 Task: Add a signature Ella Clark containing Best wishes for a prosperous new year, Ella Clark to email address softage.4@softage.net and add a label Teams
Action: Mouse moved to (1189, 111)
Screenshot: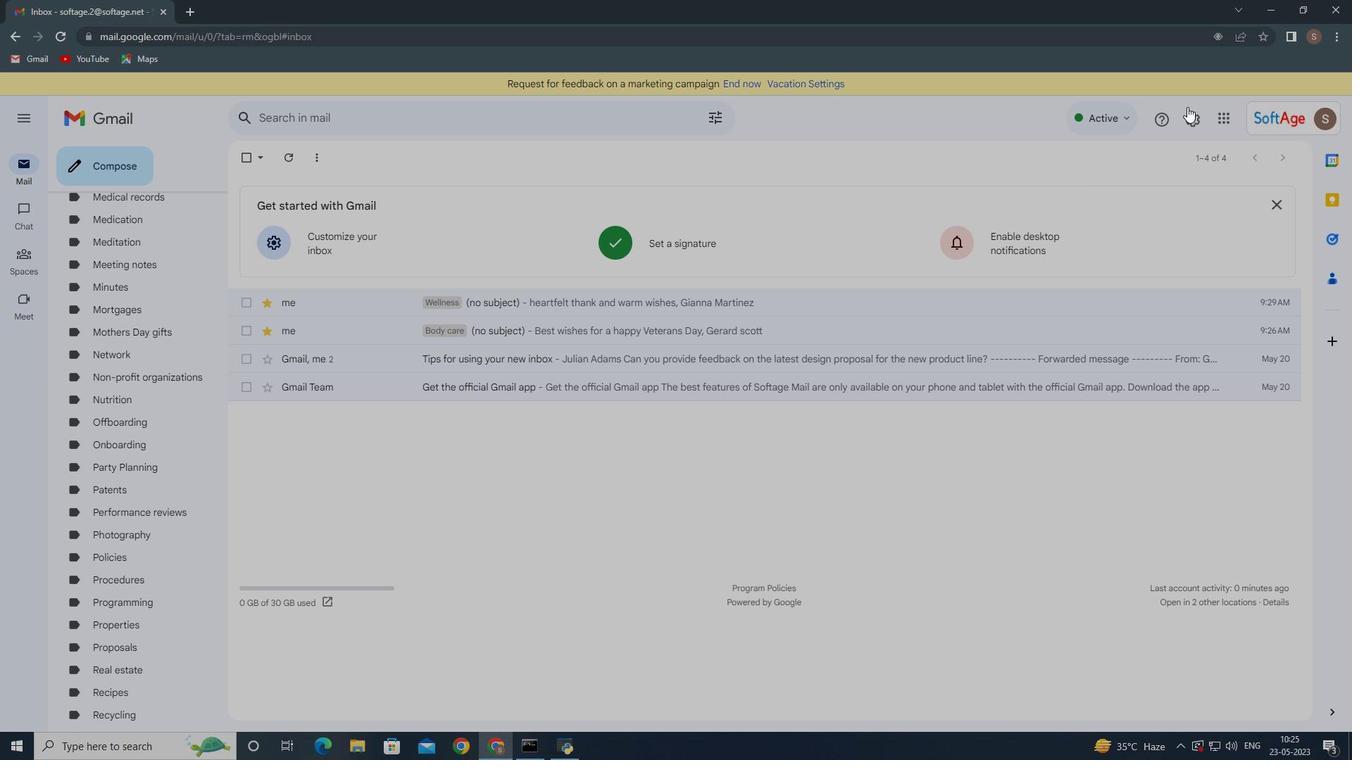 
Action: Mouse pressed left at (1189, 111)
Screenshot: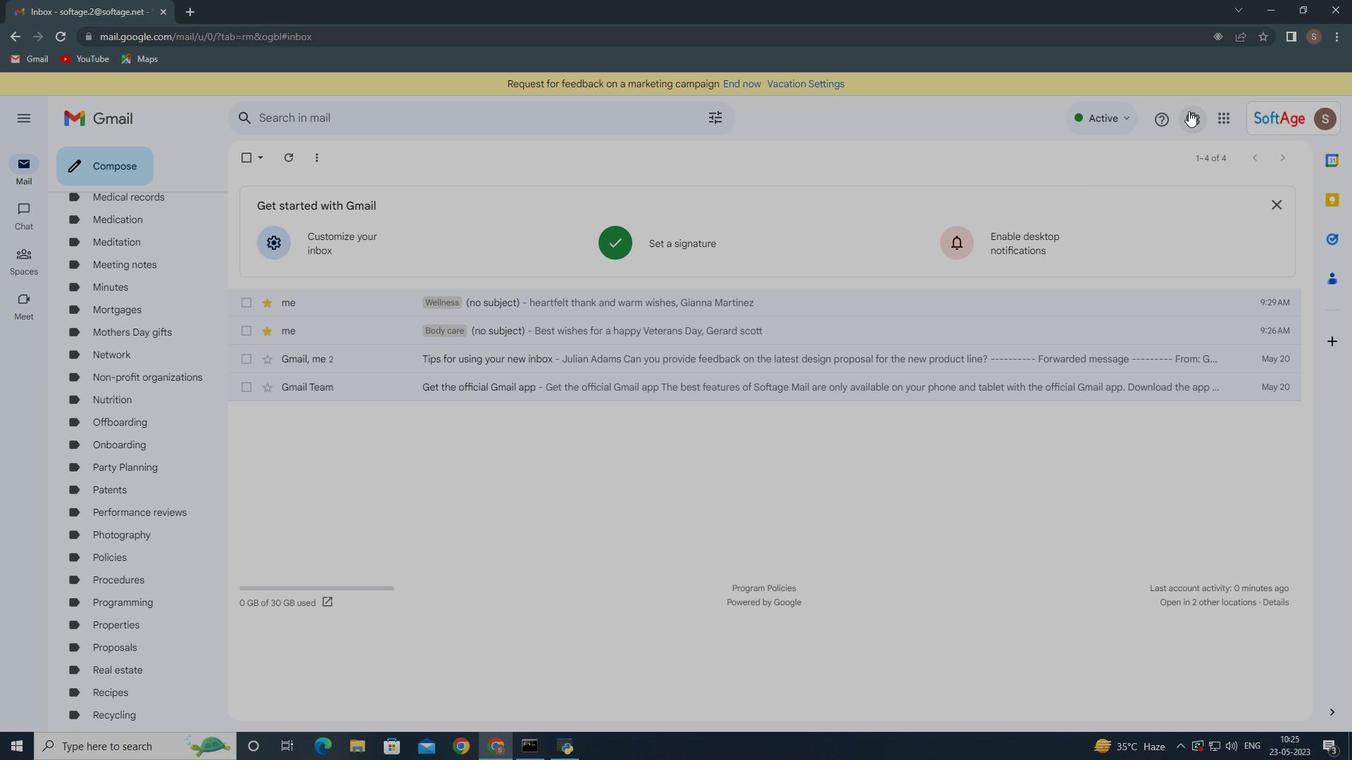 
Action: Mouse moved to (1145, 196)
Screenshot: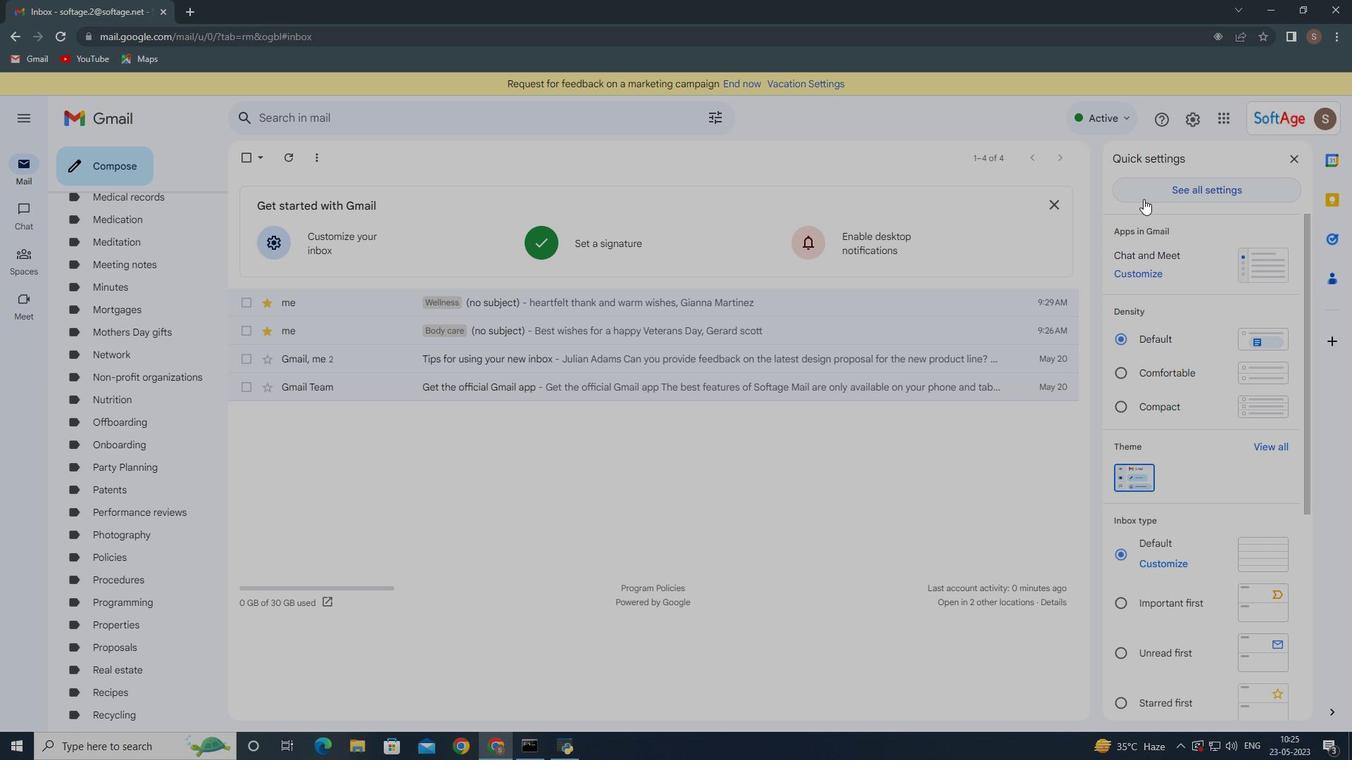 
Action: Mouse pressed left at (1145, 196)
Screenshot: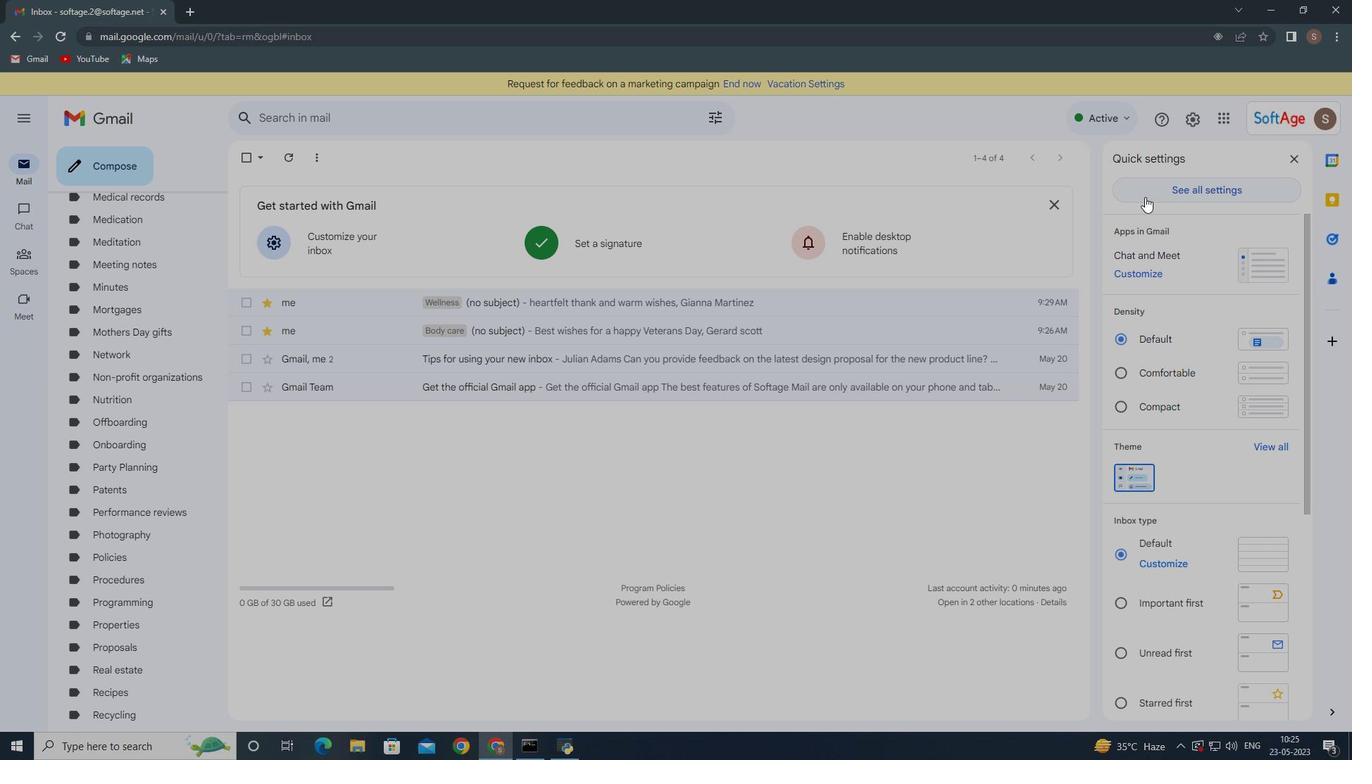 
Action: Mouse moved to (218, 398)
Screenshot: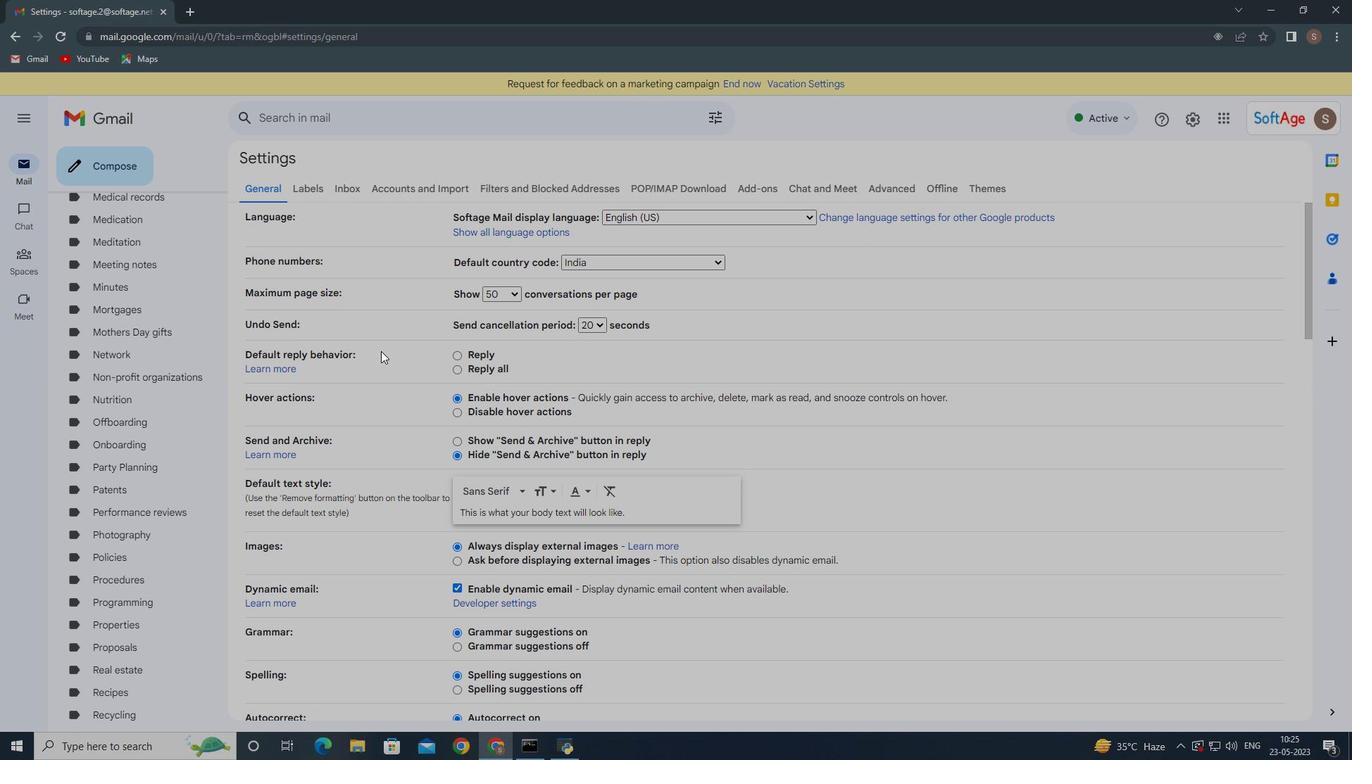 
Action: Mouse scrolled (218, 397) with delta (0, 0)
Screenshot: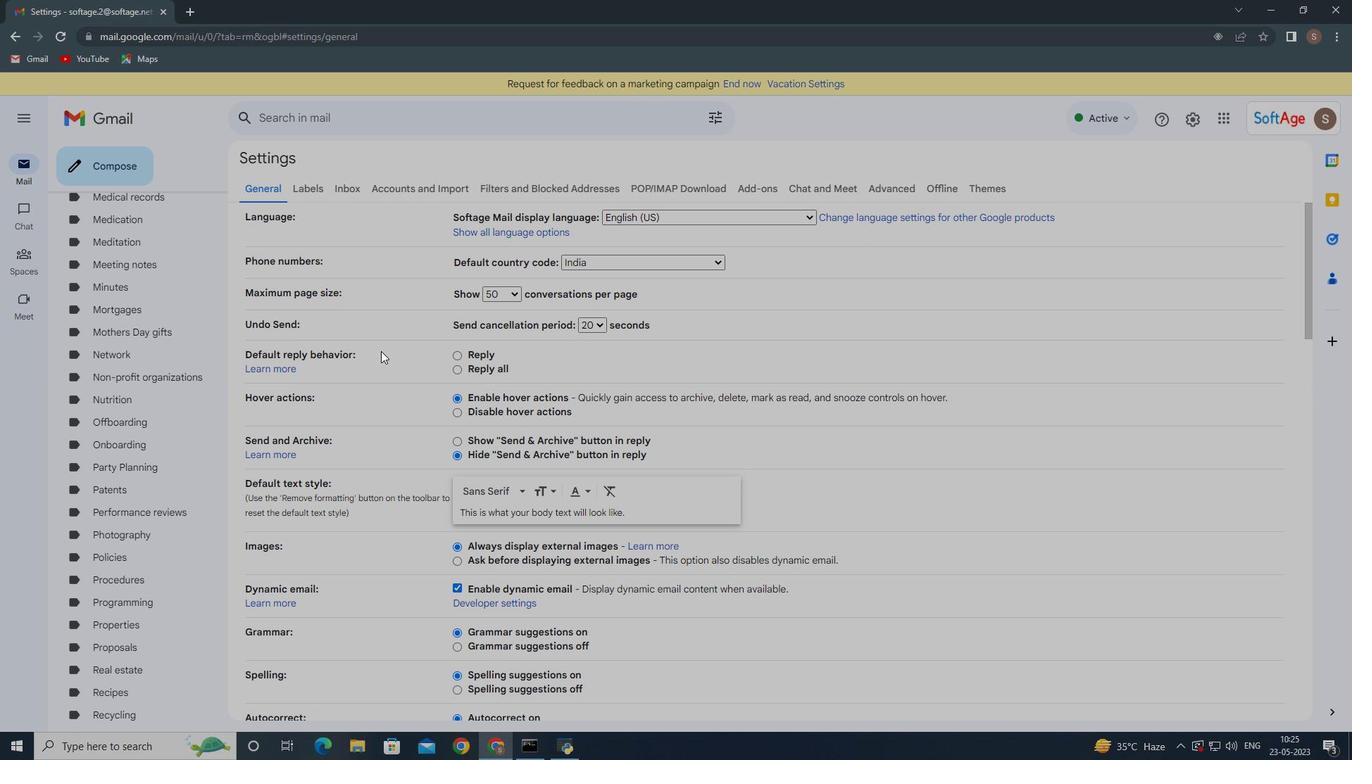 
Action: Mouse moved to (219, 402)
Screenshot: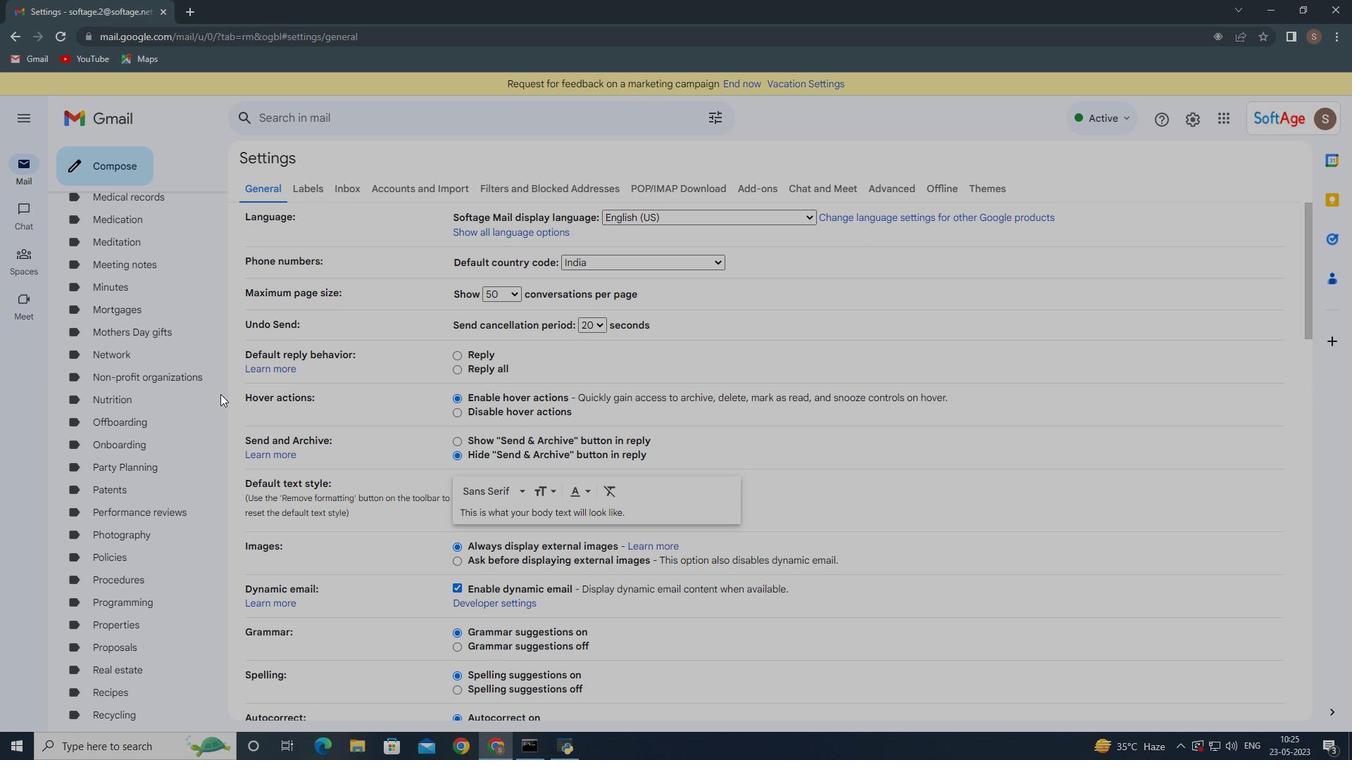 
Action: Mouse scrolled (219, 401) with delta (0, 0)
Screenshot: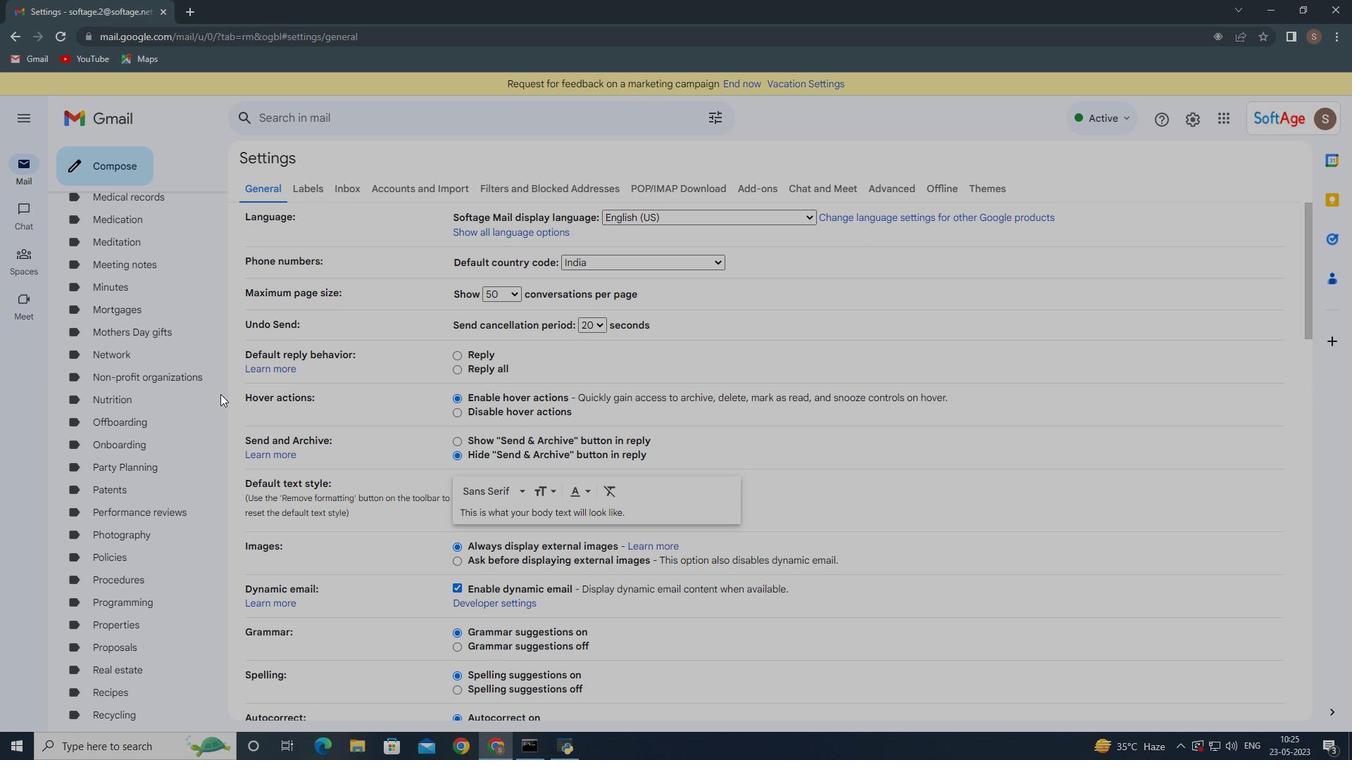 
Action: Mouse moved to (220, 404)
Screenshot: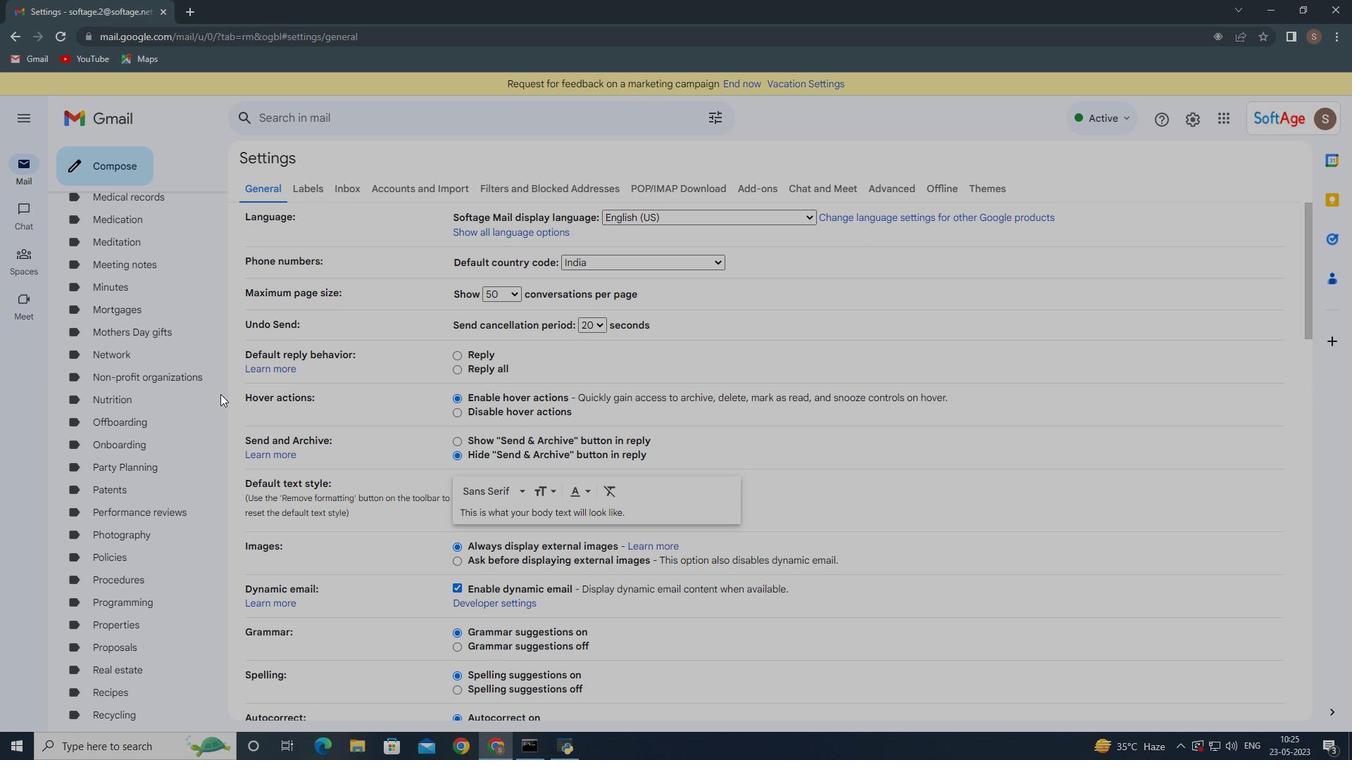 
Action: Mouse scrolled (219, 403) with delta (0, 0)
Screenshot: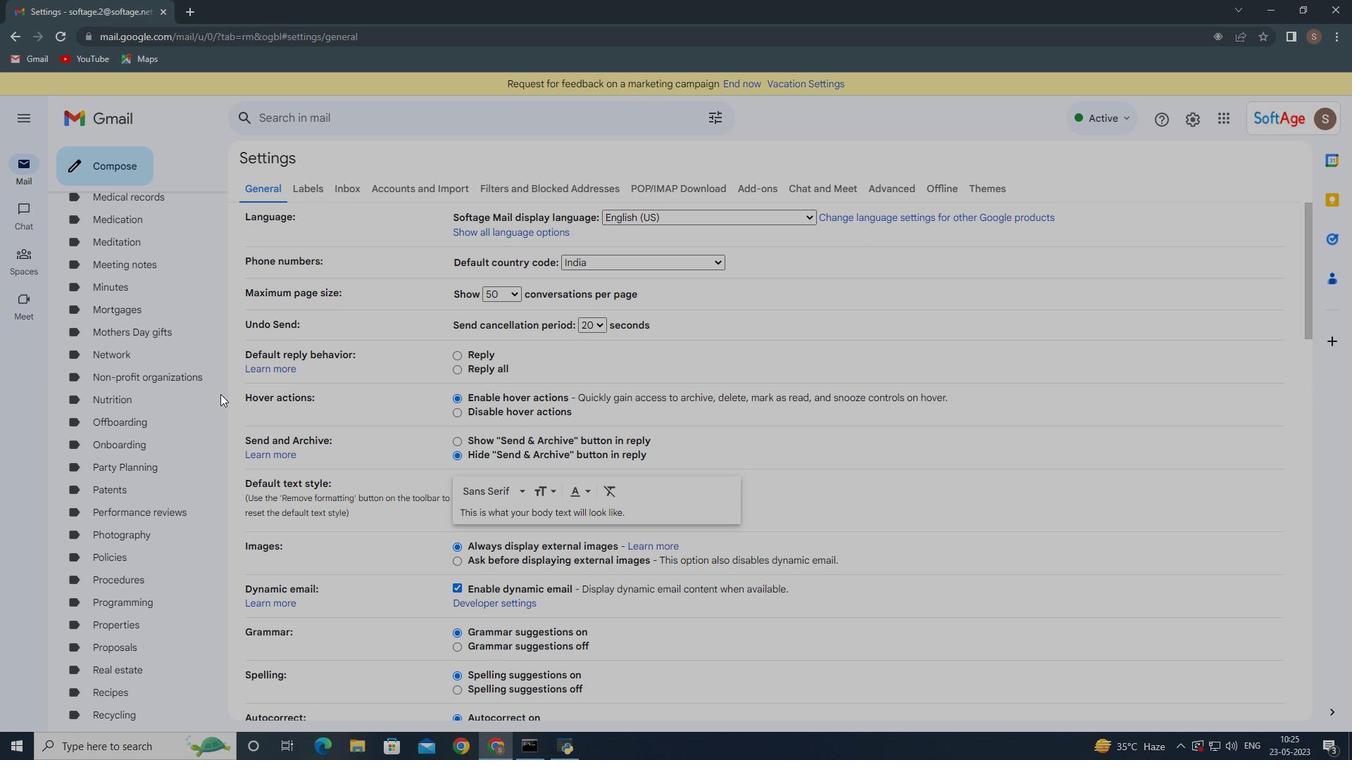 
Action: Mouse moved to (220, 405)
Screenshot: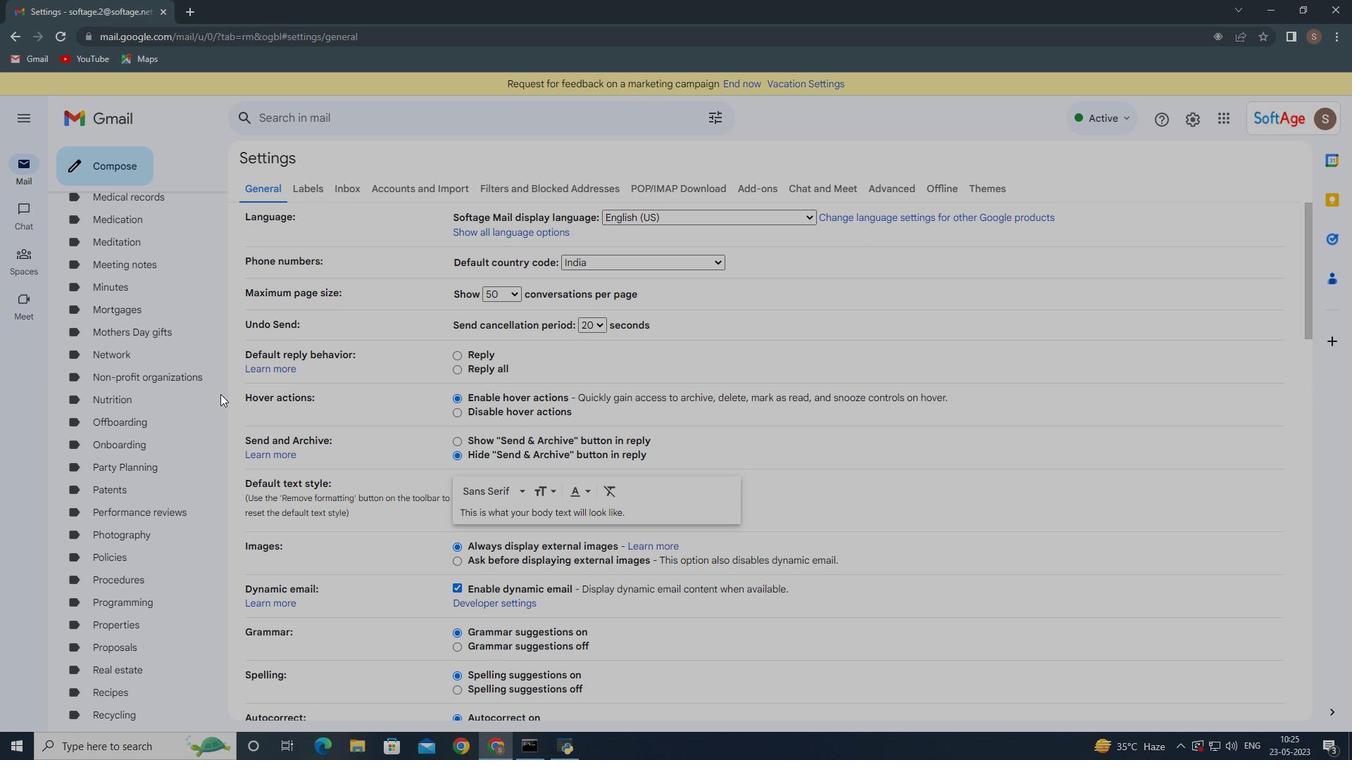 
Action: Mouse scrolled (220, 404) with delta (0, 0)
Screenshot: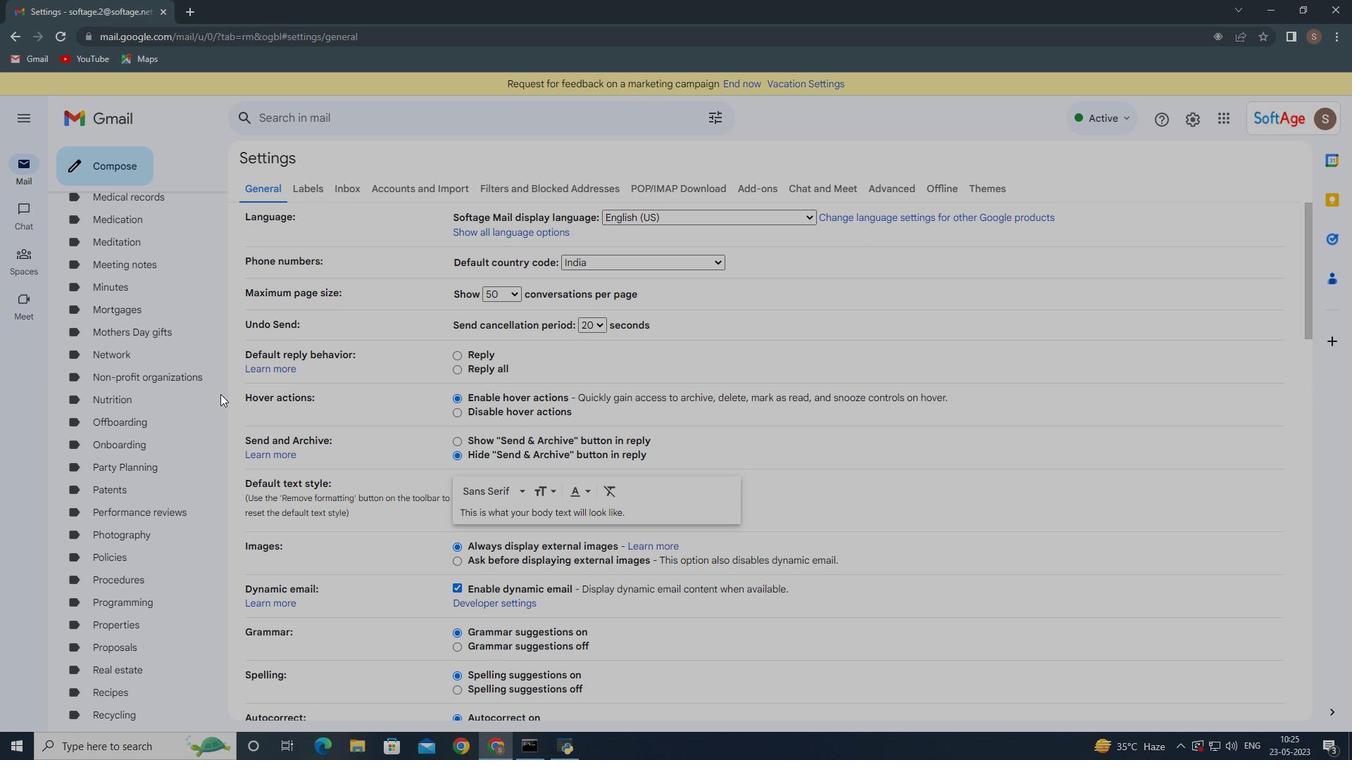 
Action: Mouse moved to (220, 405)
Screenshot: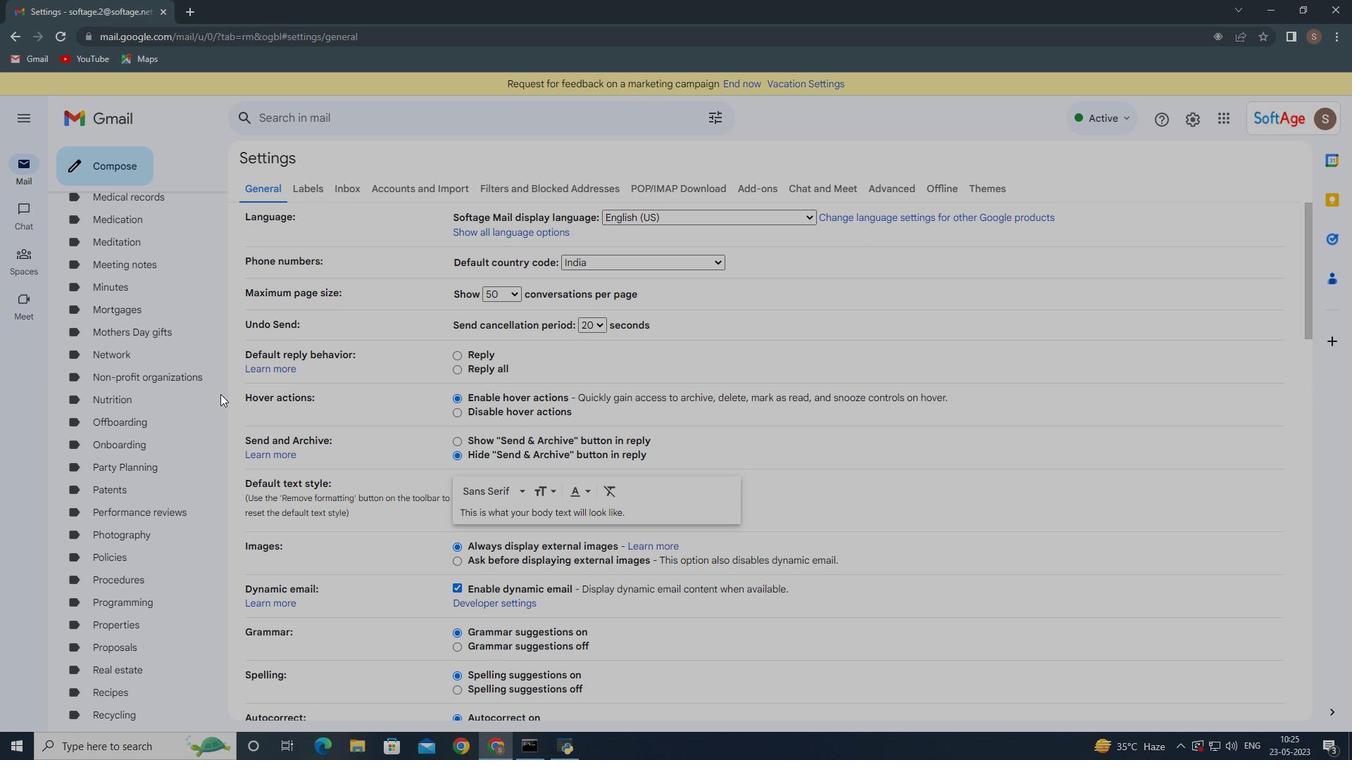 
Action: Mouse scrolled (220, 404) with delta (0, 0)
Screenshot: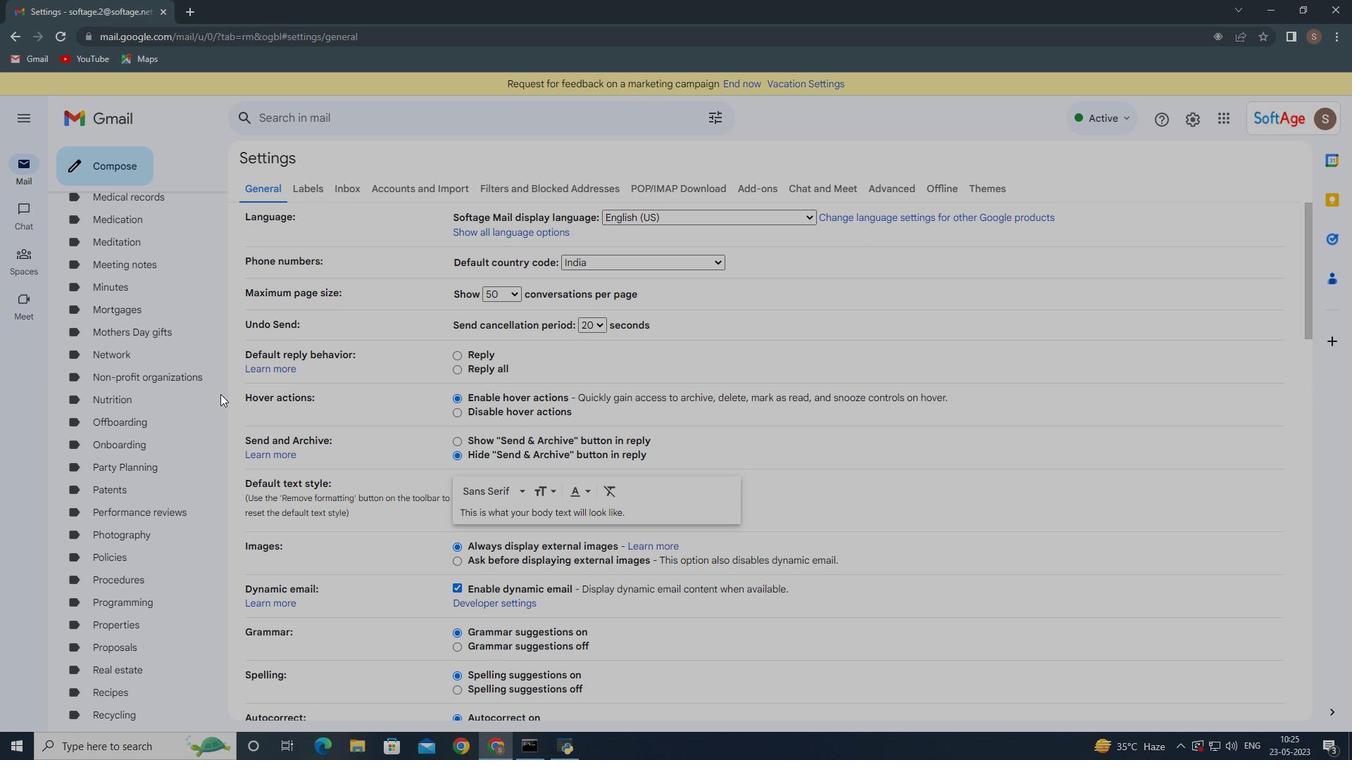 
Action: Mouse moved to (221, 406)
Screenshot: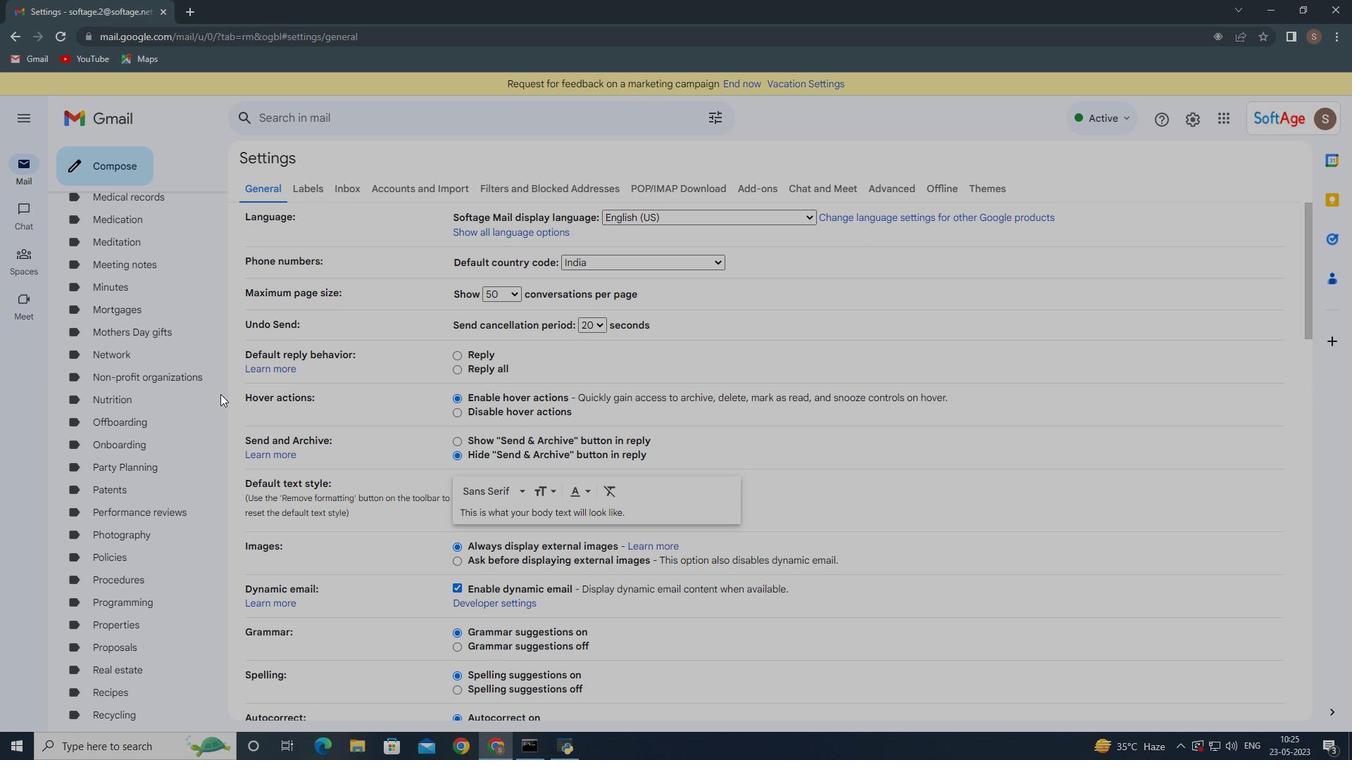 
Action: Mouse scrolled (221, 405) with delta (0, 0)
Screenshot: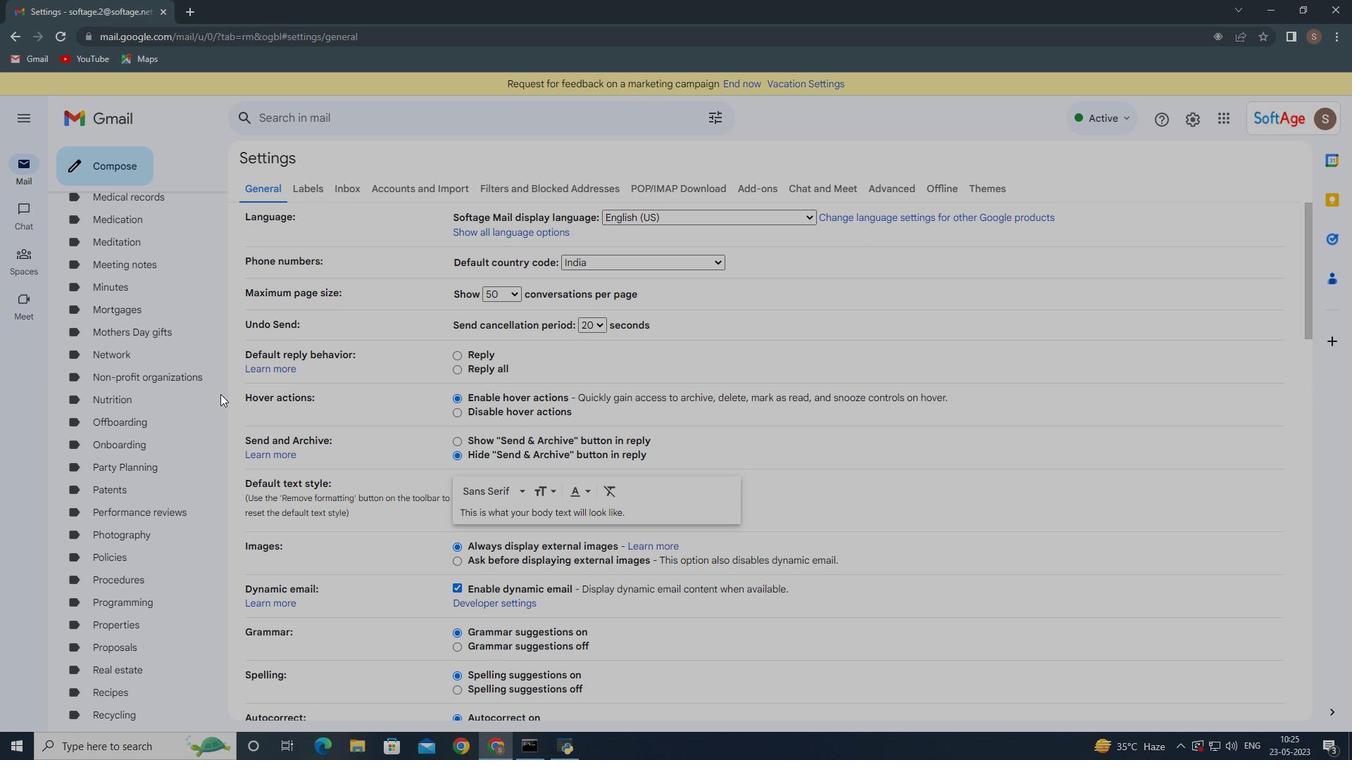 
Action: Mouse moved to (709, 419)
Screenshot: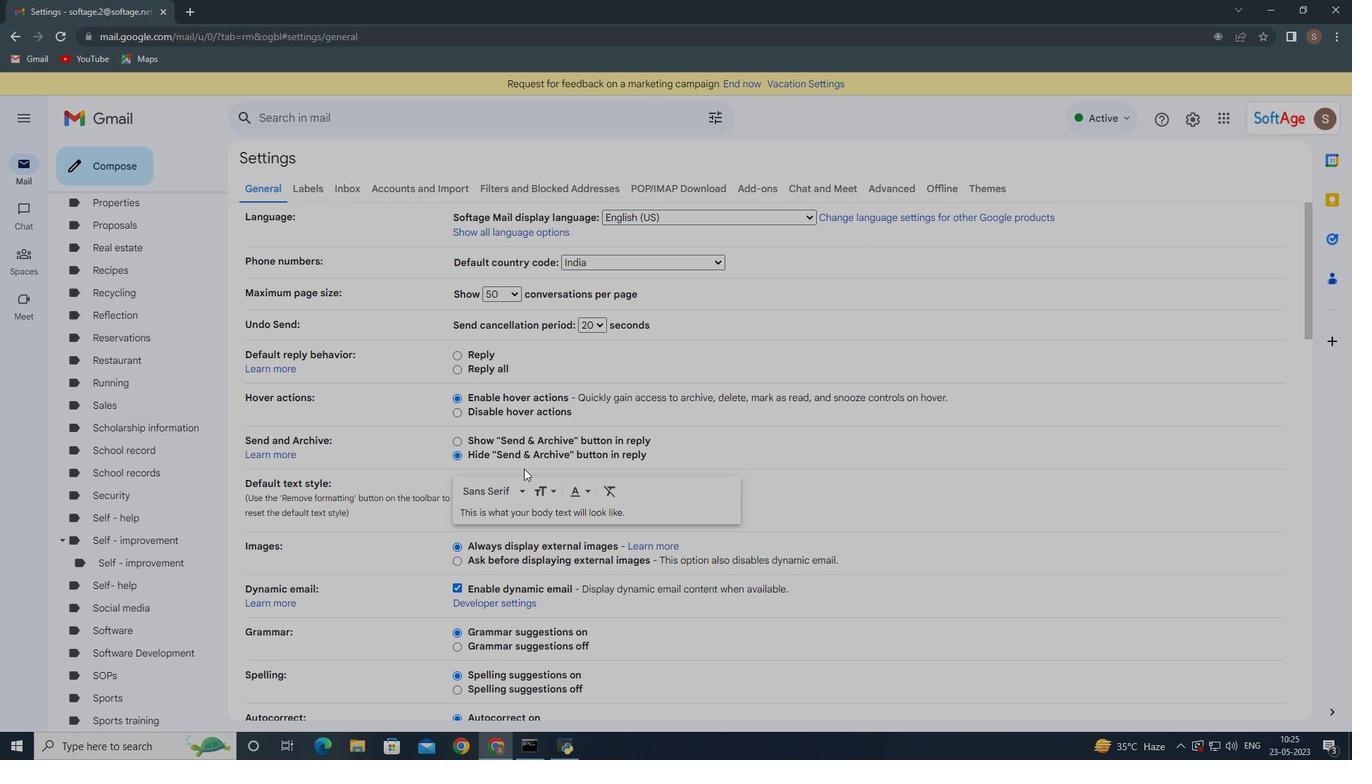 
Action: Mouse scrolled (709, 419) with delta (0, 0)
Screenshot: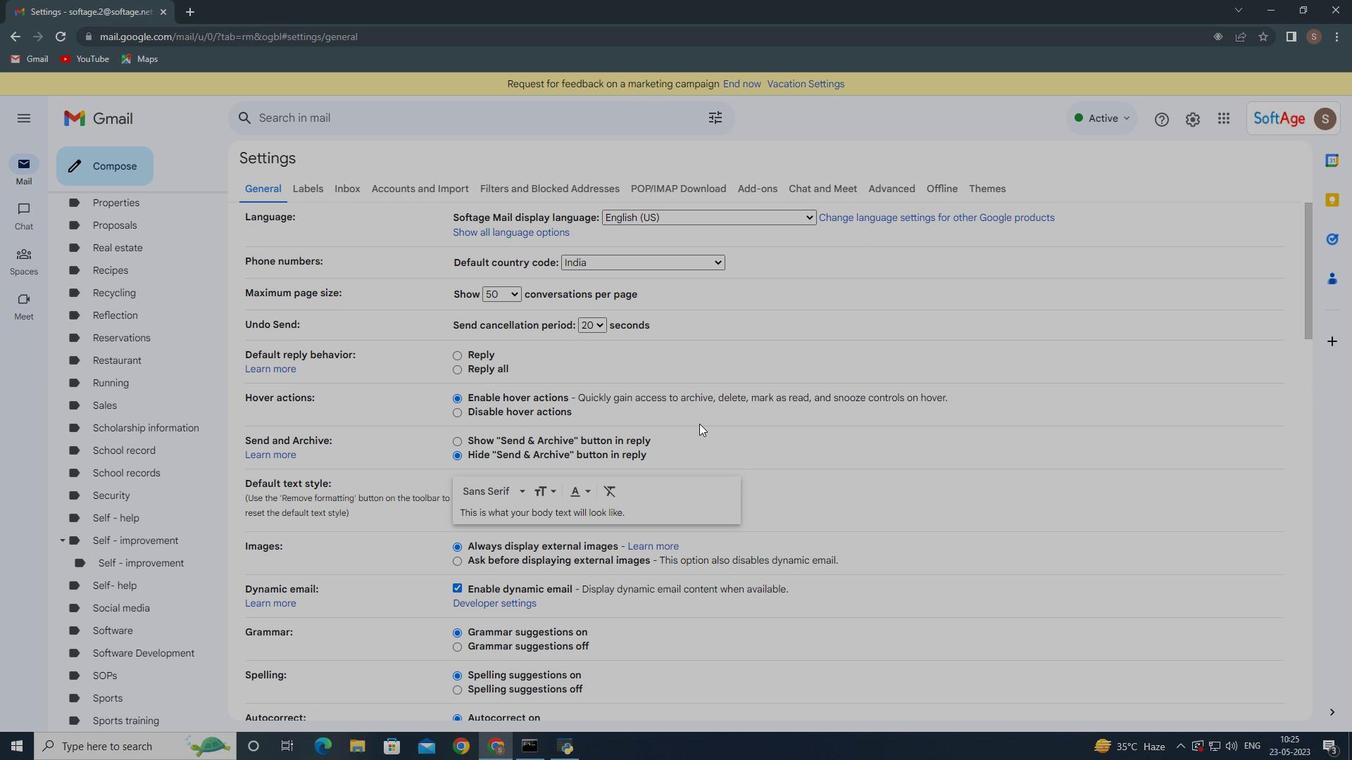 
Action: Mouse scrolled (709, 419) with delta (0, 0)
Screenshot: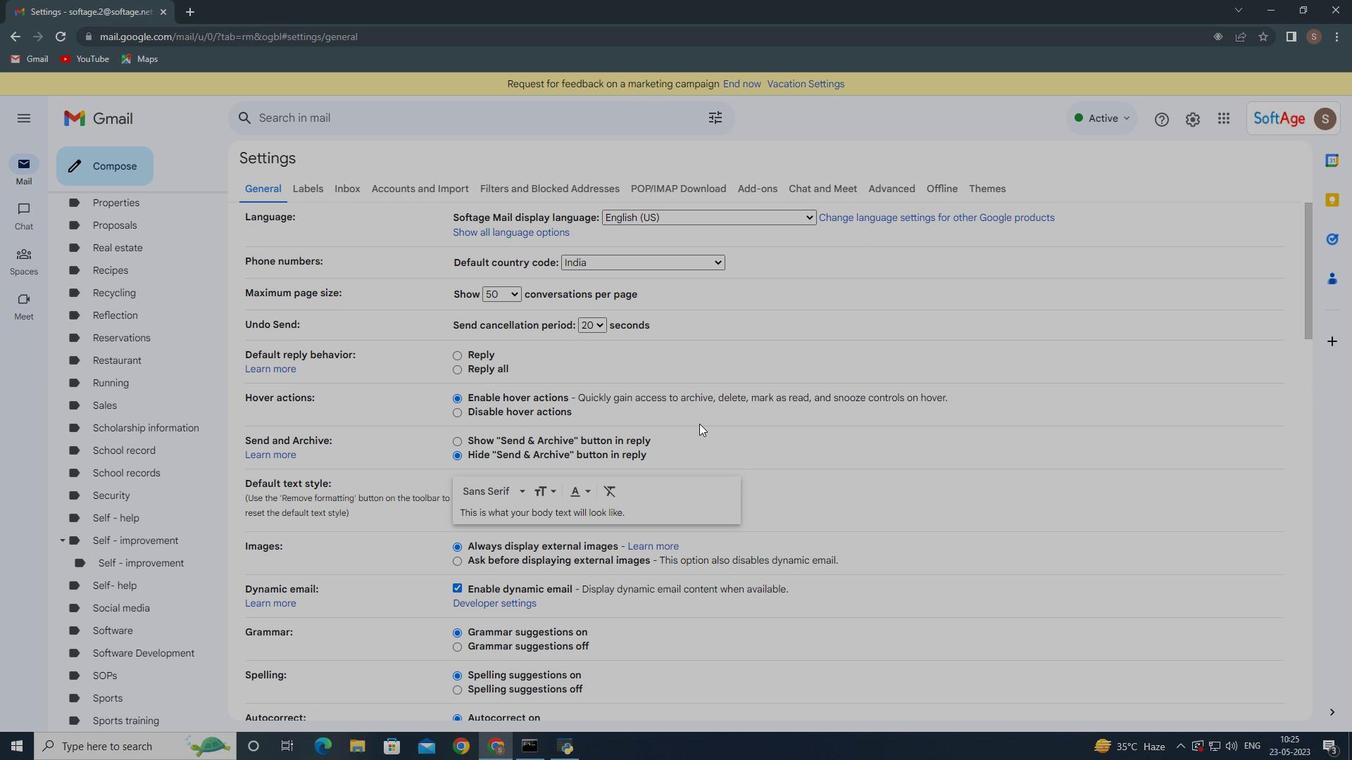
Action: Mouse moved to (709, 419)
Screenshot: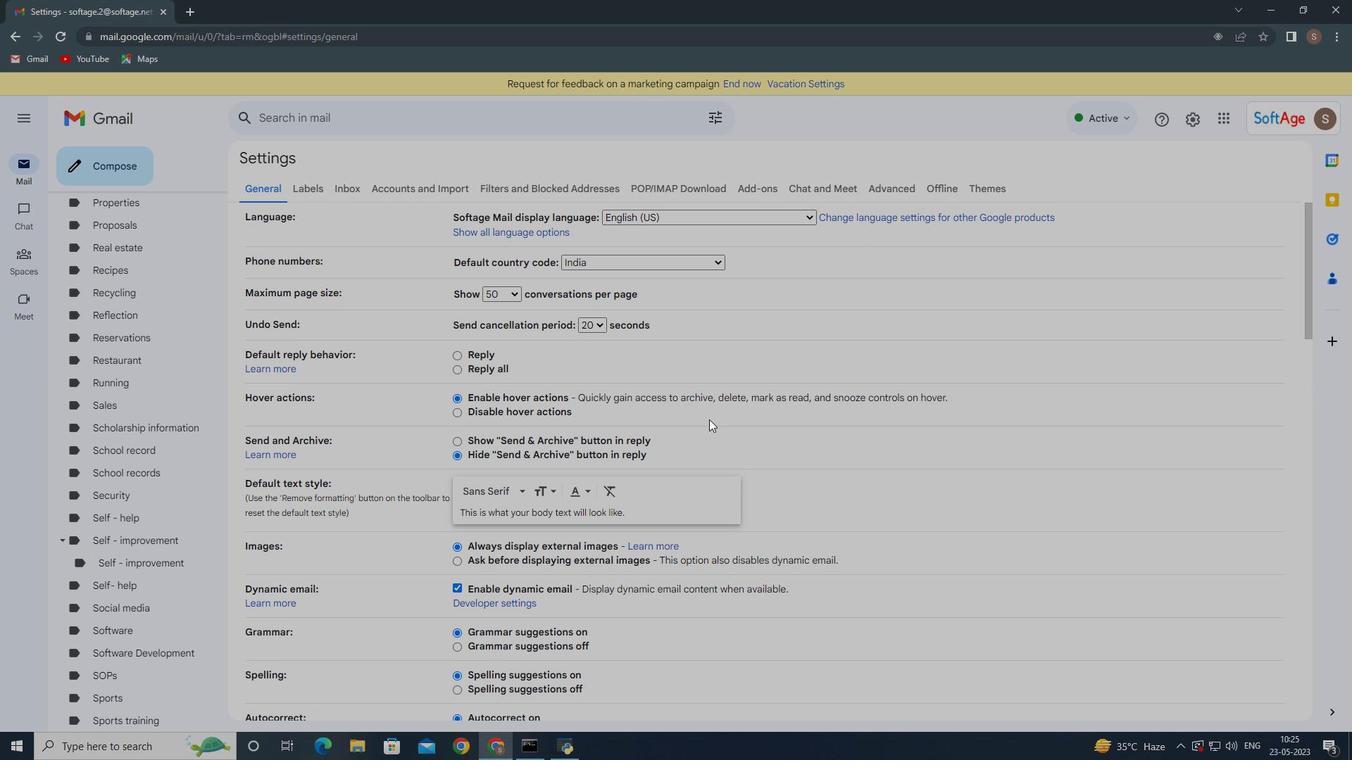 
Action: Mouse scrolled (709, 419) with delta (0, 0)
Screenshot: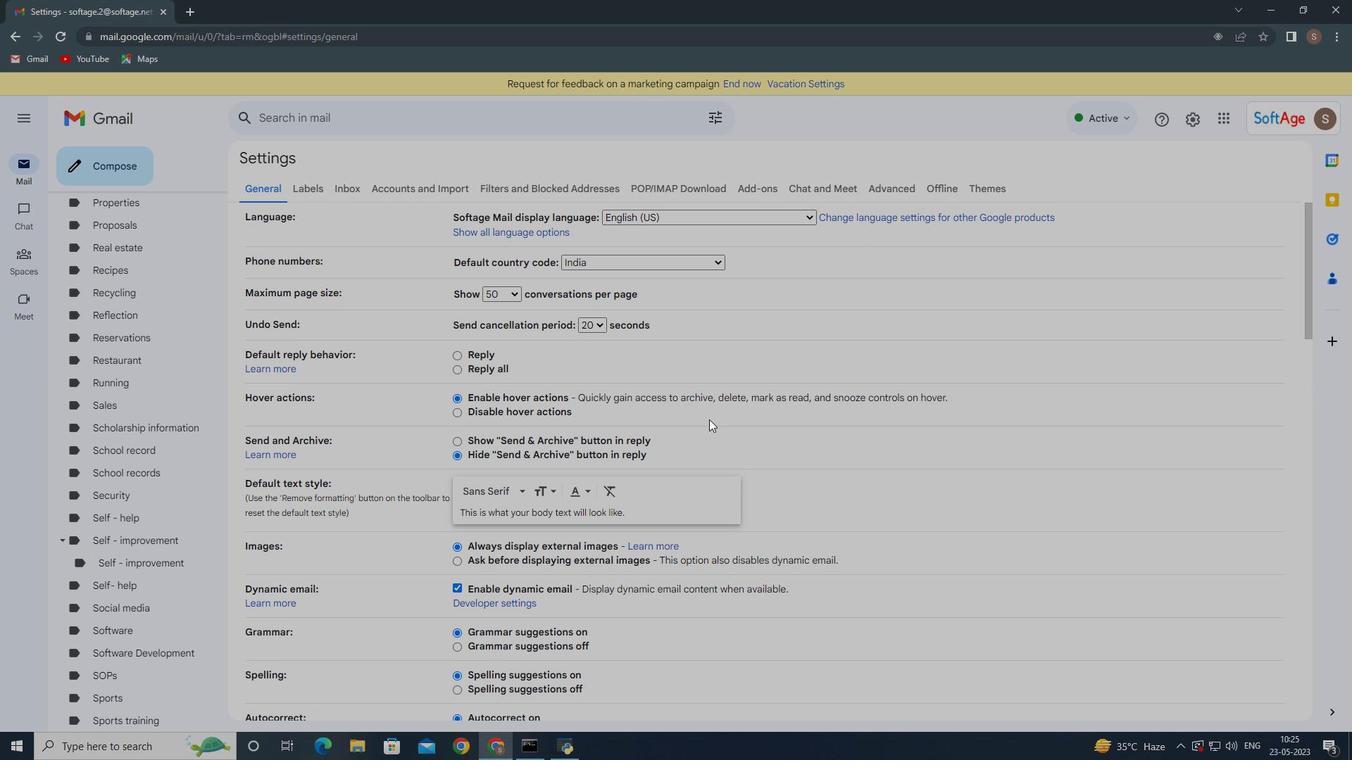 
Action: Mouse moved to (709, 420)
Screenshot: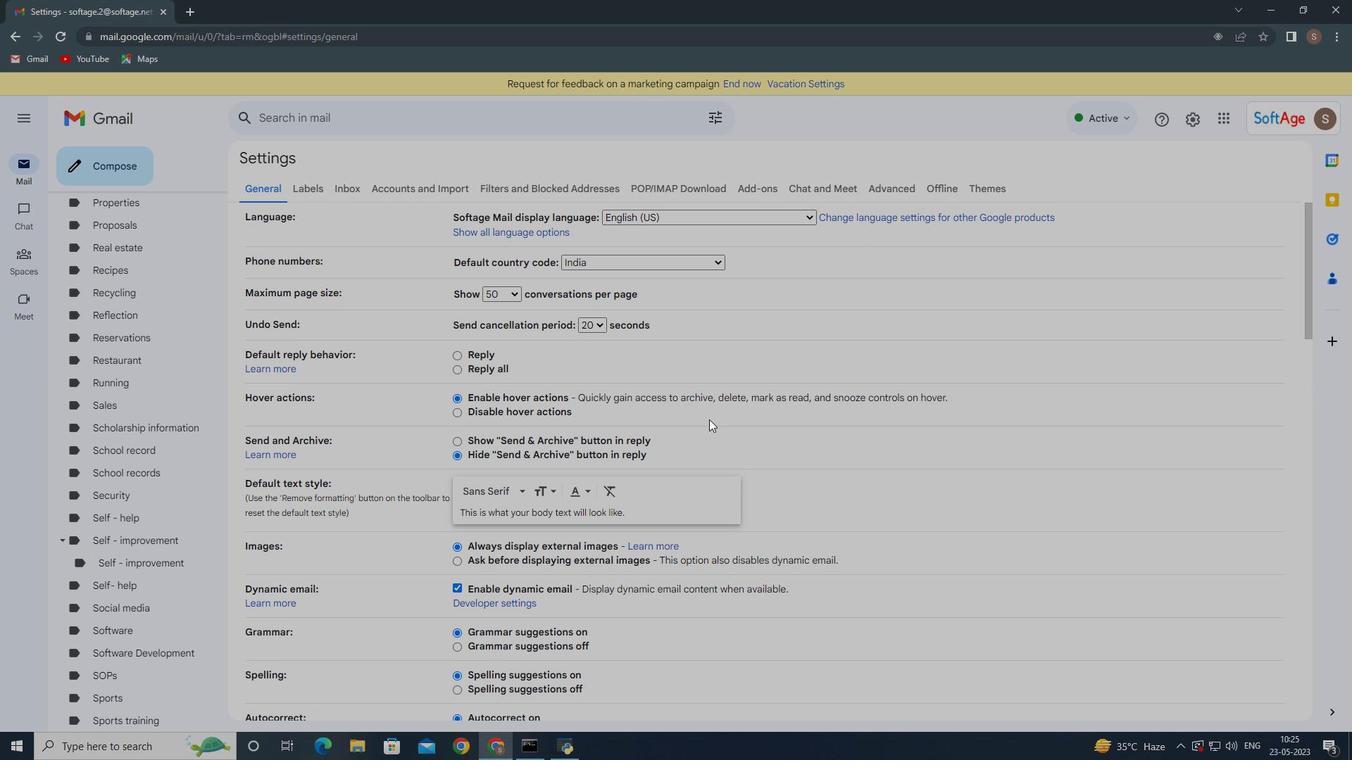 
Action: Mouse scrolled (709, 419) with delta (0, 0)
Screenshot: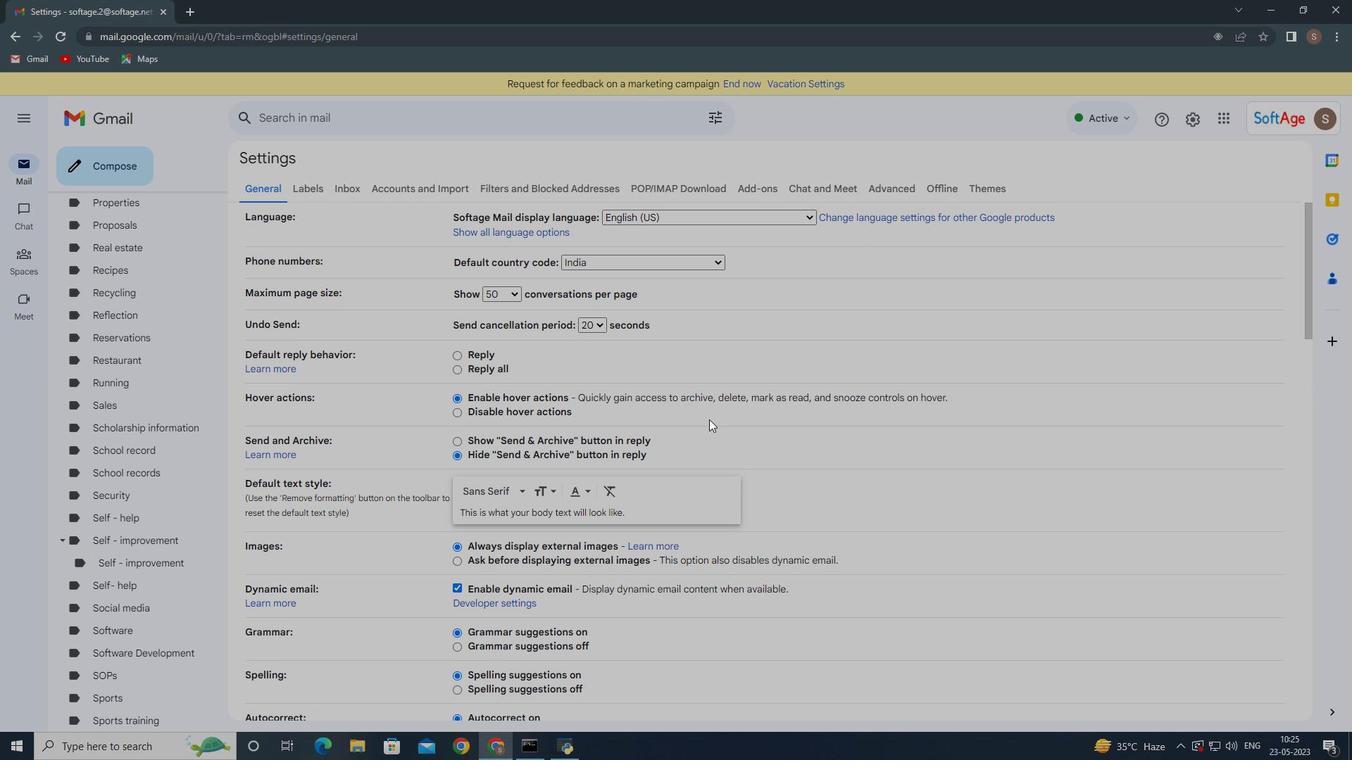 
Action: Mouse moved to (702, 422)
Screenshot: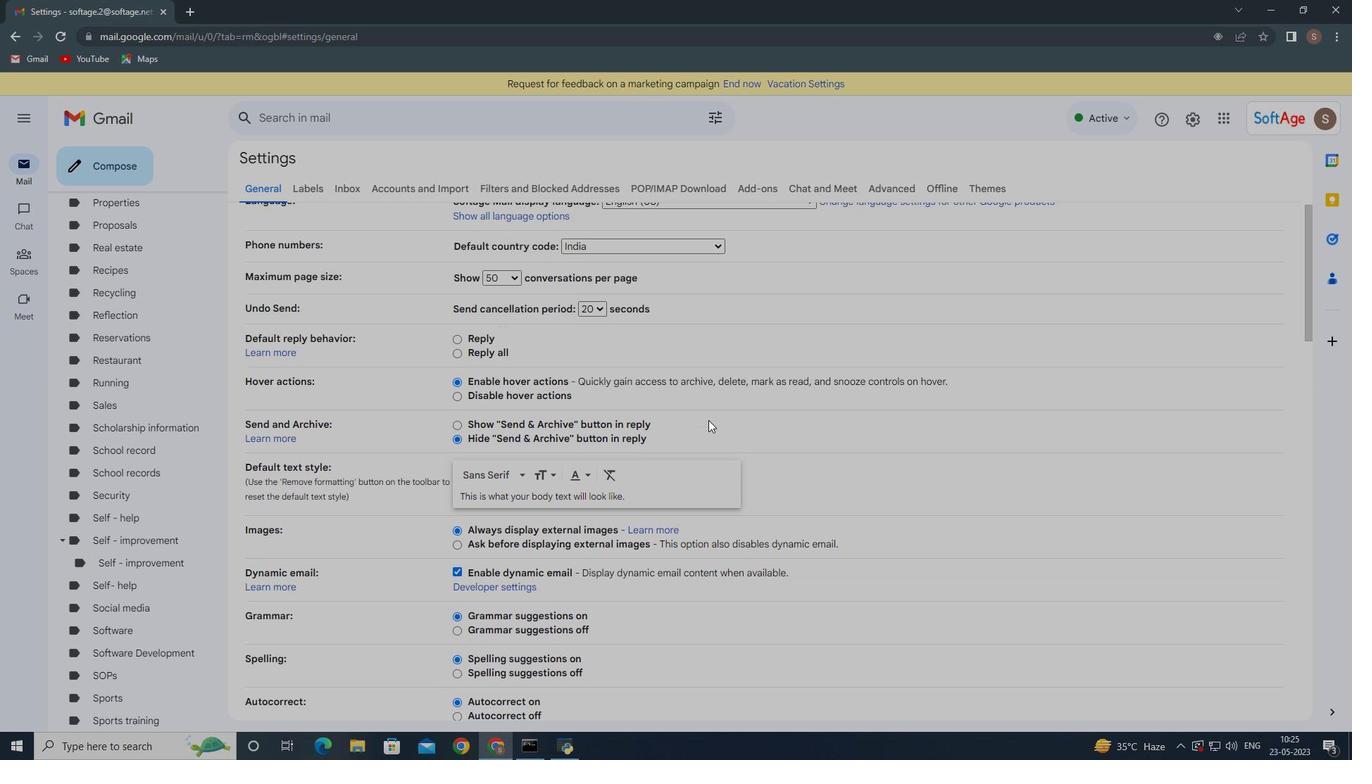 
Action: Mouse scrolled (703, 422) with delta (0, 0)
Screenshot: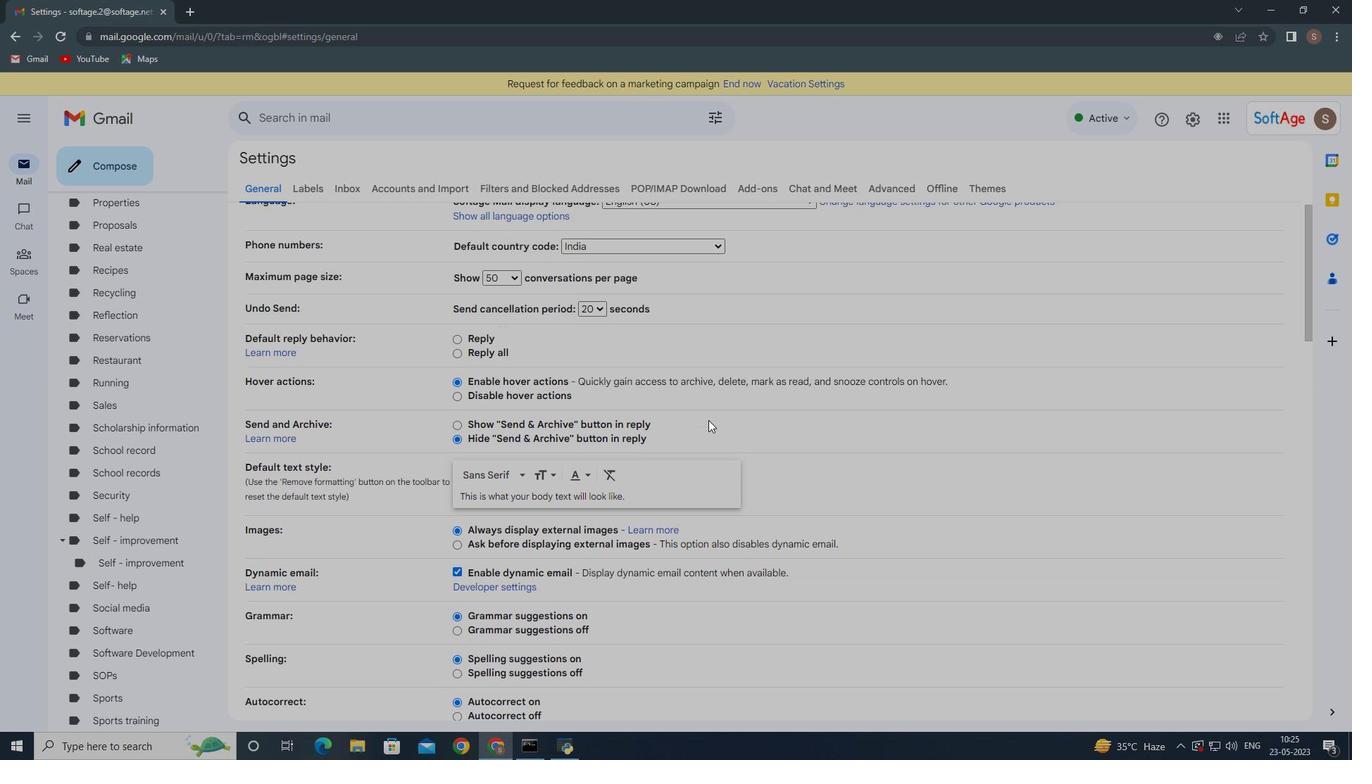 
Action: Mouse moved to (560, 515)
Screenshot: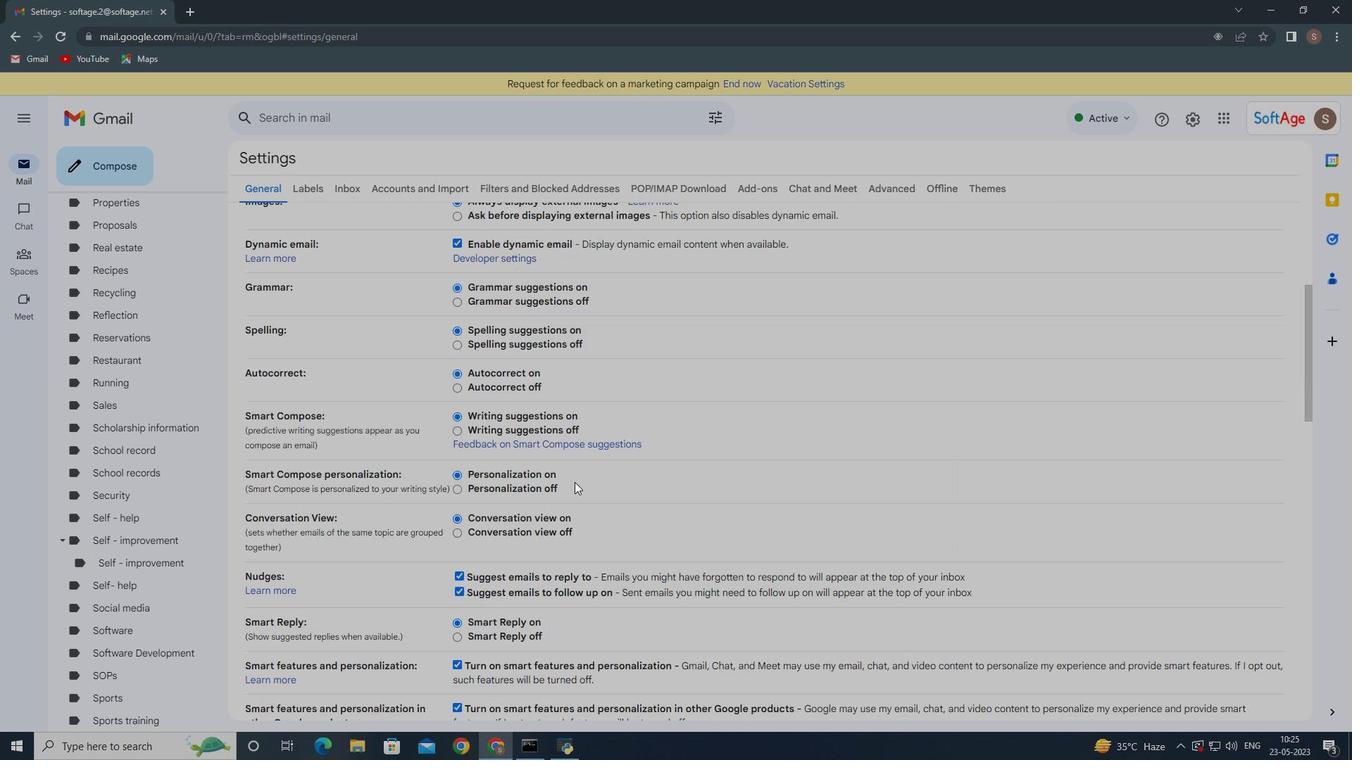 
Action: Mouse scrolled (560, 515) with delta (0, 0)
Screenshot: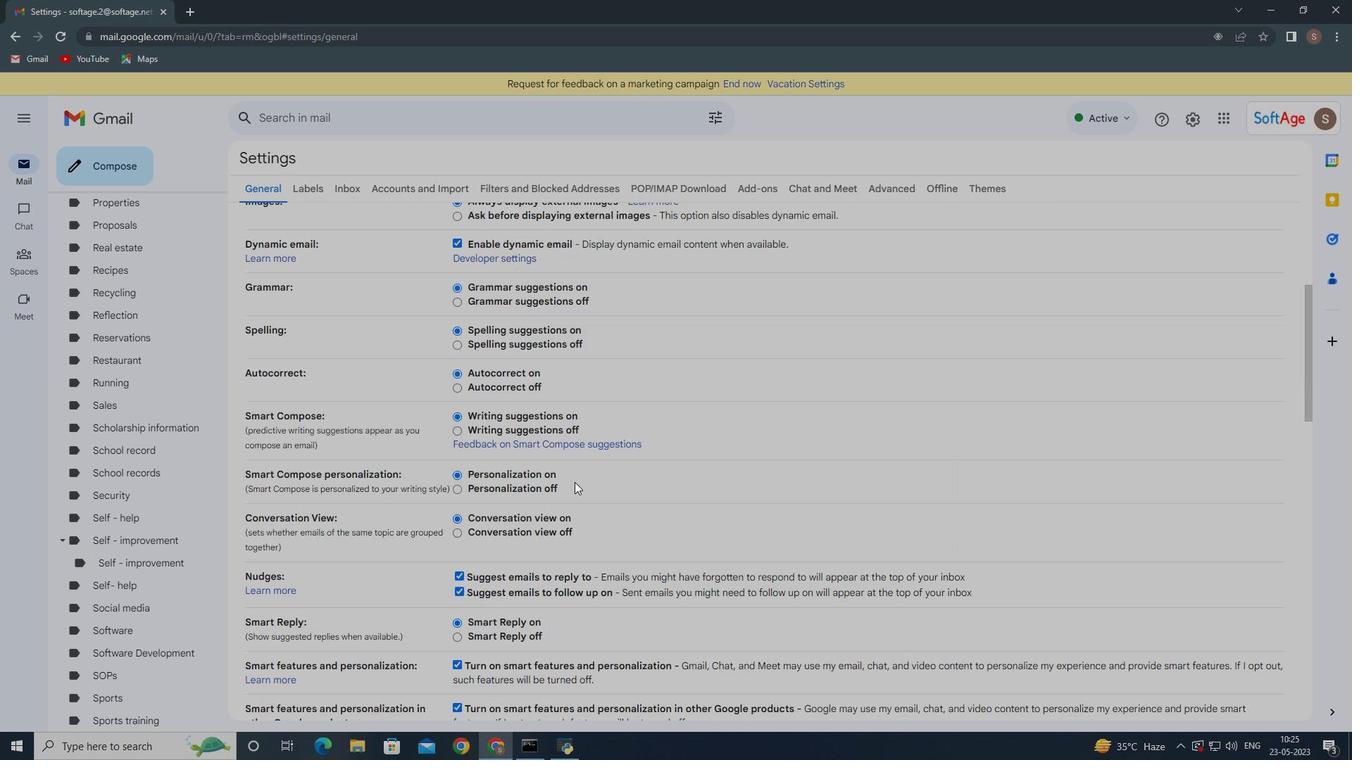 
Action: Mouse moved to (559, 516)
Screenshot: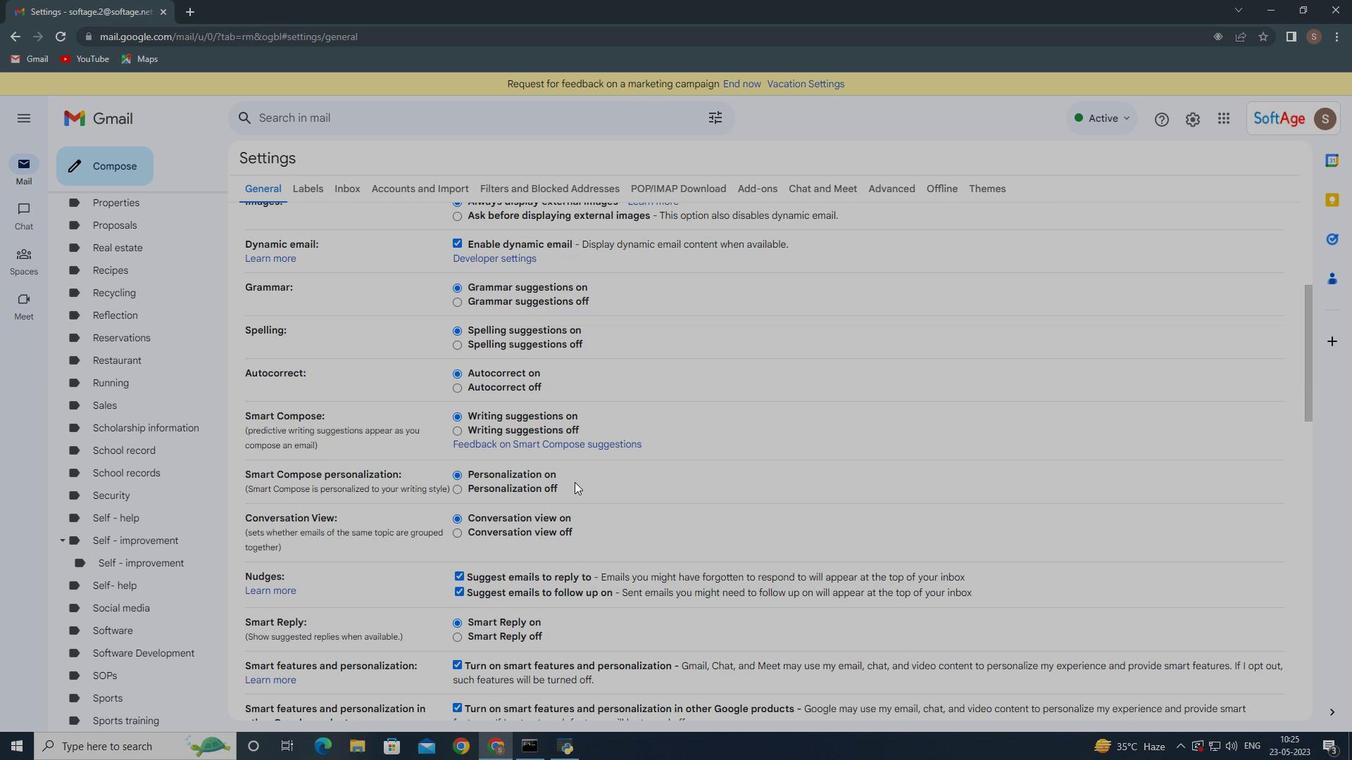 
Action: Mouse scrolled (559, 515) with delta (0, 0)
Screenshot: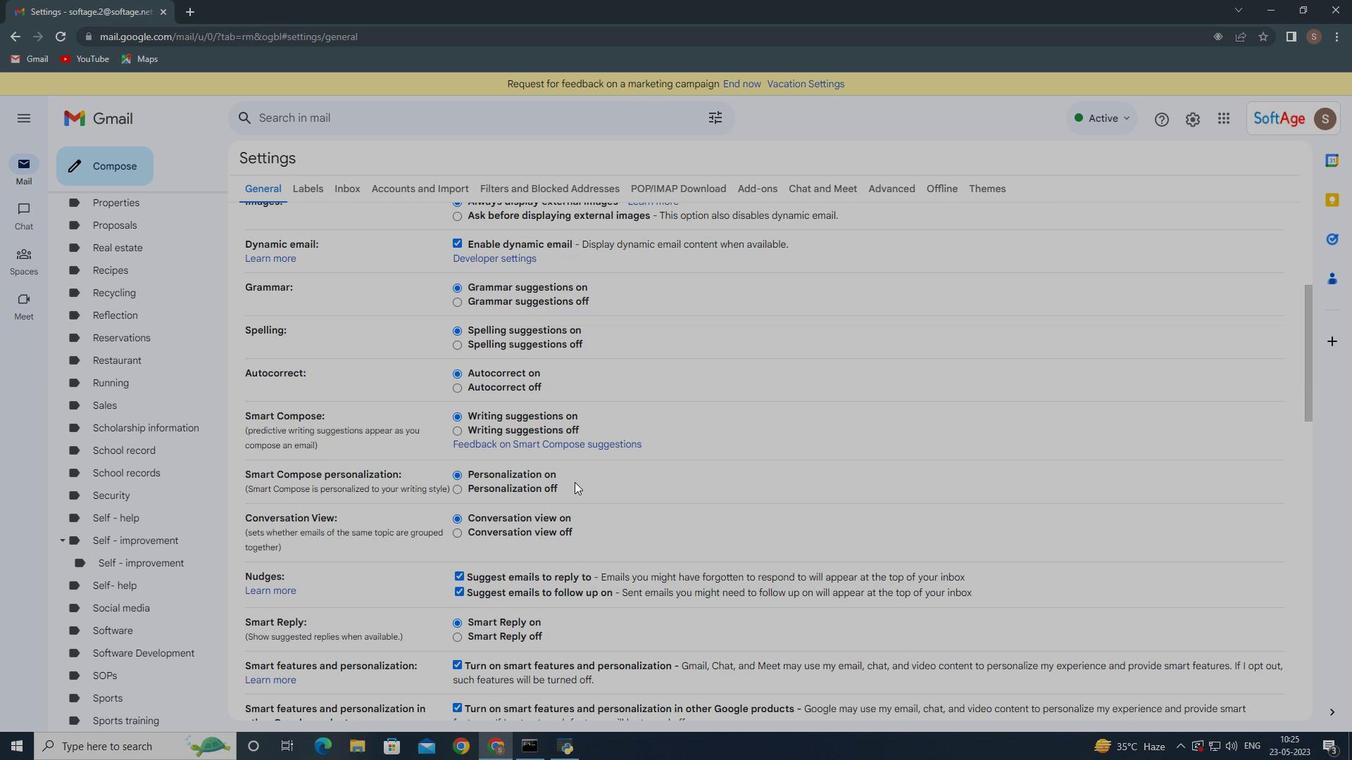 
Action: Mouse moved to (559, 516)
Screenshot: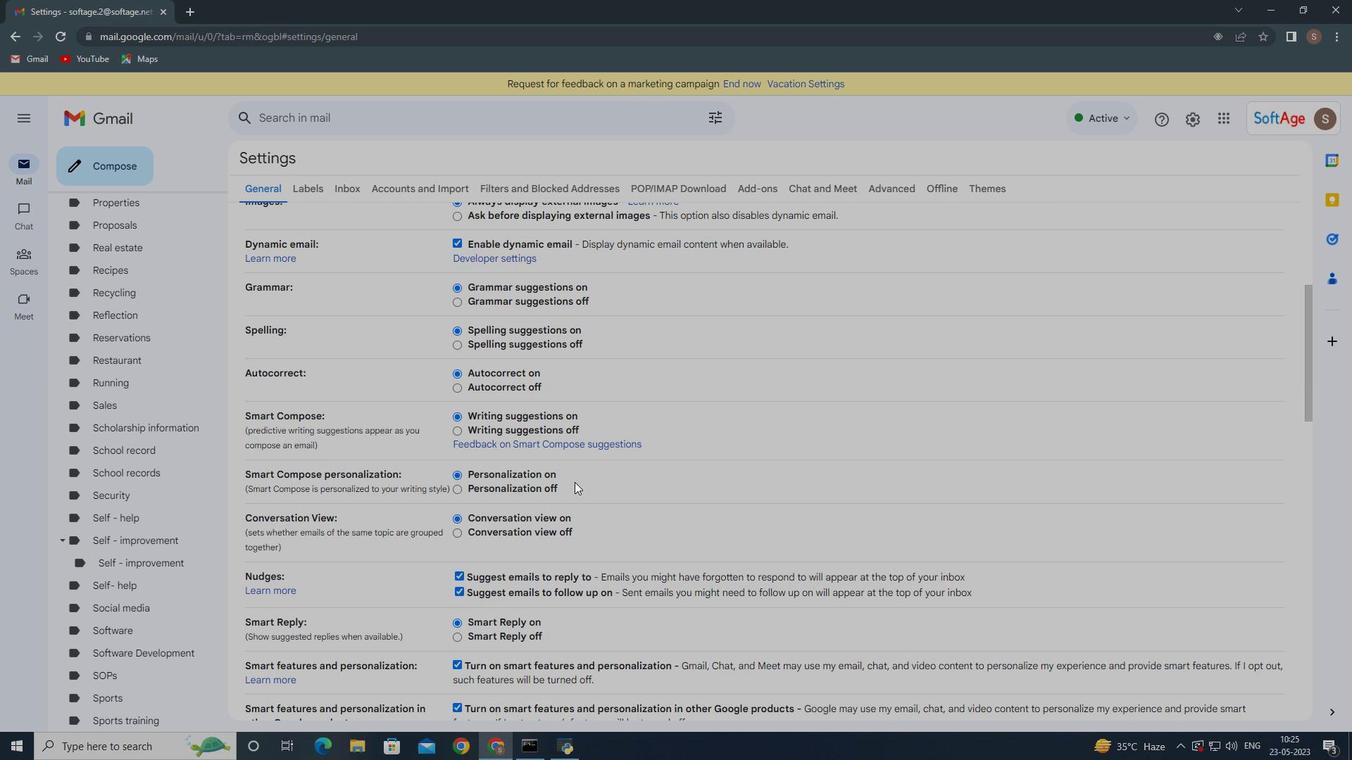 
Action: Mouse scrolled (559, 515) with delta (0, 0)
Screenshot: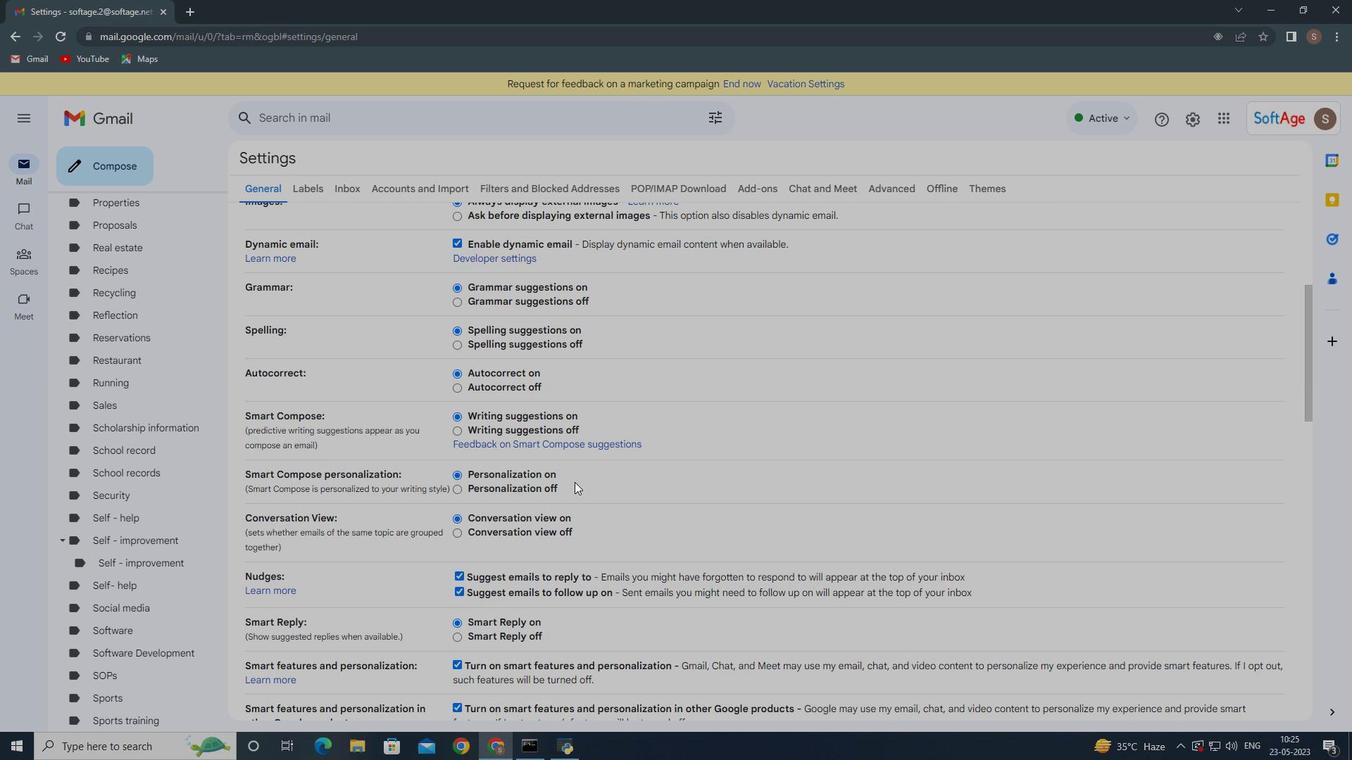 
Action: Mouse moved to (559, 517)
Screenshot: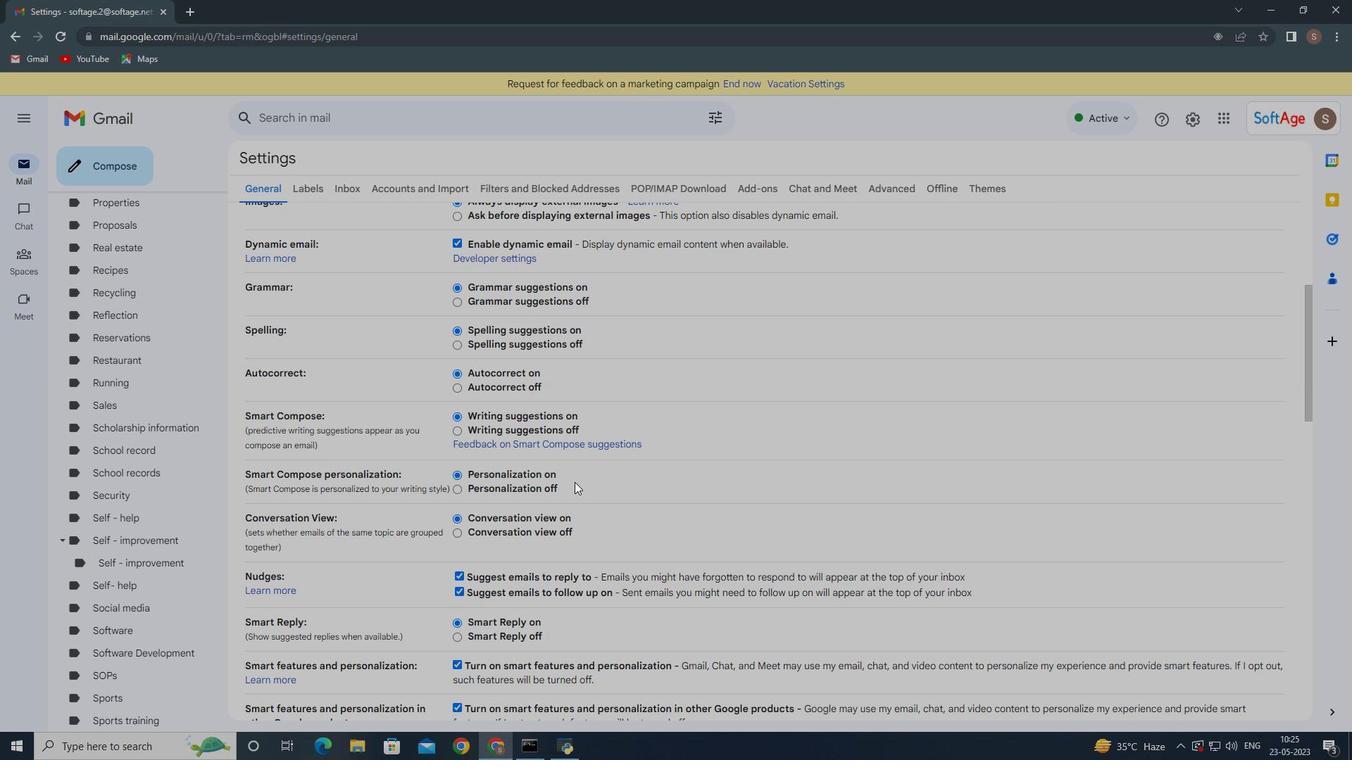 
Action: Mouse scrolled (559, 516) with delta (0, 0)
Screenshot: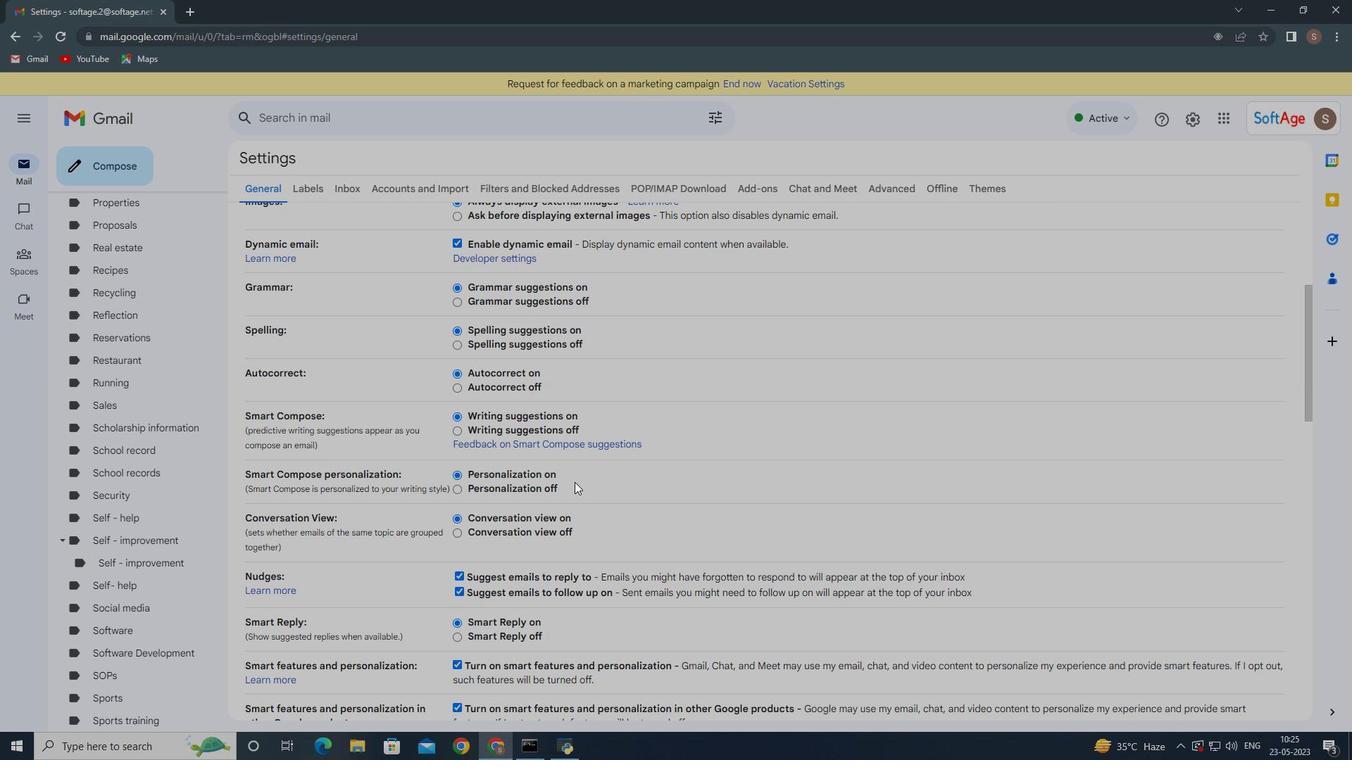 
Action: Mouse moved to (560, 521)
Screenshot: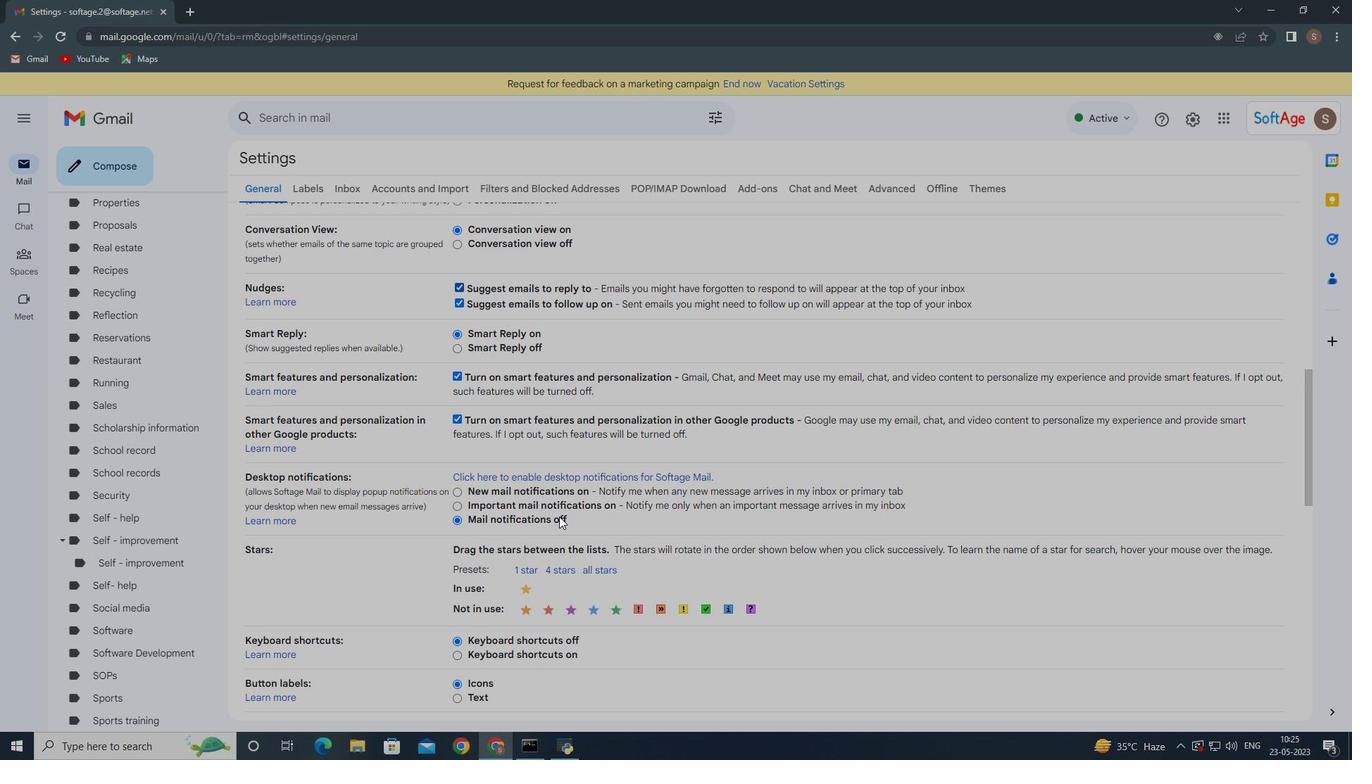 
Action: Mouse scrolled (559, 520) with delta (0, 0)
Screenshot: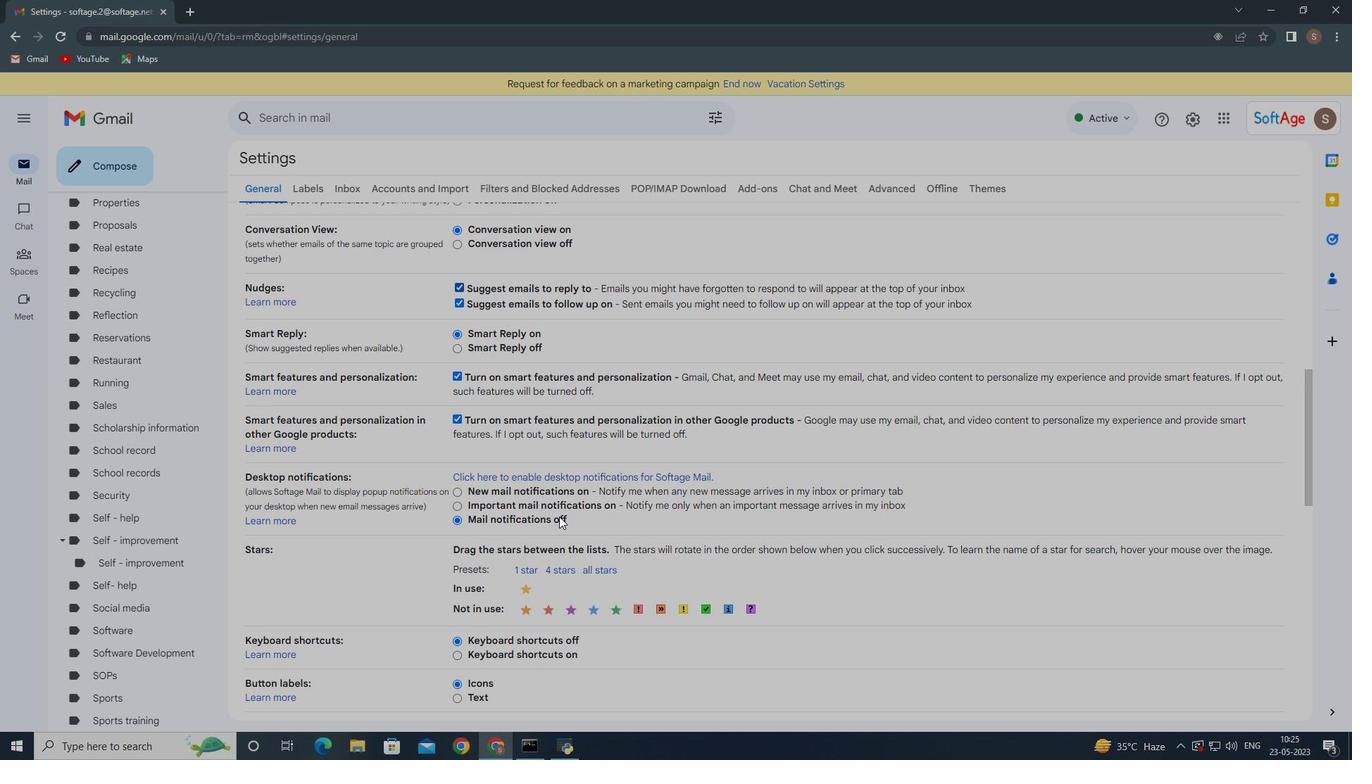 
Action: Mouse scrolled (559, 520) with delta (0, 0)
Screenshot: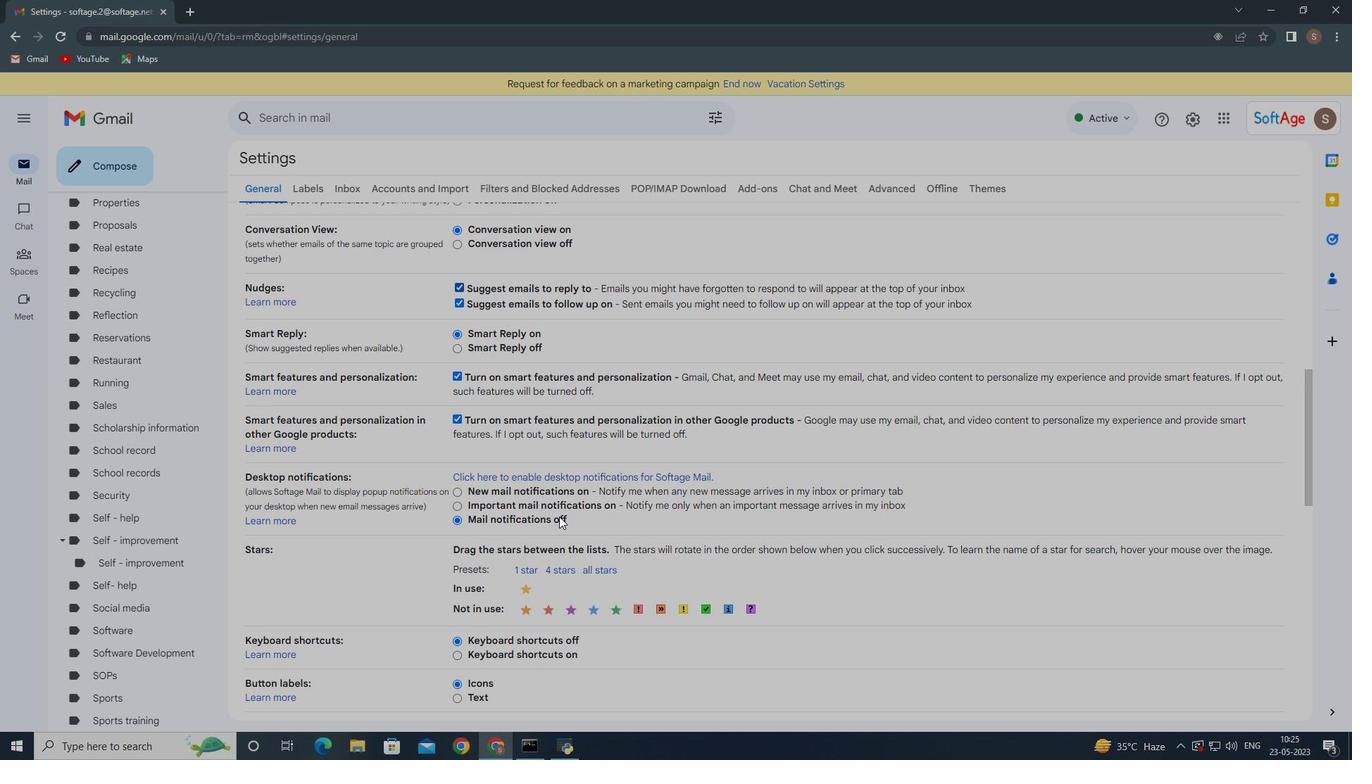 
Action: Mouse scrolled (559, 520) with delta (0, 0)
Screenshot: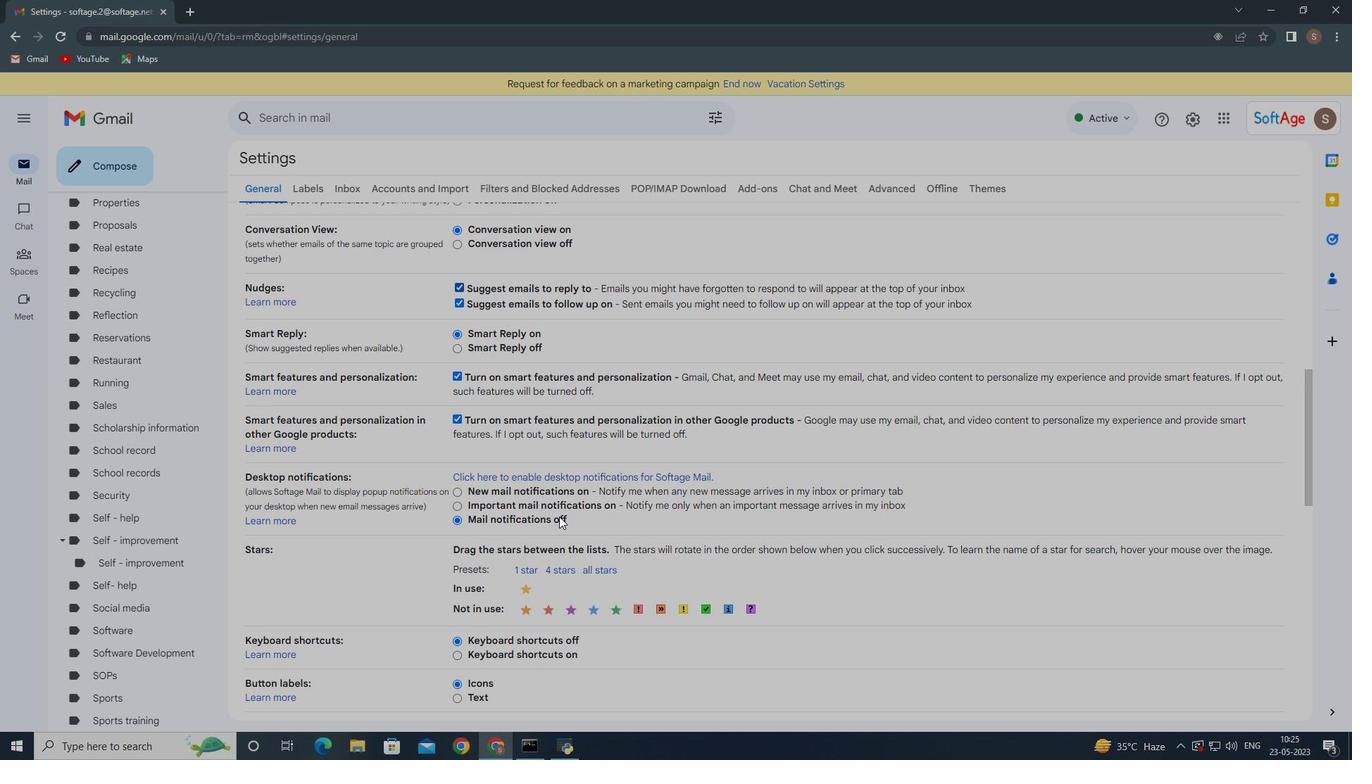 
Action: Mouse scrolled (559, 520) with delta (0, 0)
Screenshot: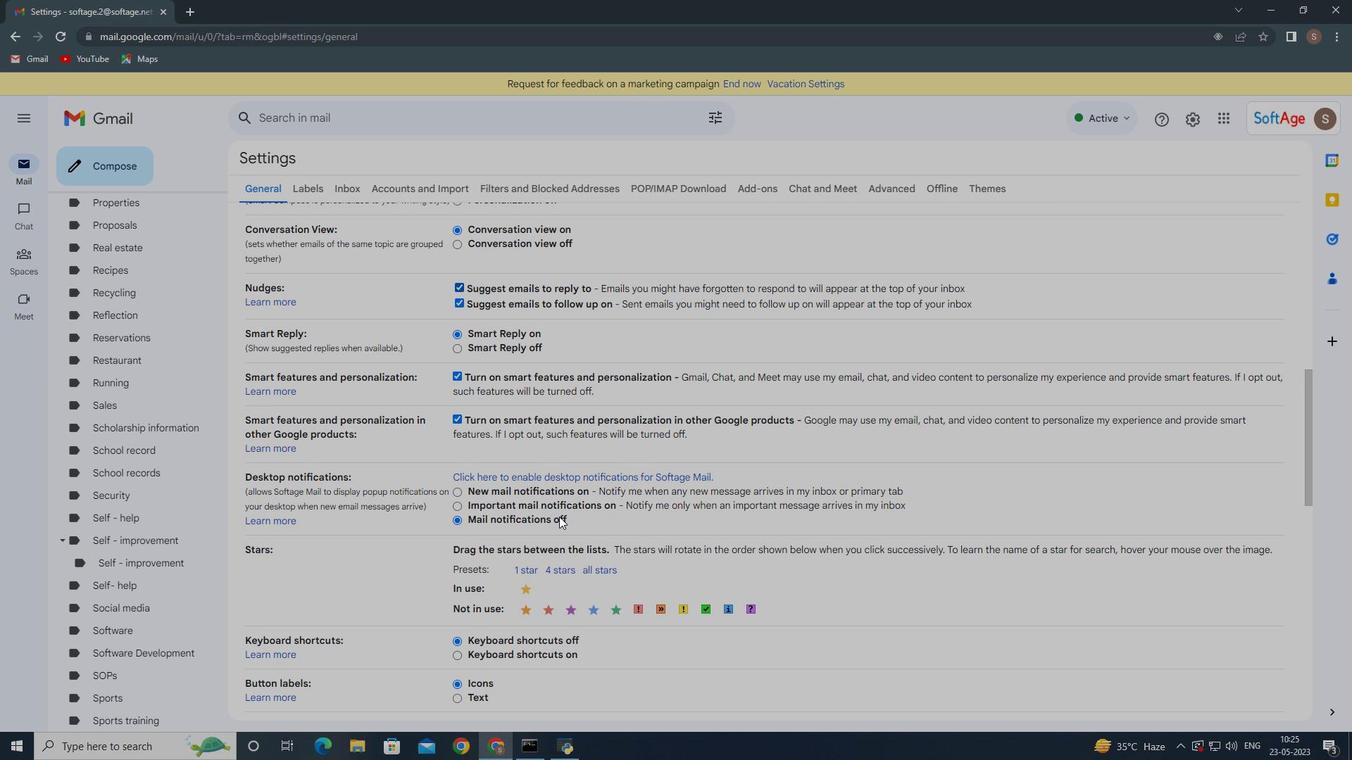
Action: Mouse moved to (560, 524)
Screenshot: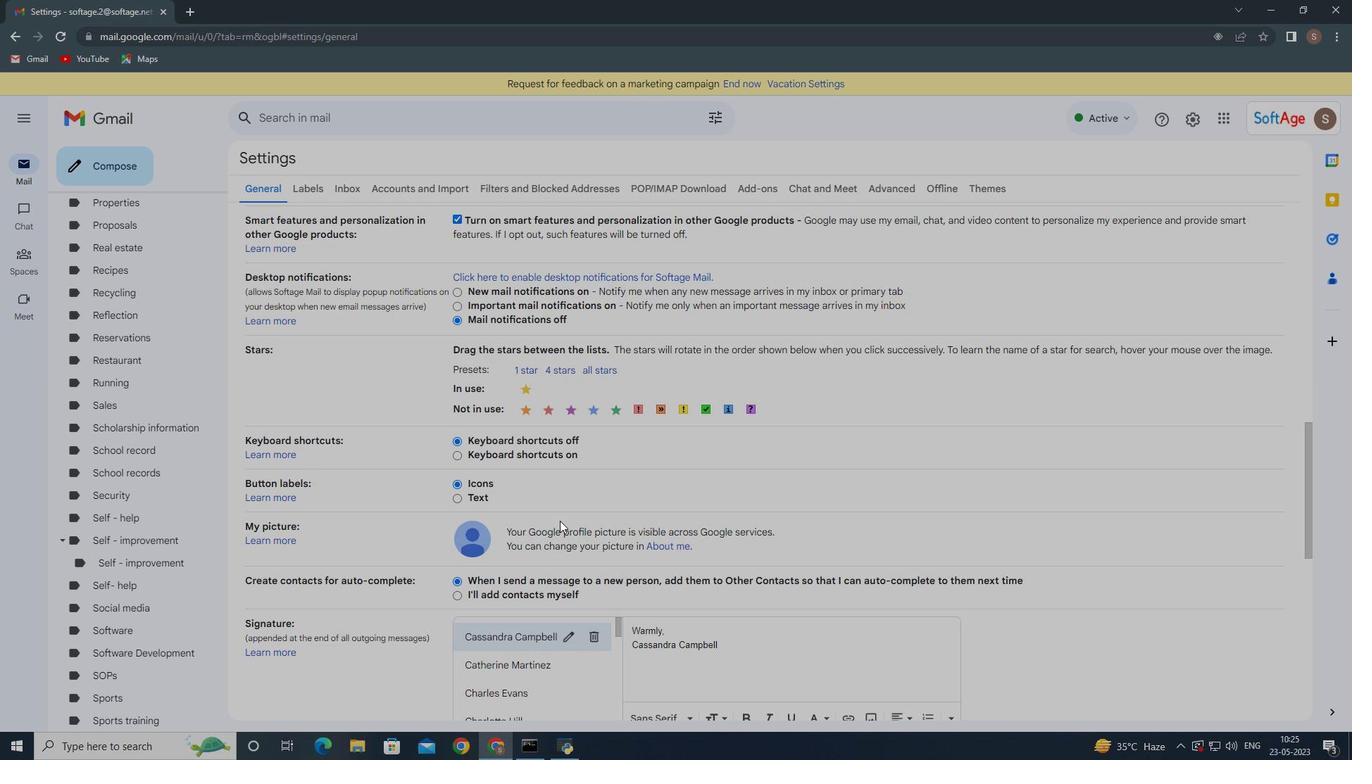 
Action: Mouse scrolled (560, 523) with delta (0, 0)
Screenshot: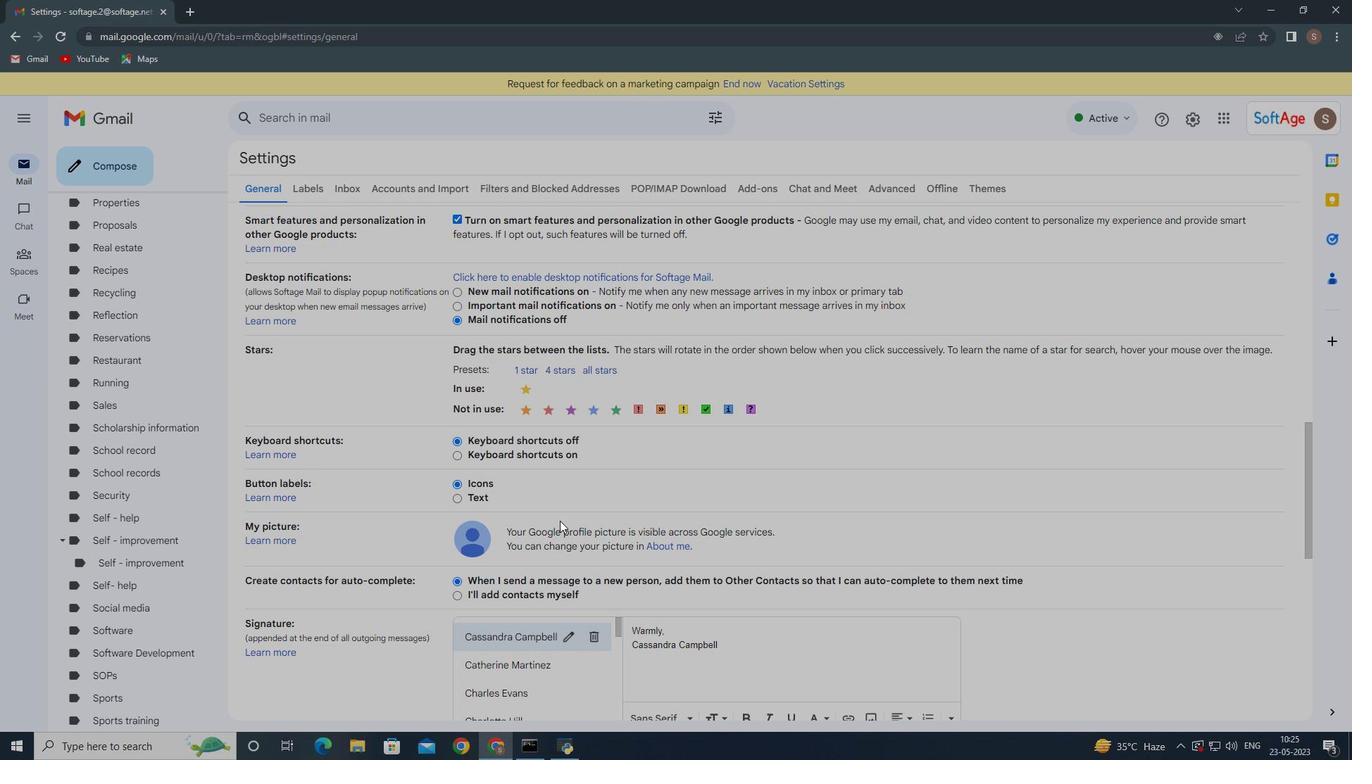 
Action: Mouse moved to (561, 524)
Screenshot: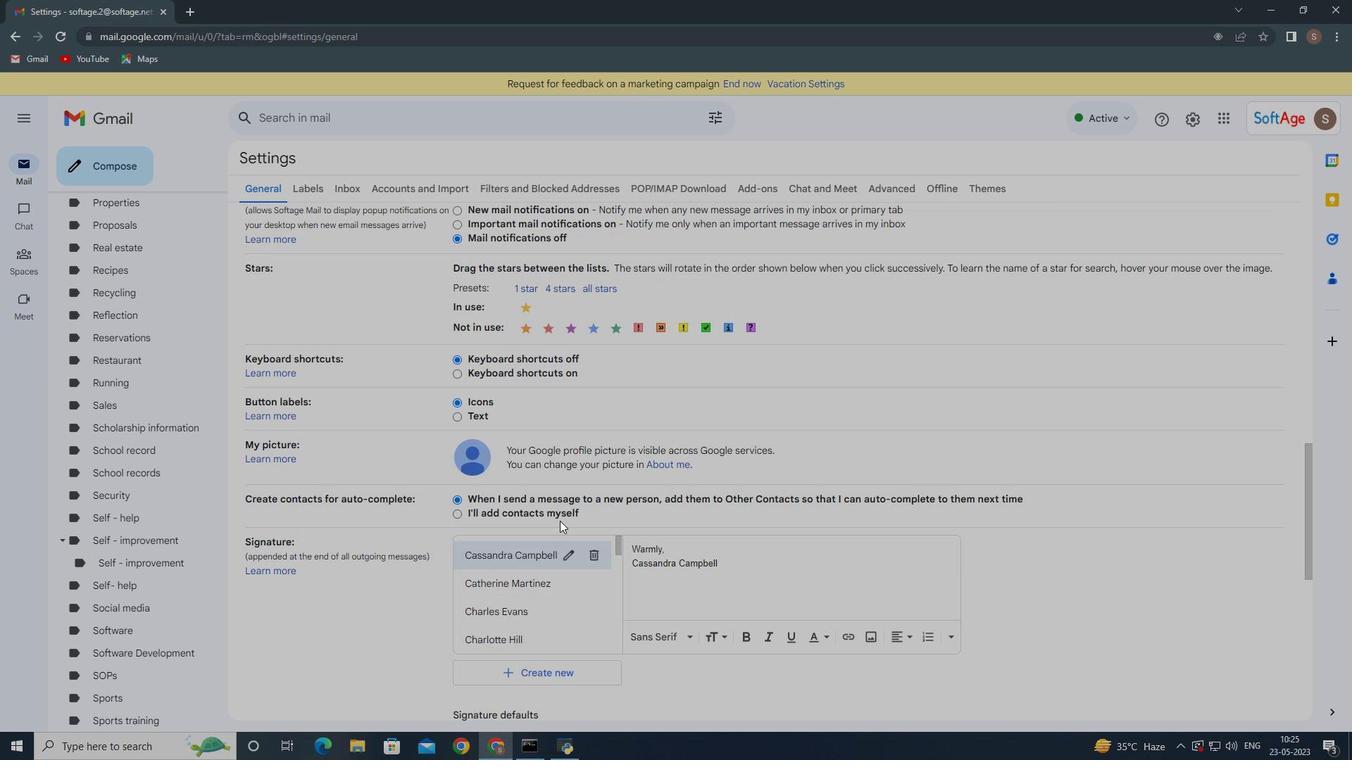 
Action: Mouse scrolled (561, 524) with delta (0, 0)
Screenshot: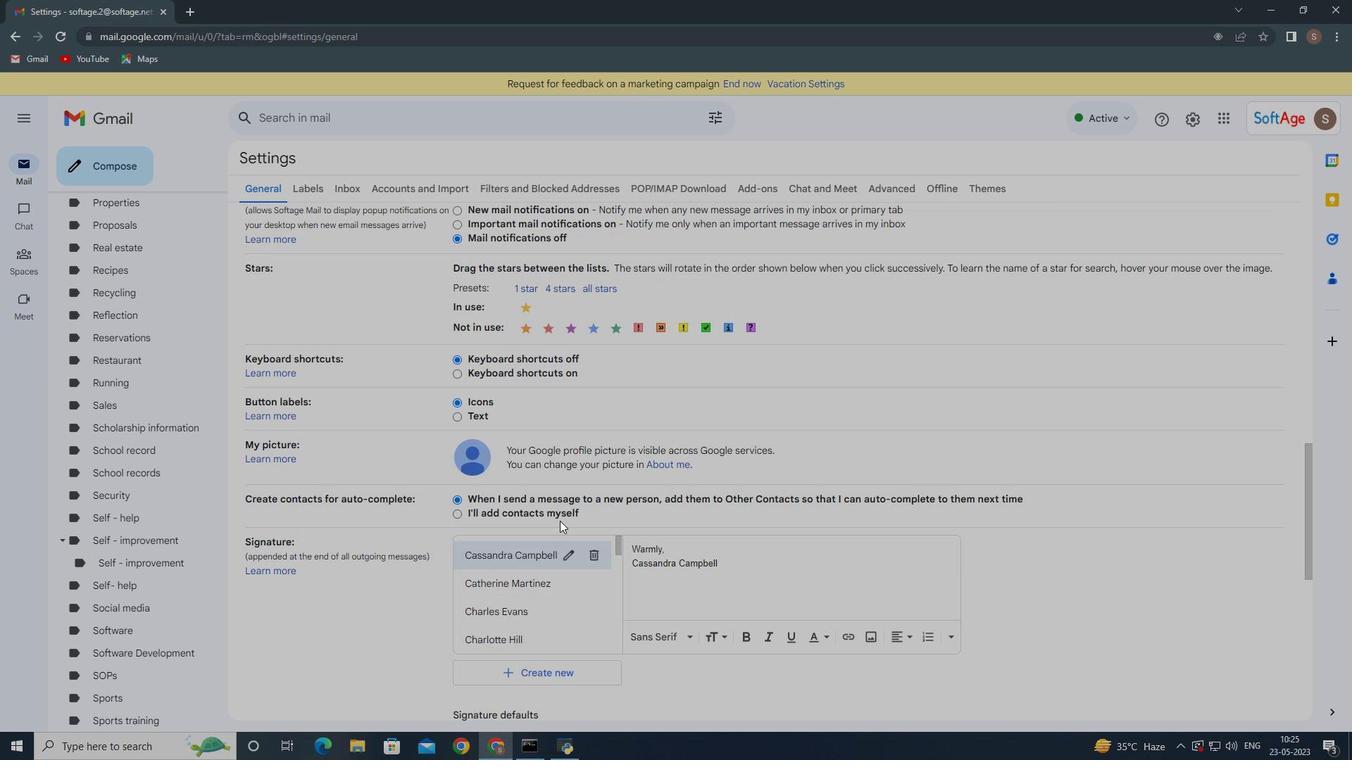 
Action: Mouse moved to (562, 525)
Screenshot: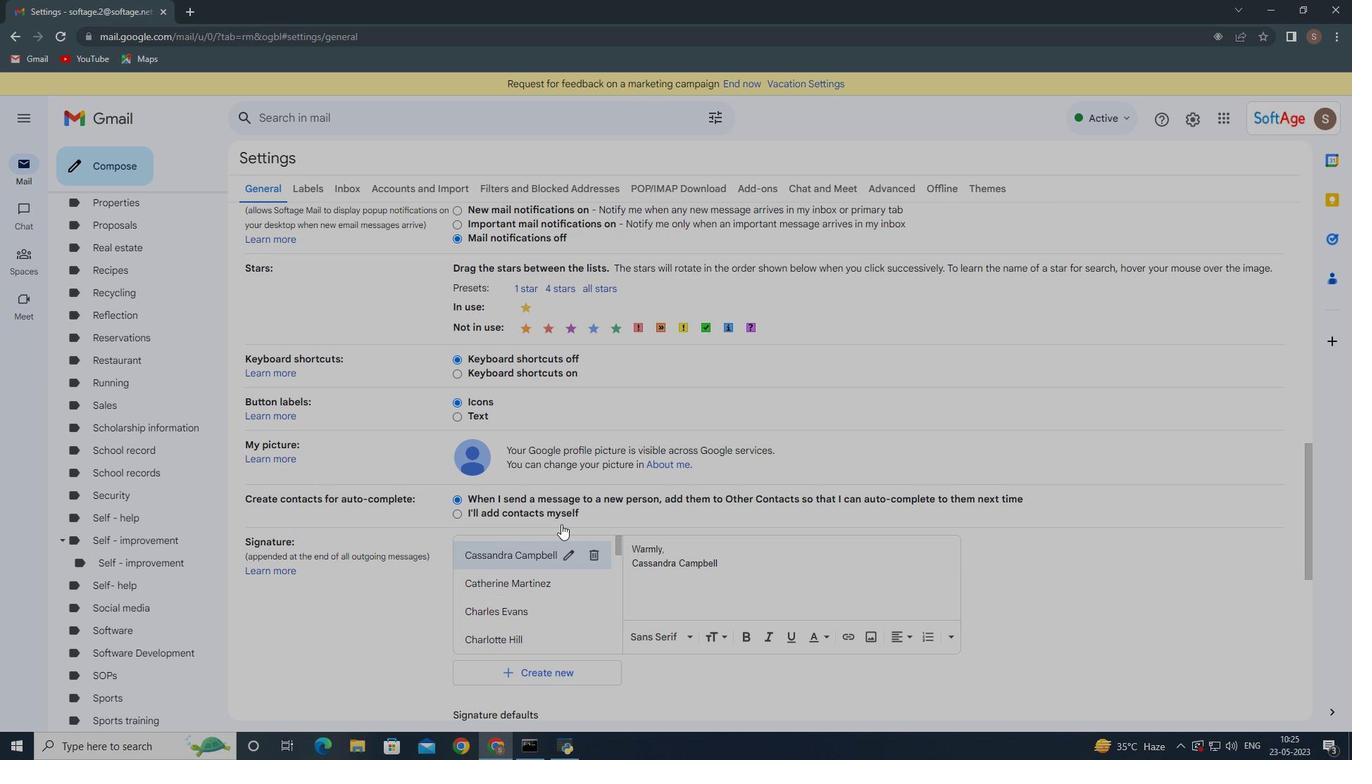 
Action: Mouse scrolled (562, 524) with delta (0, 0)
Screenshot: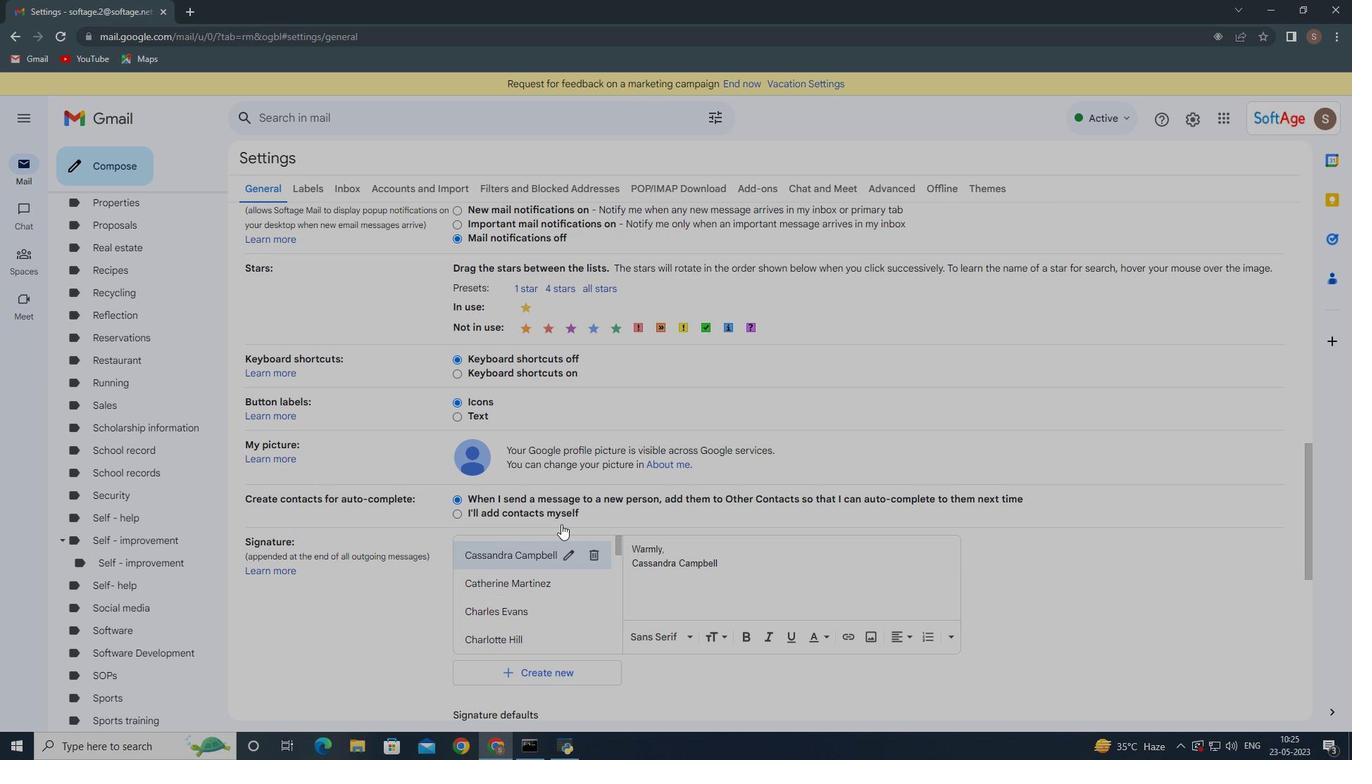
Action: Mouse moved to (544, 459)
Screenshot: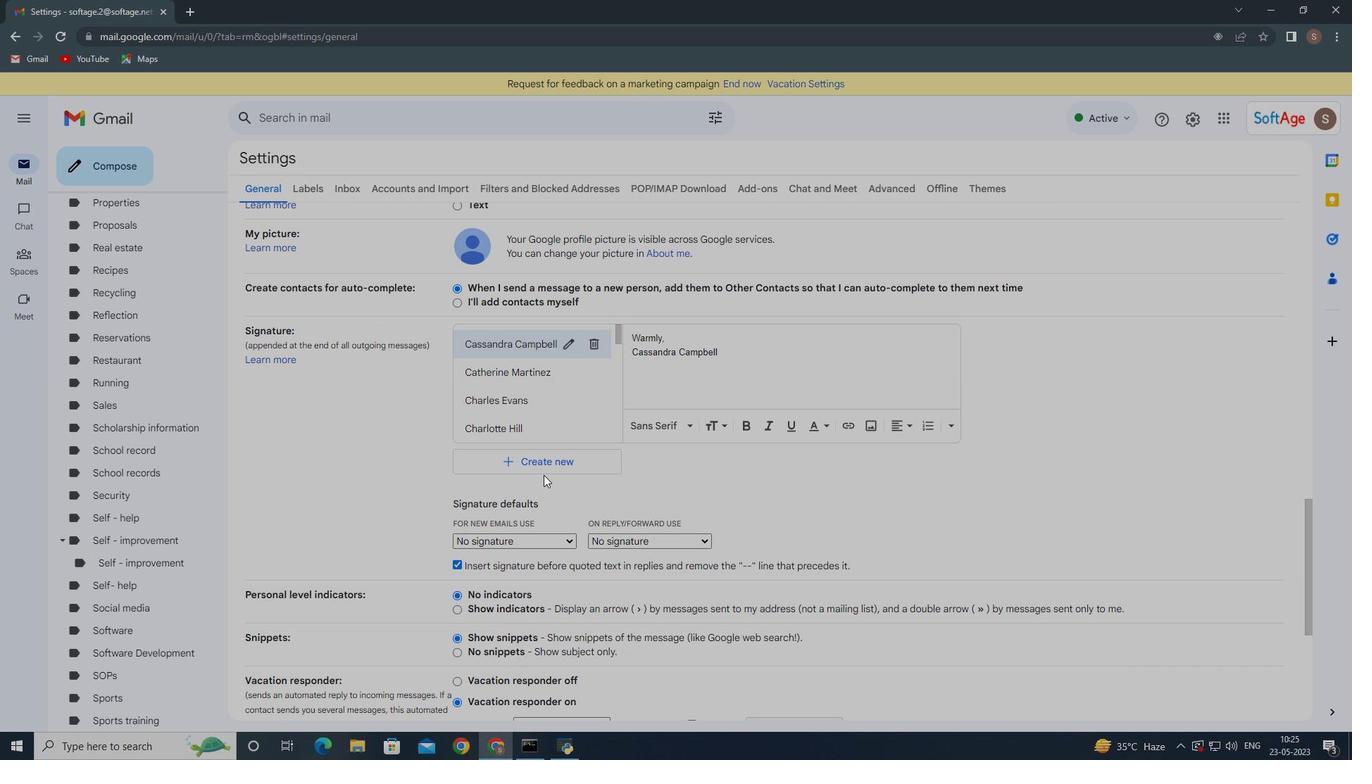 
Action: Mouse pressed left at (544, 459)
Screenshot: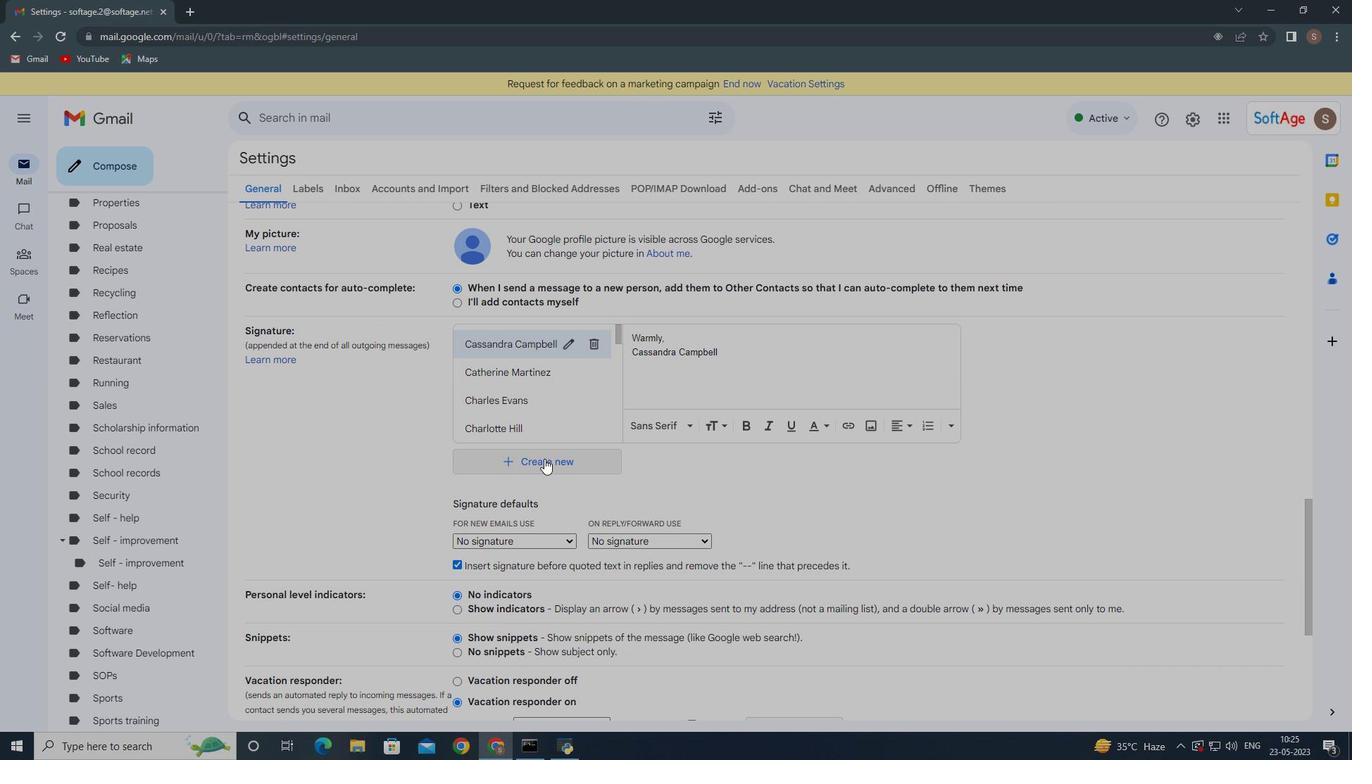
Action: Mouse moved to (676, 398)
Screenshot: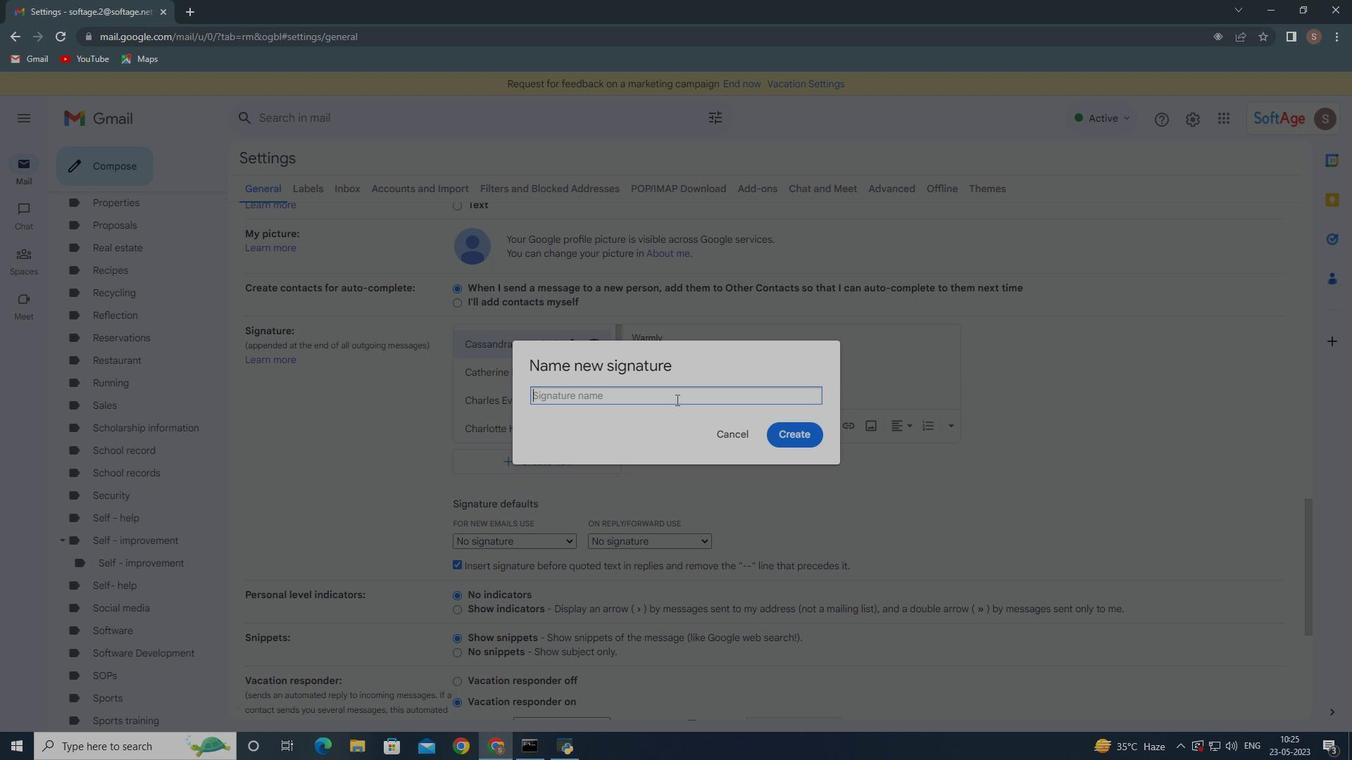 
Action: Key pressed <Key.shift>Ella<Key.space><Key.shift><Key.shift><Key.shift><Key.shift><Key.shift><Key.shift><Key.shift><Key.shift><Key.shift><Key.shift><Key.shift><Key.shift><Key.shift><Key.shift><Key.shift><Key.shift><Key.shift><Key.shift><Key.shift><Key.shift><Key.shift><Key.shift><Key.shift><Key.shift><Key.shift>Clark
Screenshot: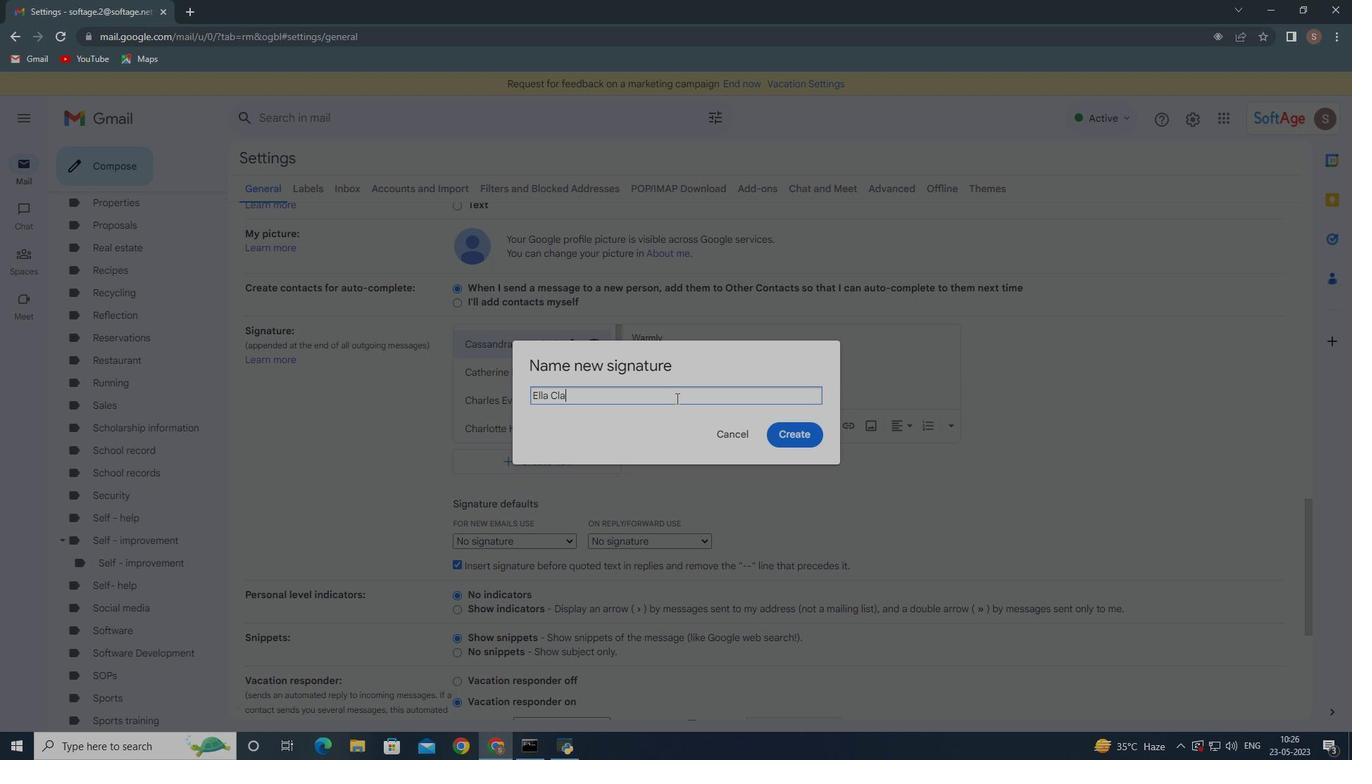 
Action: Mouse moved to (806, 438)
Screenshot: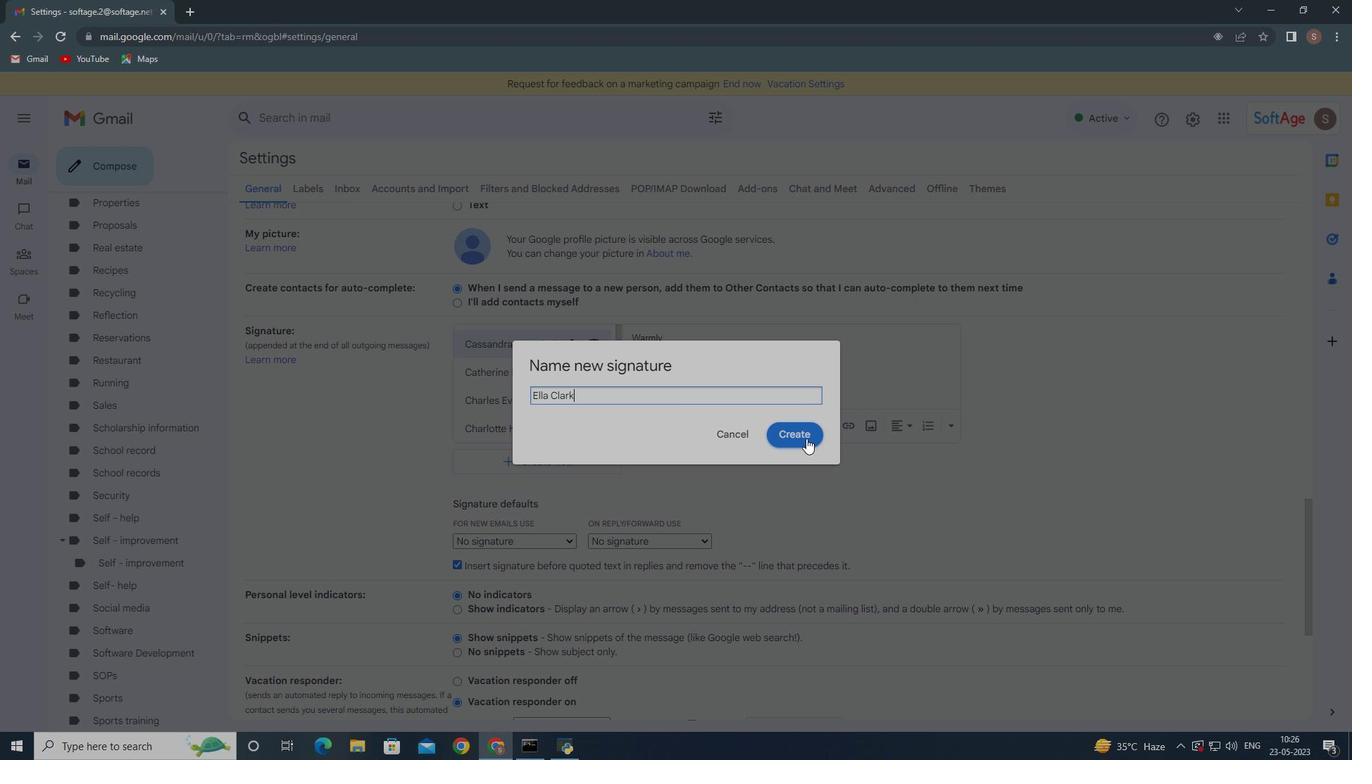 
Action: Mouse pressed left at (806, 438)
Screenshot: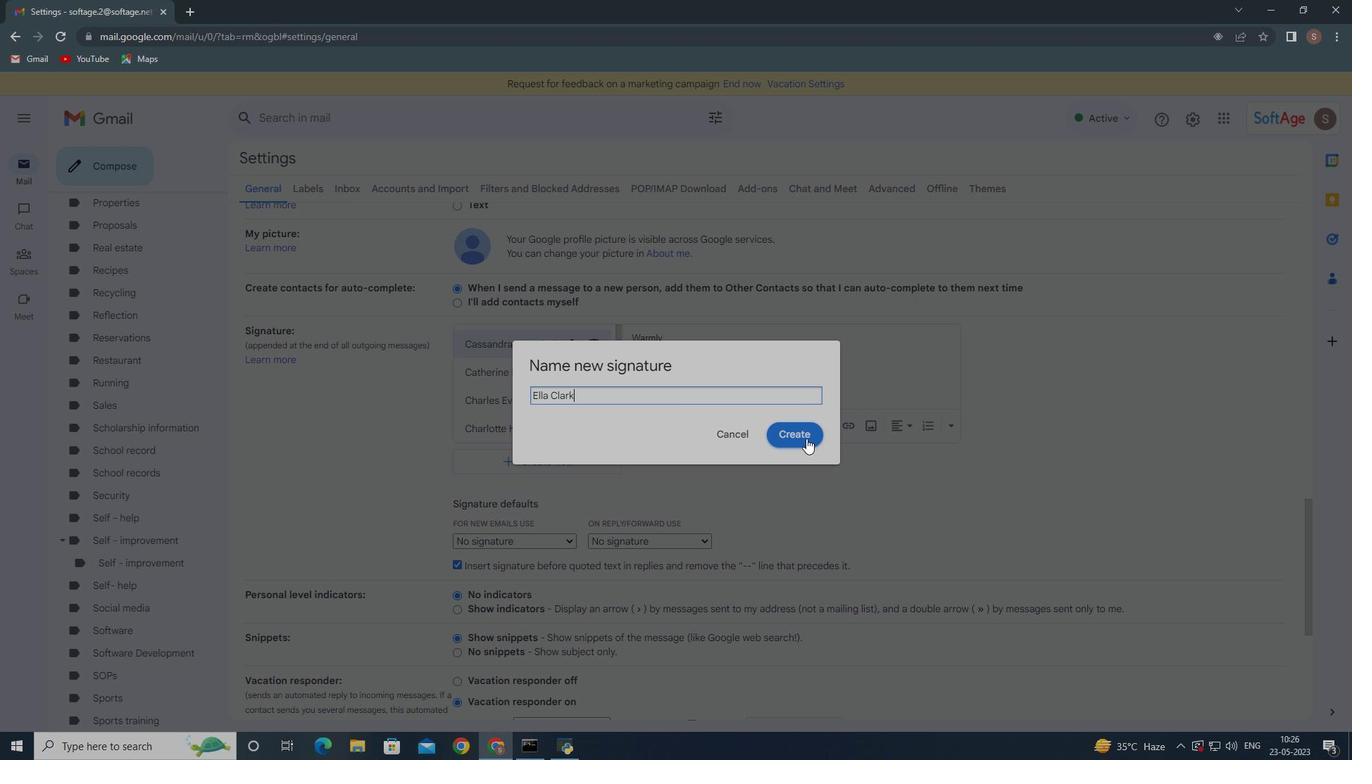 
Action: Mouse moved to (683, 354)
Screenshot: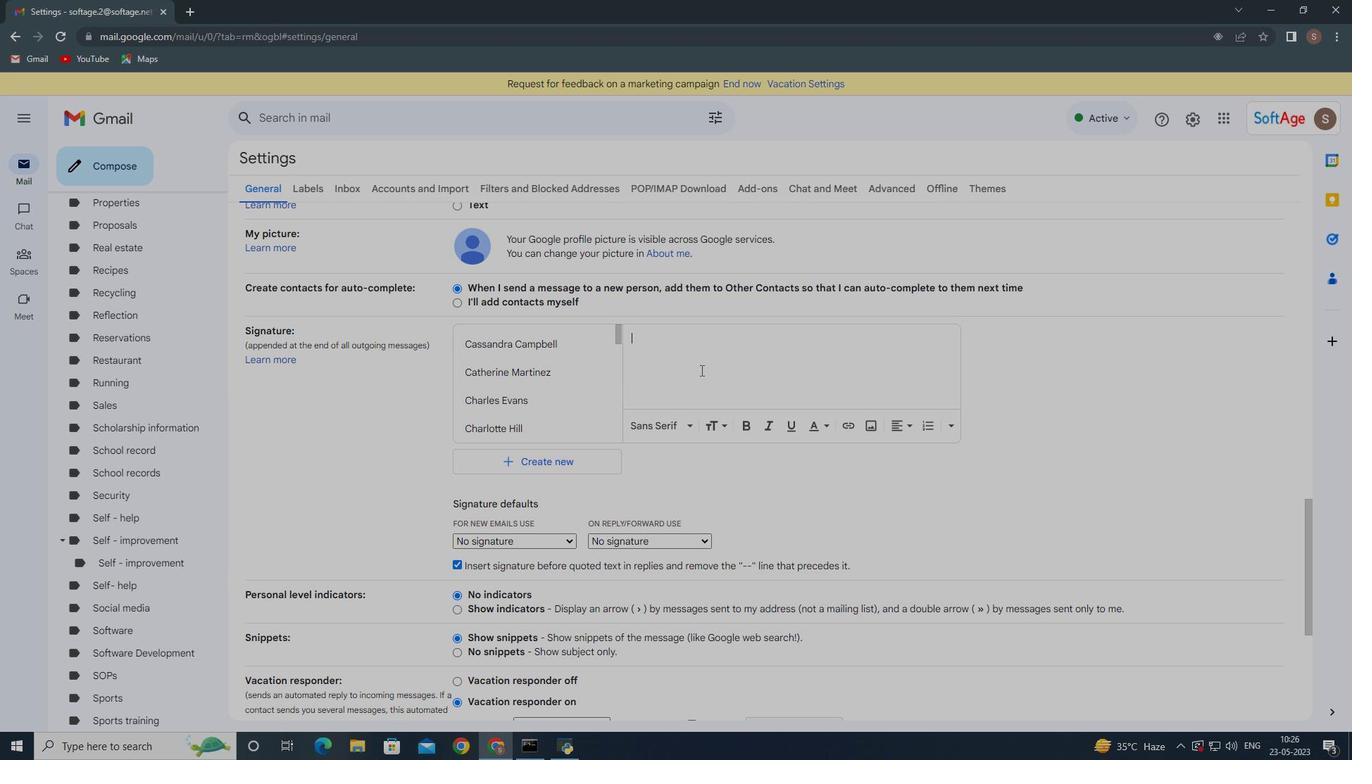 
Action: Key pressed <Key.shift>Best<Key.space><Key.shift>wishes<Key.space>for<Key.space>a<Key.space>prosperous<Key.space>new<Key.space>year,<Key.enter><Key.shift><Key.shift><Key.shift><Key.shift><Key.shift><Key.shift><Key.shift><Key.shift><Key.shift><Key.shift><Key.shift><Key.shift><Key.shift><Key.shift><Key.shift><Key.shift><Key.shift><Key.shift><Key.shift><Key.shift><Key.shift><Key.shift><Key.shift><Key.shift><Key.shift><Key.shift><Key.shift><Key.shift><Key.shift><Key.shift><Key.shift><Key.shift><Key.shift><Key.shift><Key.shift><Key.shift><Key.shift><Key.shift><Key.shift><Key.shift><Key.shift><Key.shift><Key.shift><Key.shift><Key.shift><Key.shift><Key.shift><Key.shift><Key.shift><Key.shift><Key.shift><Key.shift><Key.shift><Key.shift><Key.shift><Key.shift><Key.shift><Key.shift><Key.shift><Key.shift><Key.shift><Key.shift><Key.shift><Key.shift><Key.shift><Key.shift><Key.shift><Key.shift><Key.shift><Key.shift><Key.shift><Key.shift><Key.shift><Key.shift><Key.shift><Key.shift><Key.shift><Key.shift><Key.shift><Key.shift><Key.shift><Key.shift><Key.shift><Key.shift><Key.shift><Key.shift><Key.shift><Key.shift><Key.shift><Key.shift><Key.shift><Key.shift><Key.shift><Key.shift><Key.shift><Key.shift><Key.shift><Key.shift><Key.shift><Key.shift><Key.shift><Key.shift><Key.shift>Ella<Key.space><Key.shift><Key.shift><Key.shift><Key.shift><Key.shift><Key.shift><Key.shift><Key.shift><Key.shift><Key.shift><Key.shift><Key.shift>Clark
Screenshot: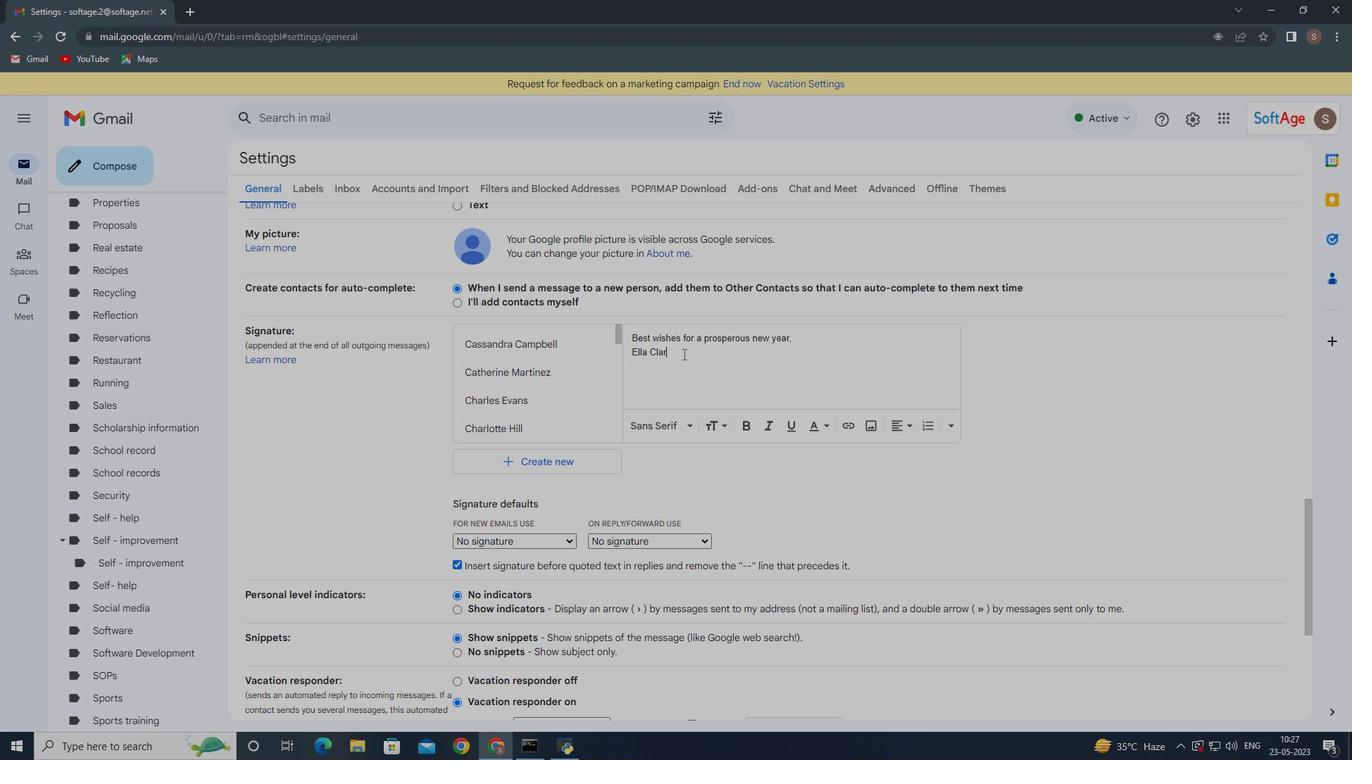 
Action: Mouse moved to (585, 431)
Screenshot: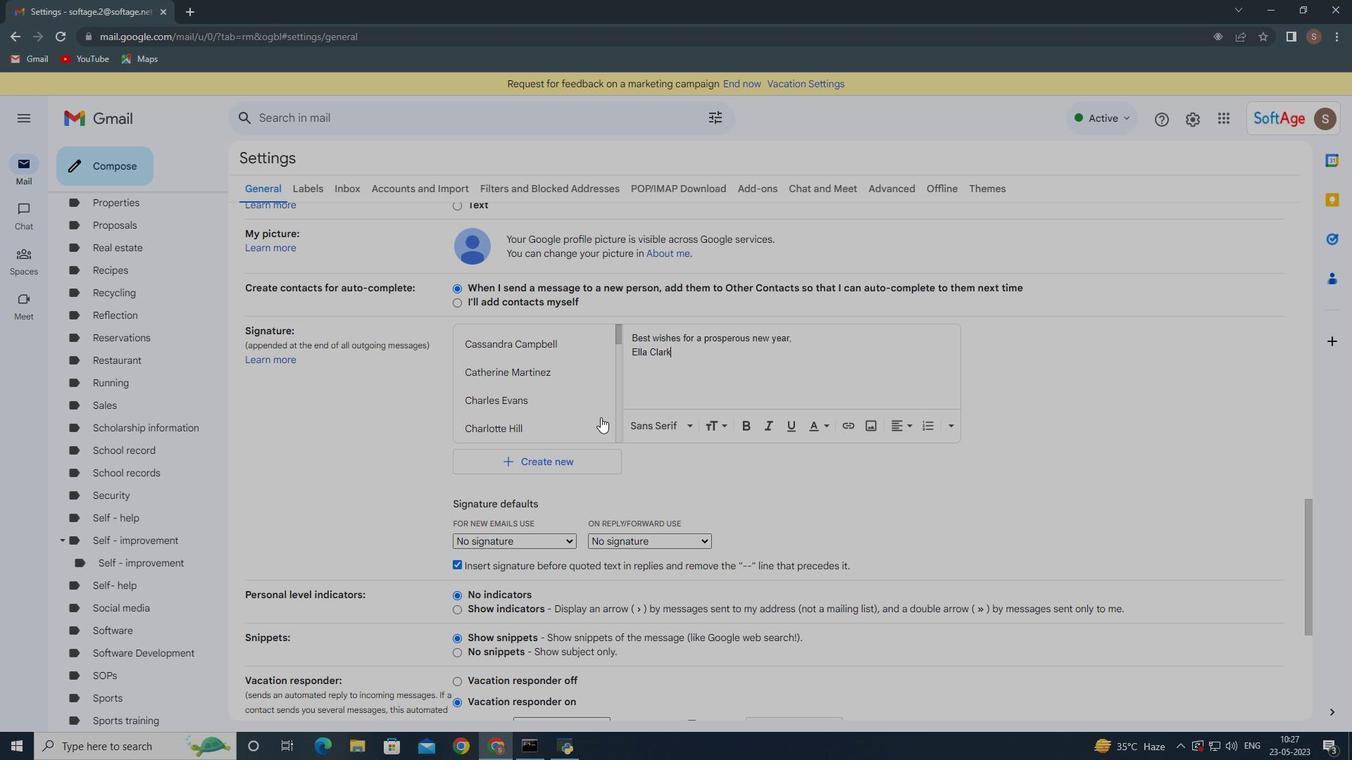 
Action: Mouse scrolled (585, 430) with delta (0, 0)
Screenshot: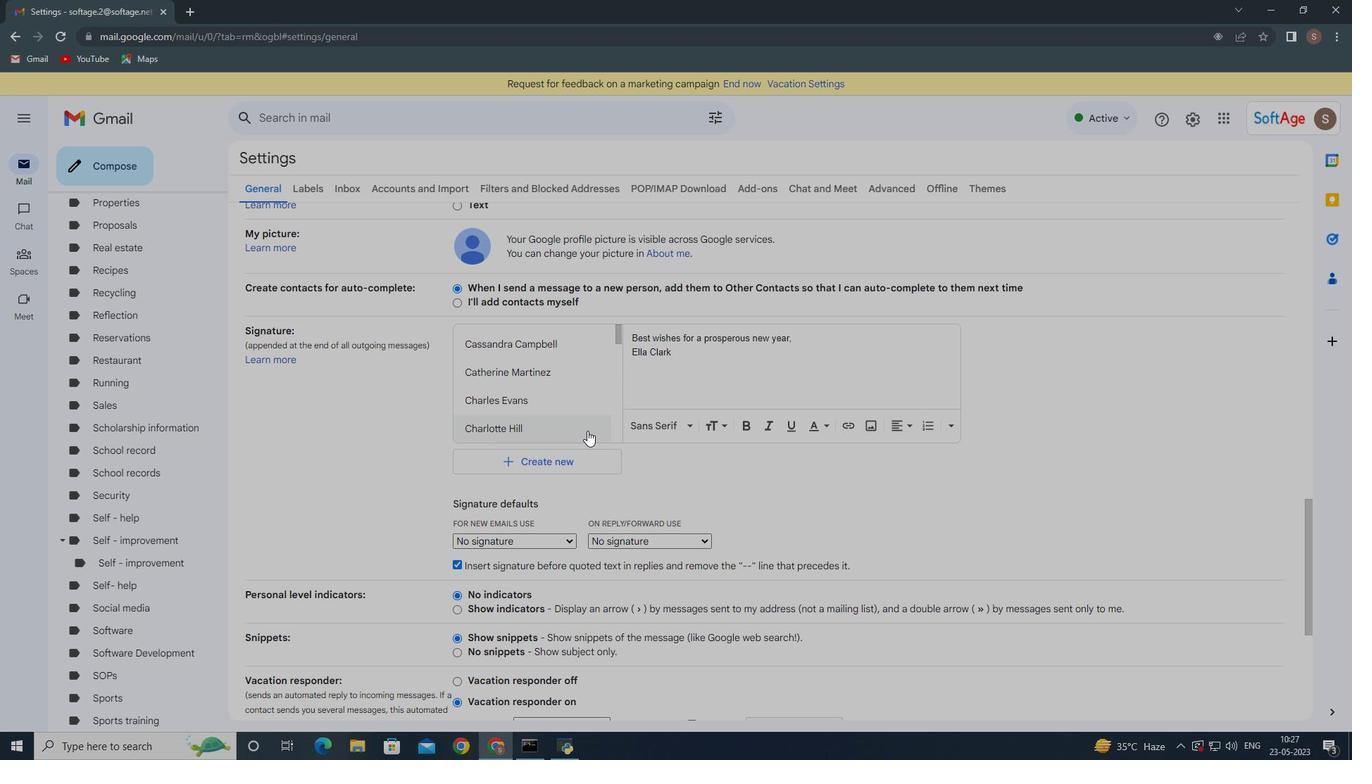 
Action: Mouse scrolled (585, 430) with delta (0, 0)
Screenshot: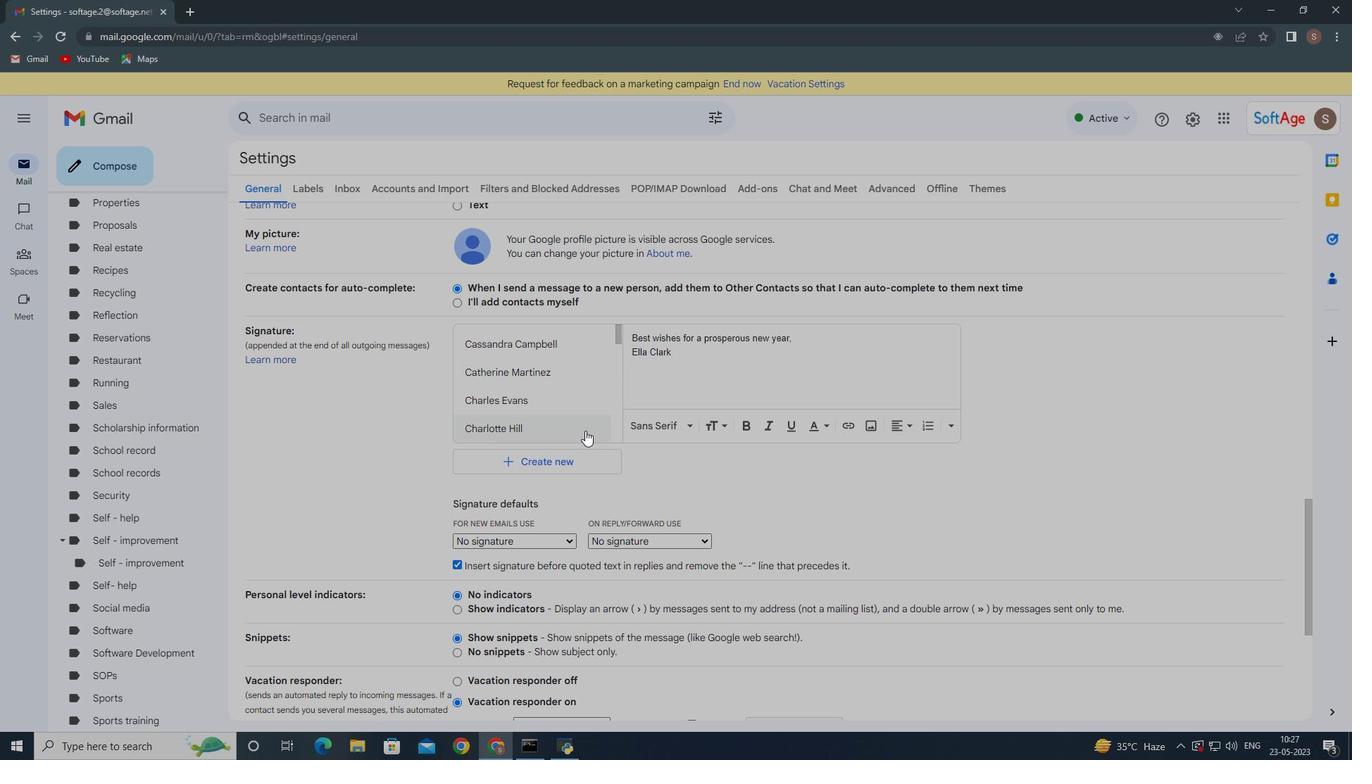 
Action: Mouse scrolled (585, 430) with delta (0, 0)
Screenshot: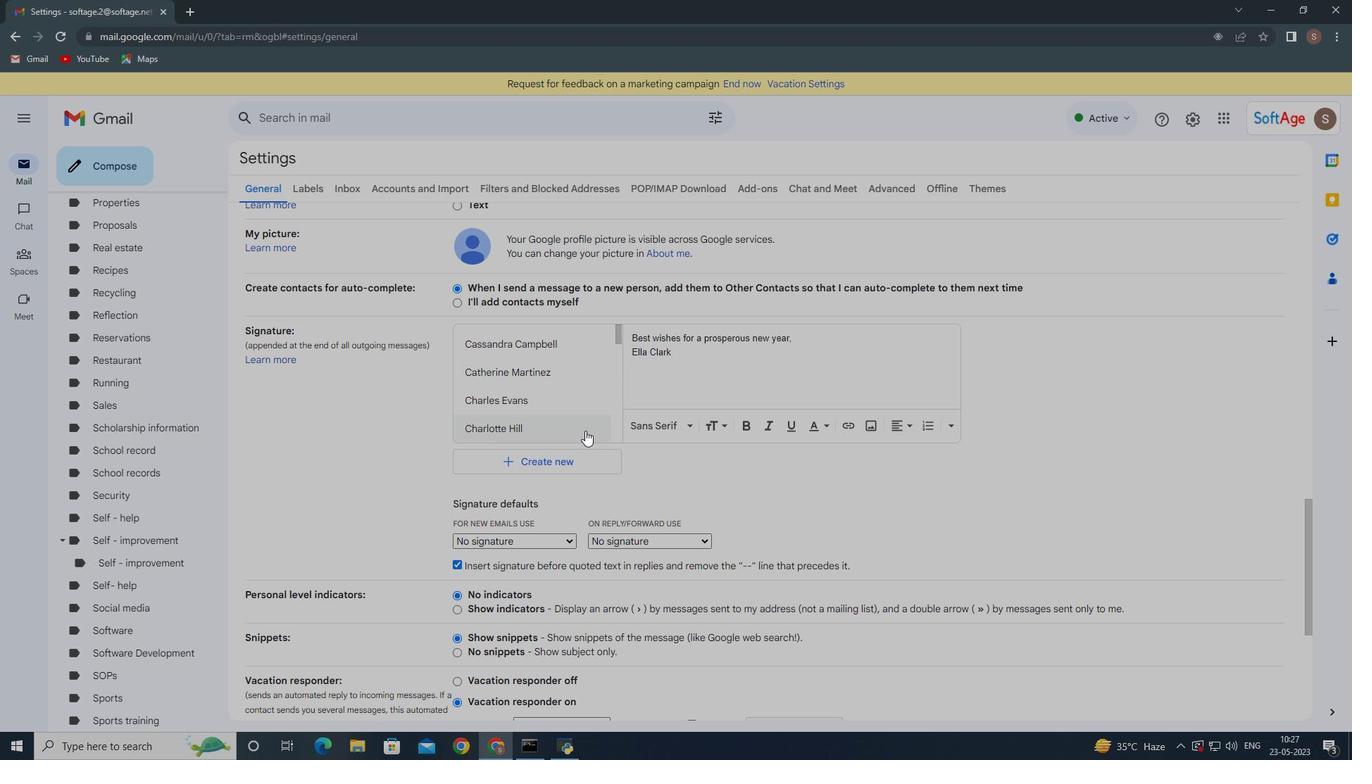 
Action: Mouse moved to (585, 431)
Screenshot: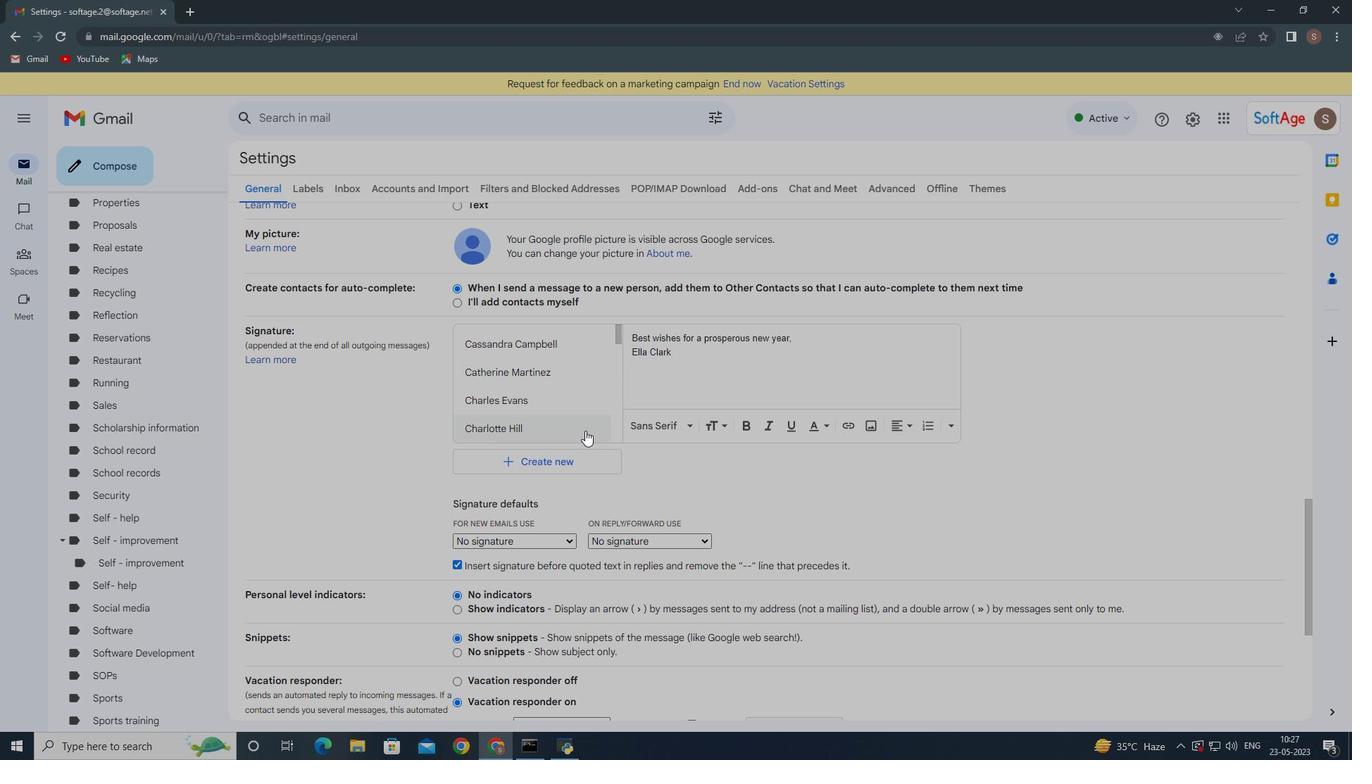 
Action: Mouse scrolled (585, 431) with delta (0, 0)
Screenshot: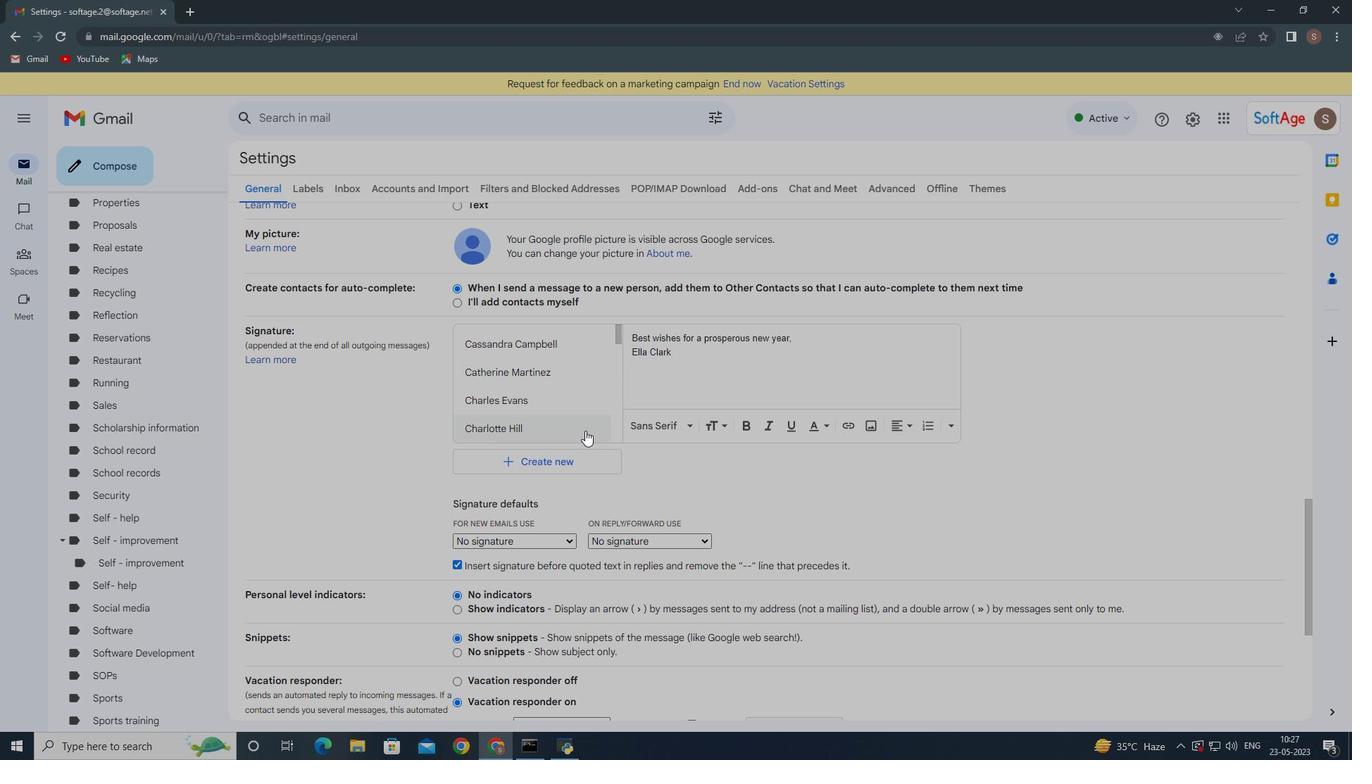 
Action: Mouse moved to (586, 433)
Screenshot: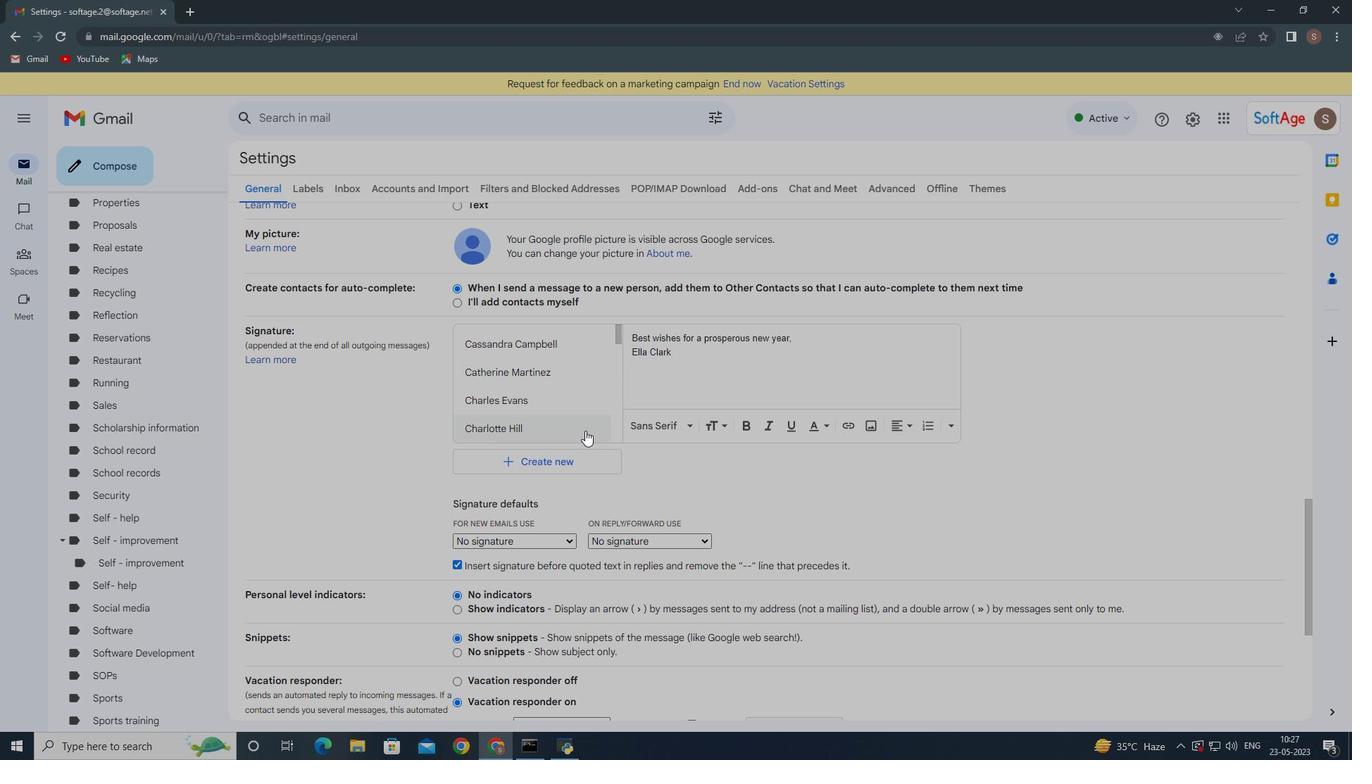 
Action: Mouse scrolled (586, 432) with delta (0, 0)
Screenshot: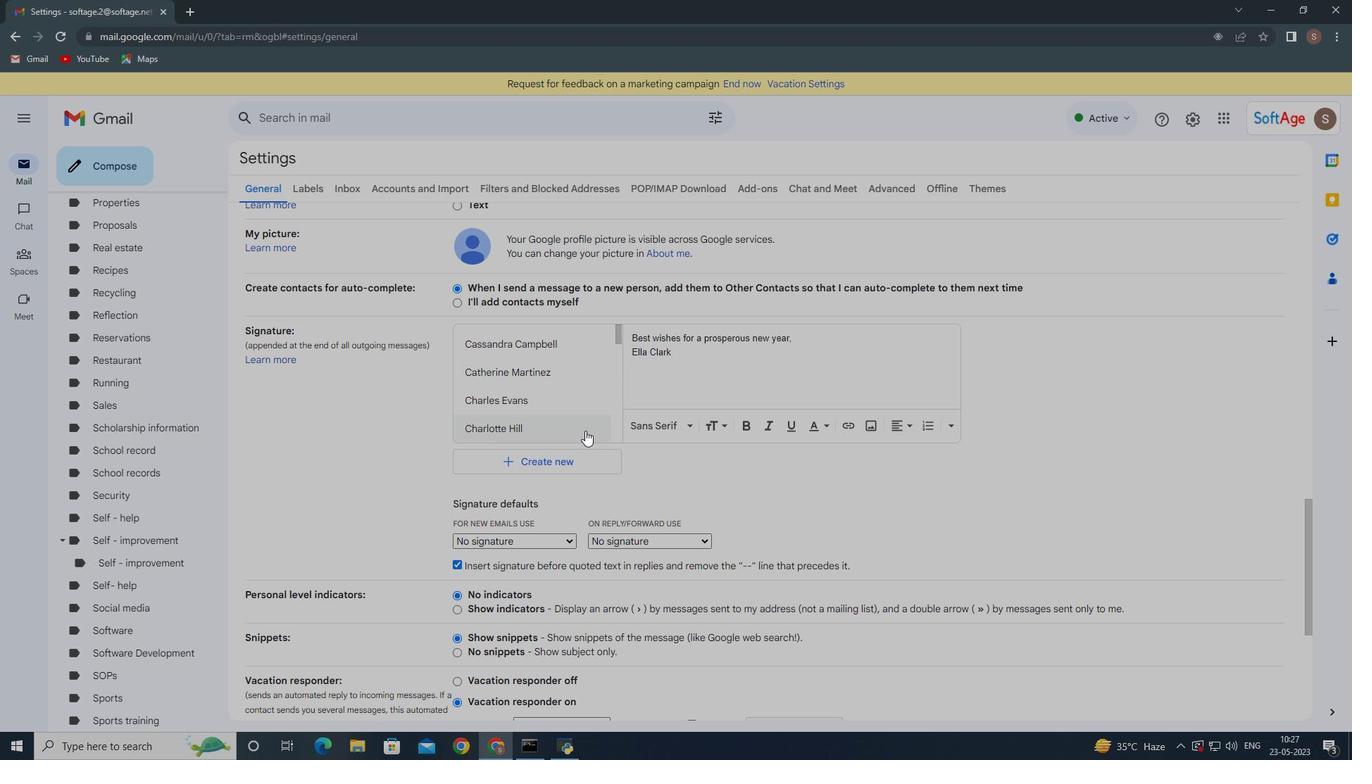 
Action: Mouse moved to (682, 469)
Screenshot: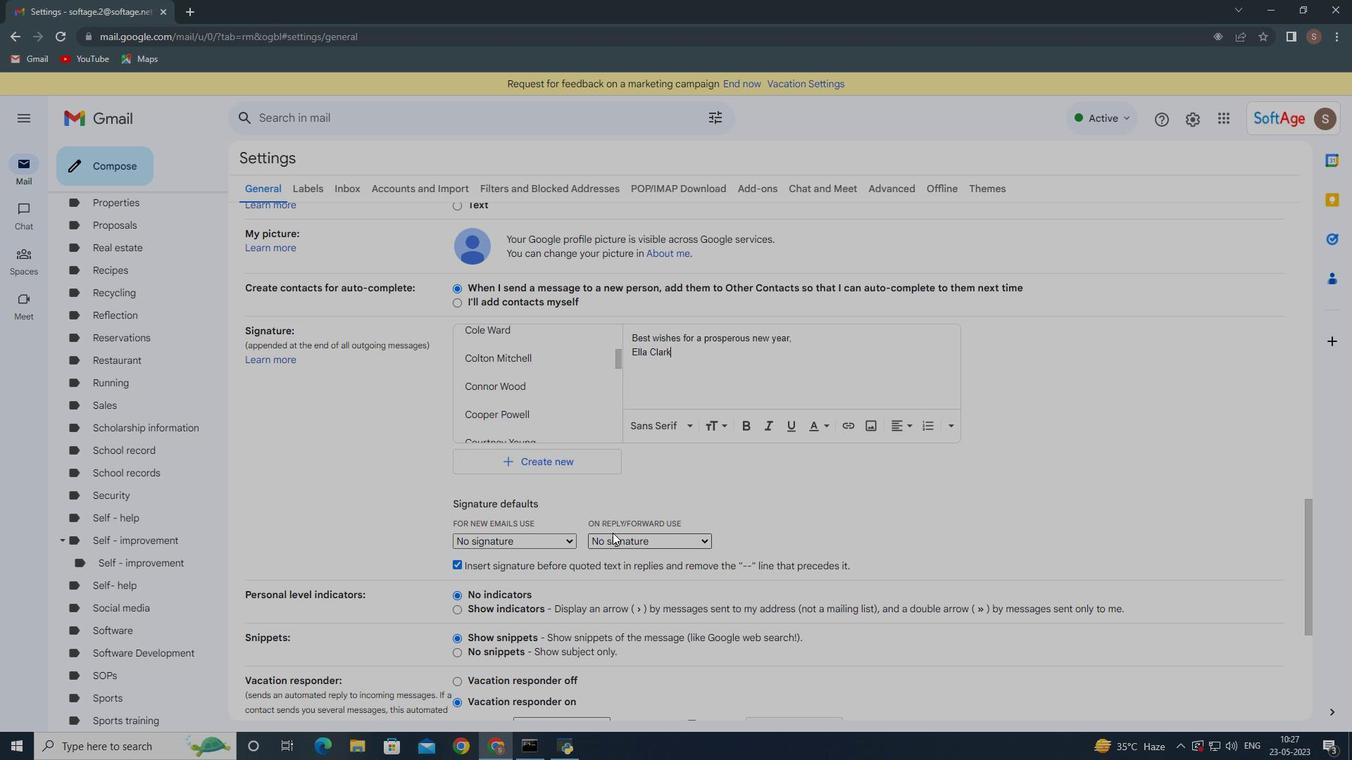 
Action: Mouse scrolled (682, 469) with delta (0, 0)
Screenshot: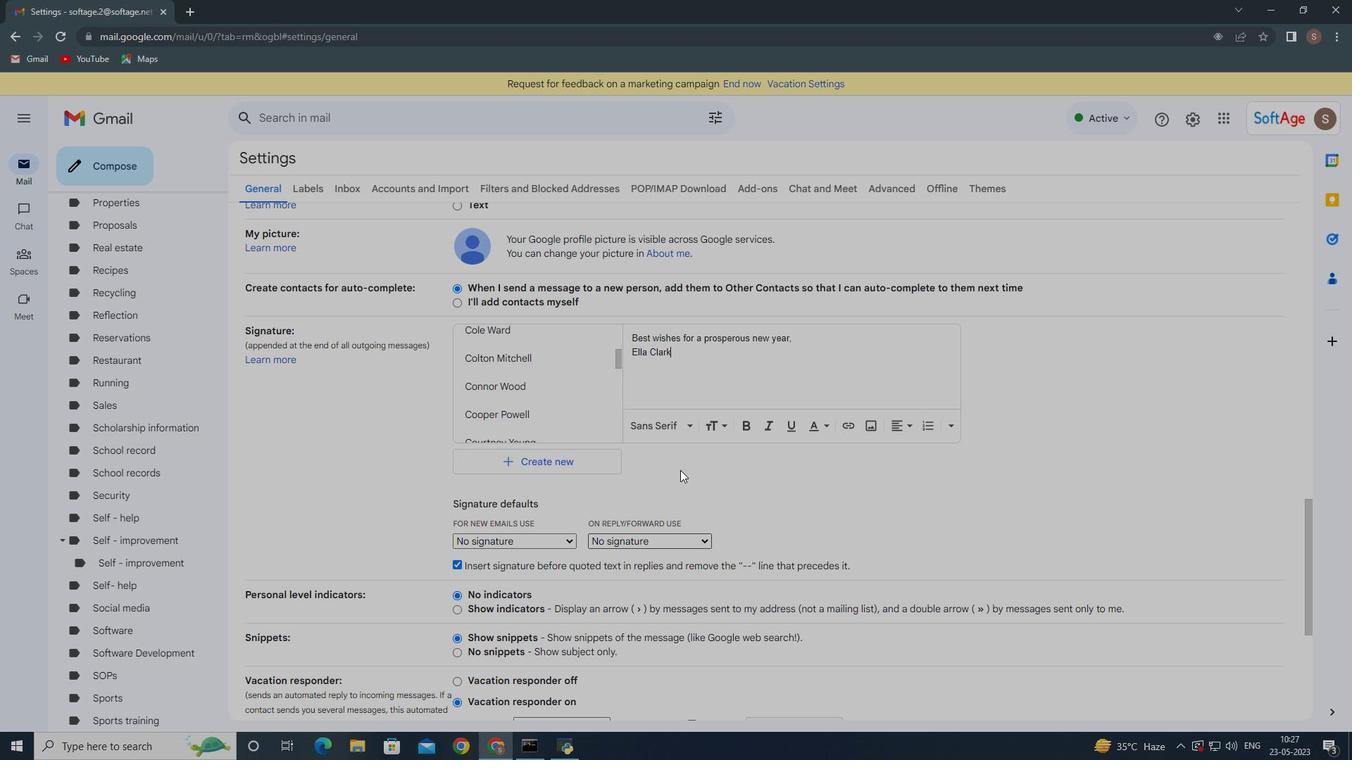 
Action: Mouse scrolled (682, 469) with delta (0, 0)
Screenshot: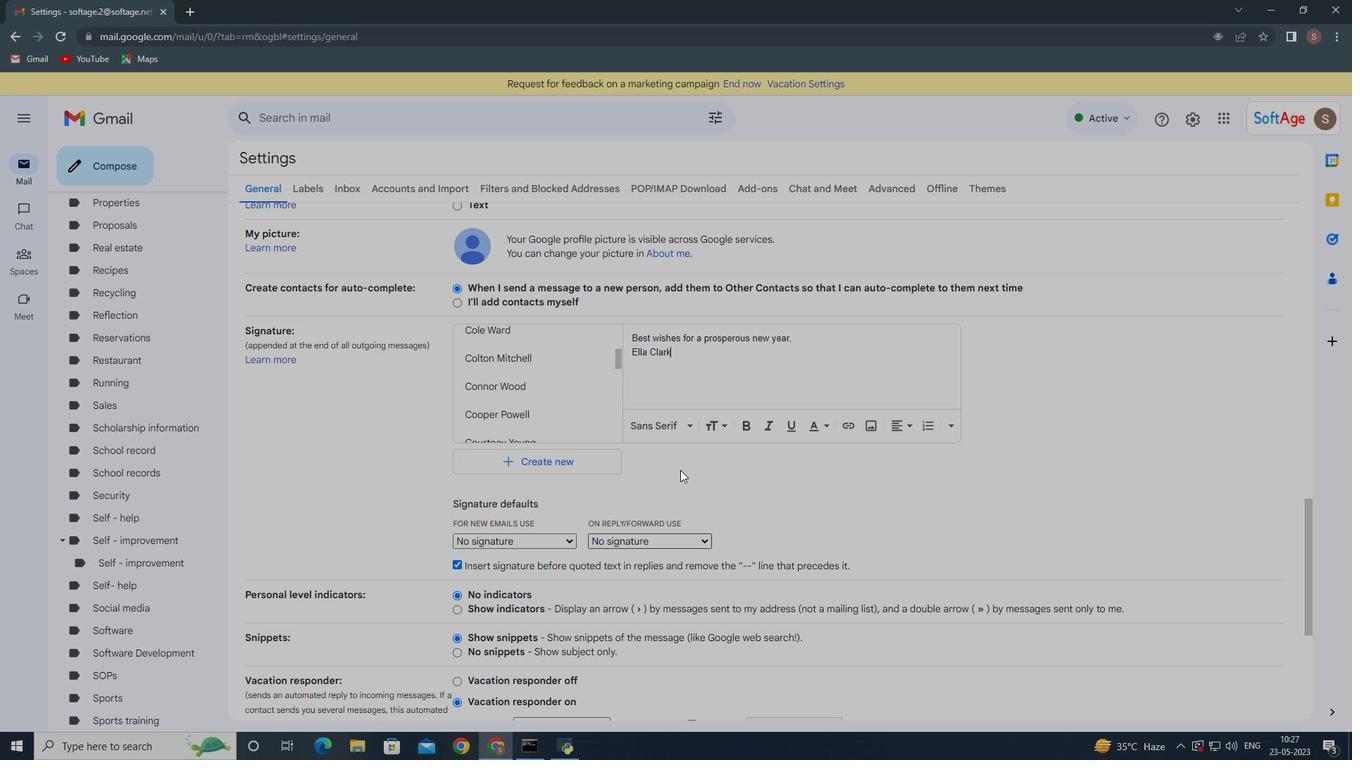 
Action: Mouse moved to (682, 469)
Screenshot: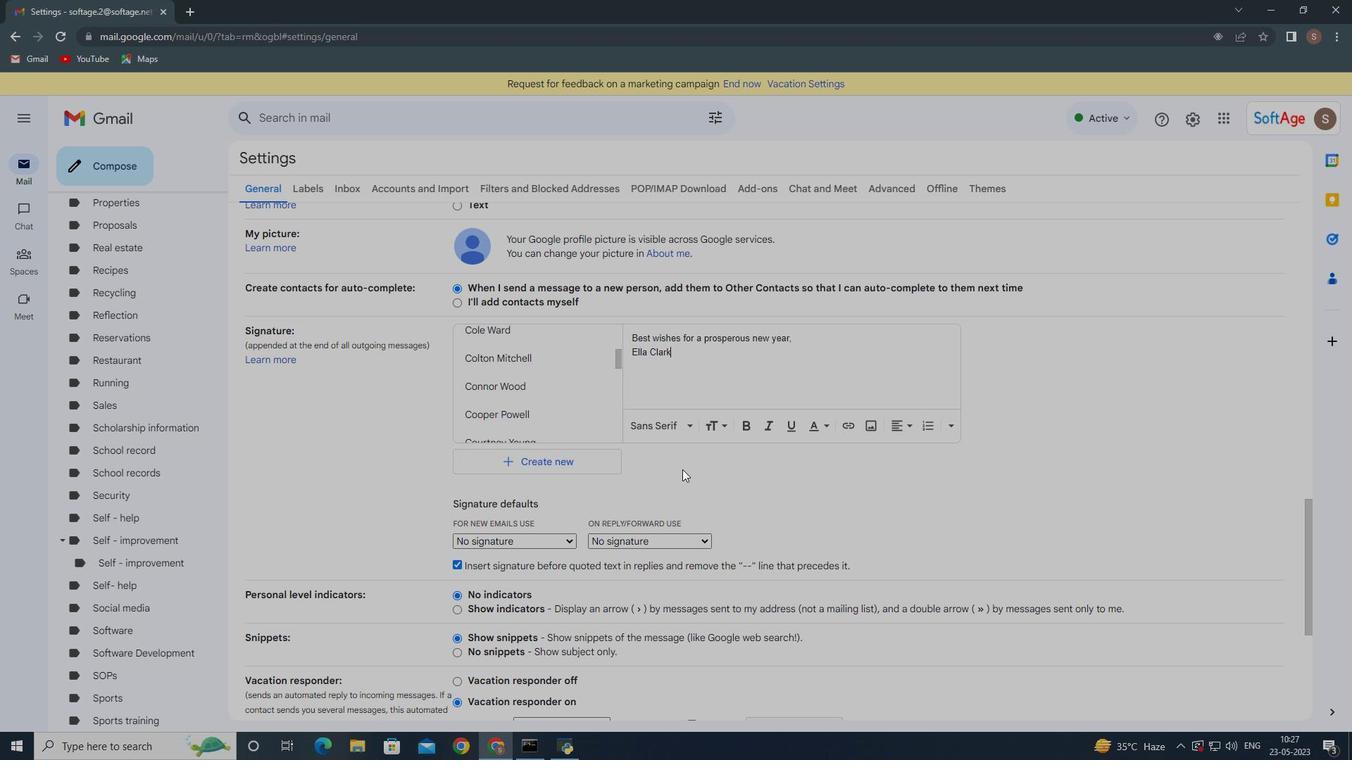 
Action: Mouse scrolled (682, 469) with delta (0, 0)
Screenshot: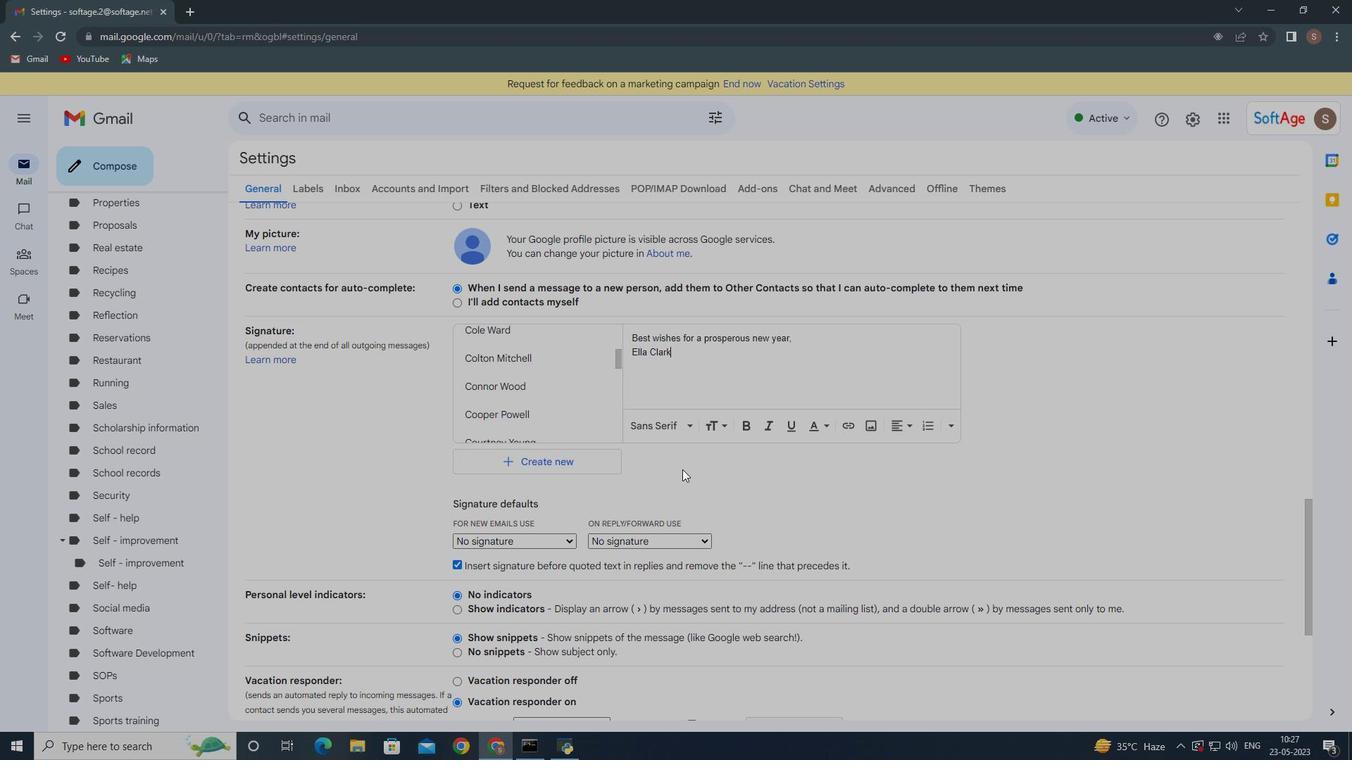 
Action: Mouse moved to (682, 469)
Screenshot: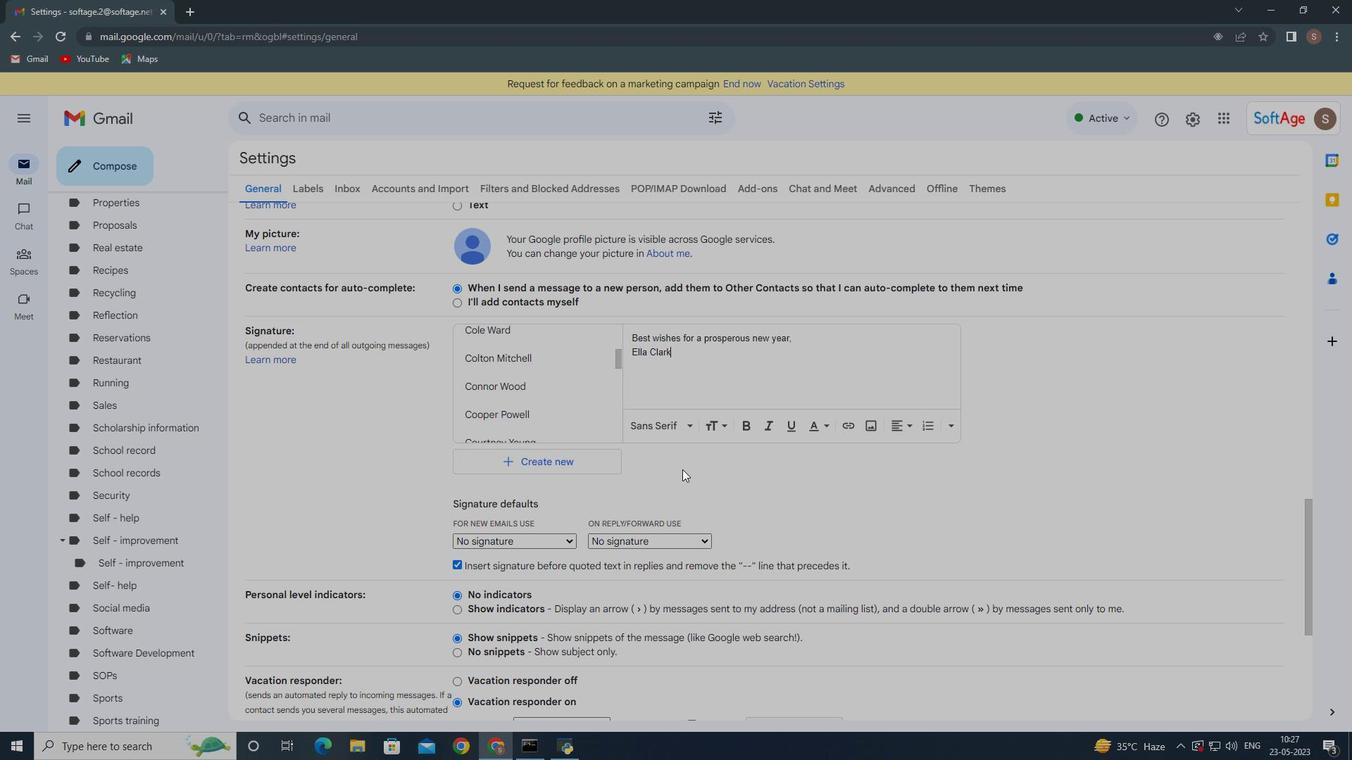 
Action: Mouse scrolled (682, 469) with delta (0, 0)
Screenshot: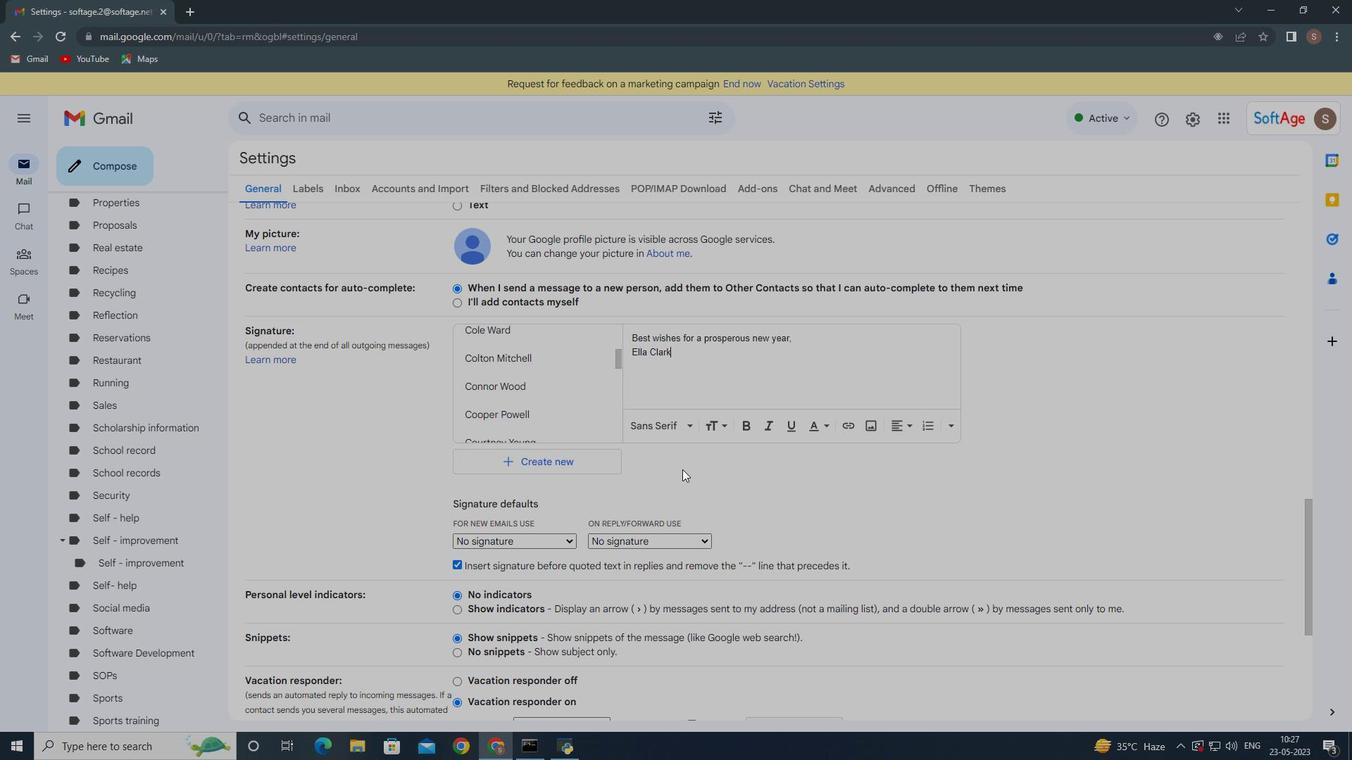 
Action: Mouse moved to (660, 536)
Screenshot: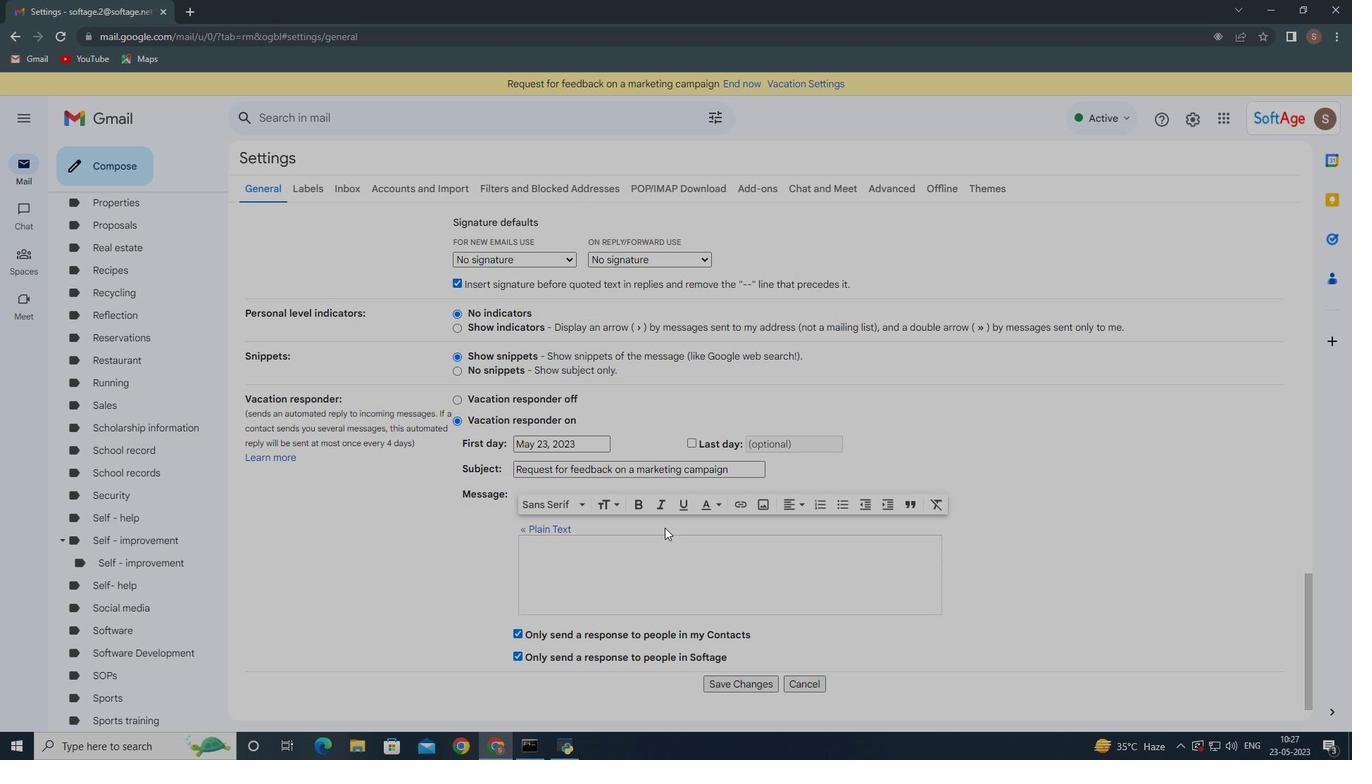 
Action: Mouse scrolled (660, 536) with delta (0, 0)
Screenshot: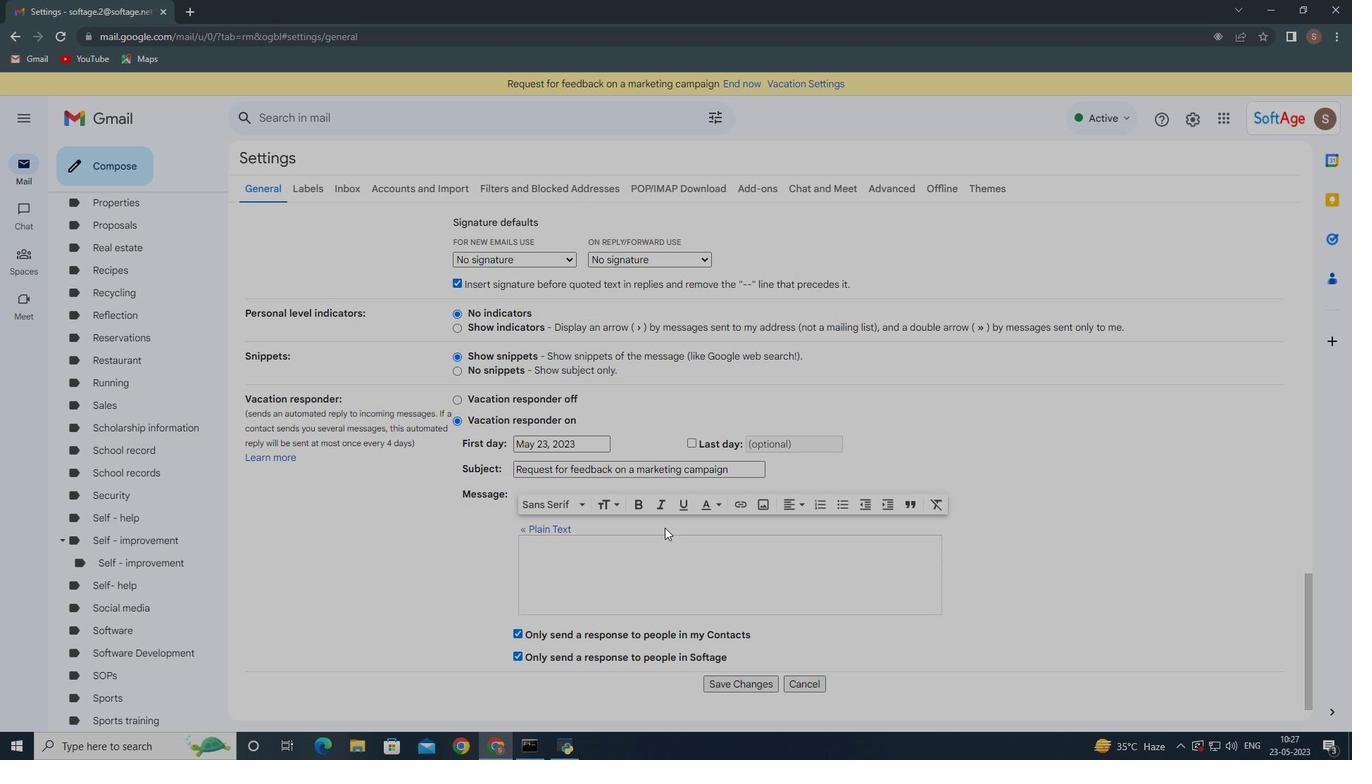 
Action: Mouse moved to (655, 543)
Screenshot: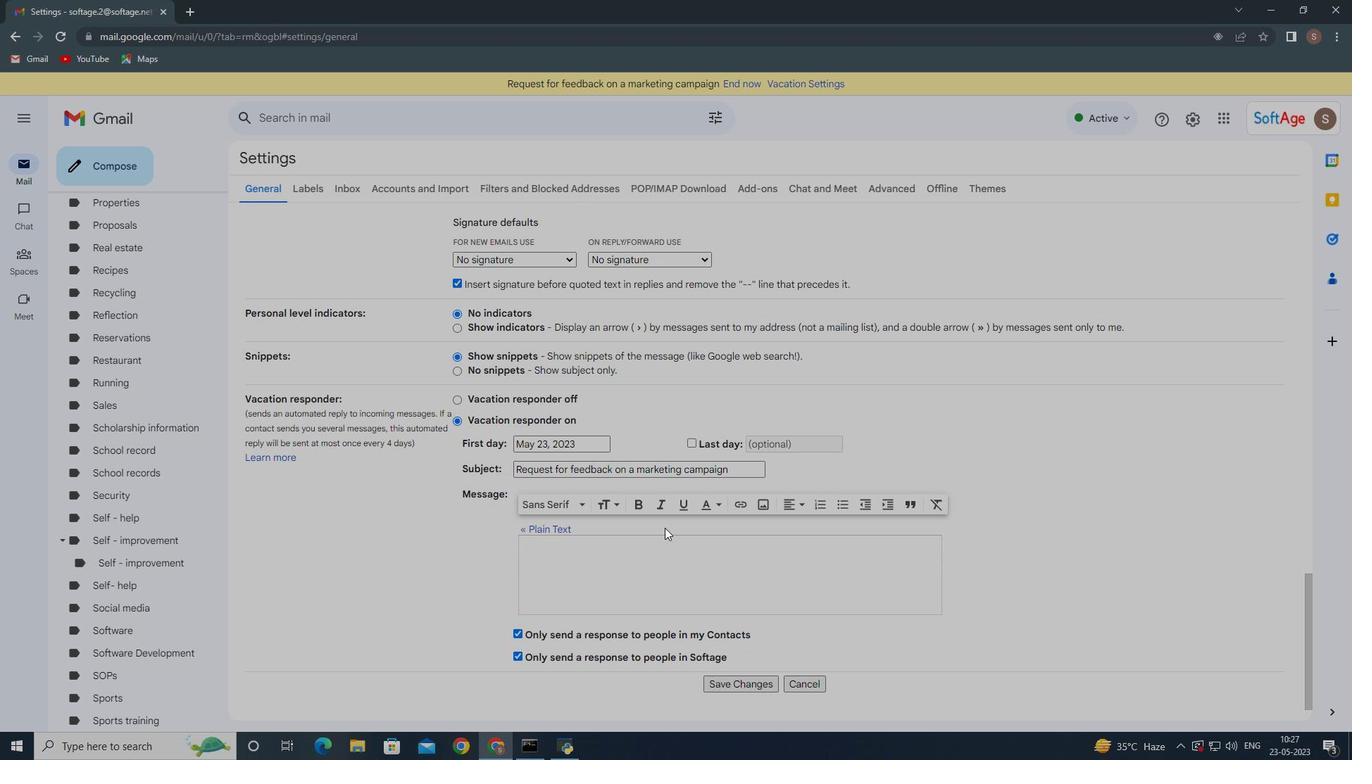 
Action: Mouse scrolled (655, 541) with delta (0, 0)
Screenshot: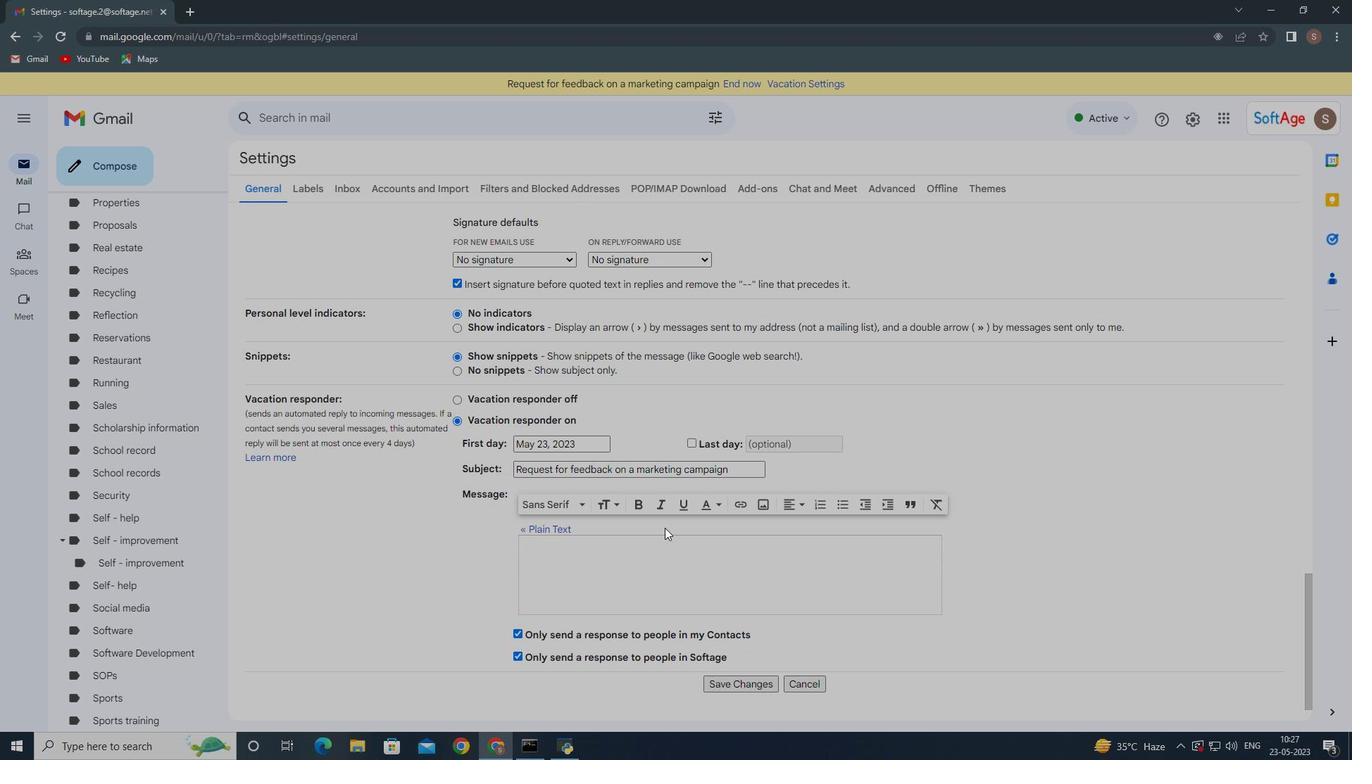 
Action: Mouse moved to (743, 643)
Screenshot: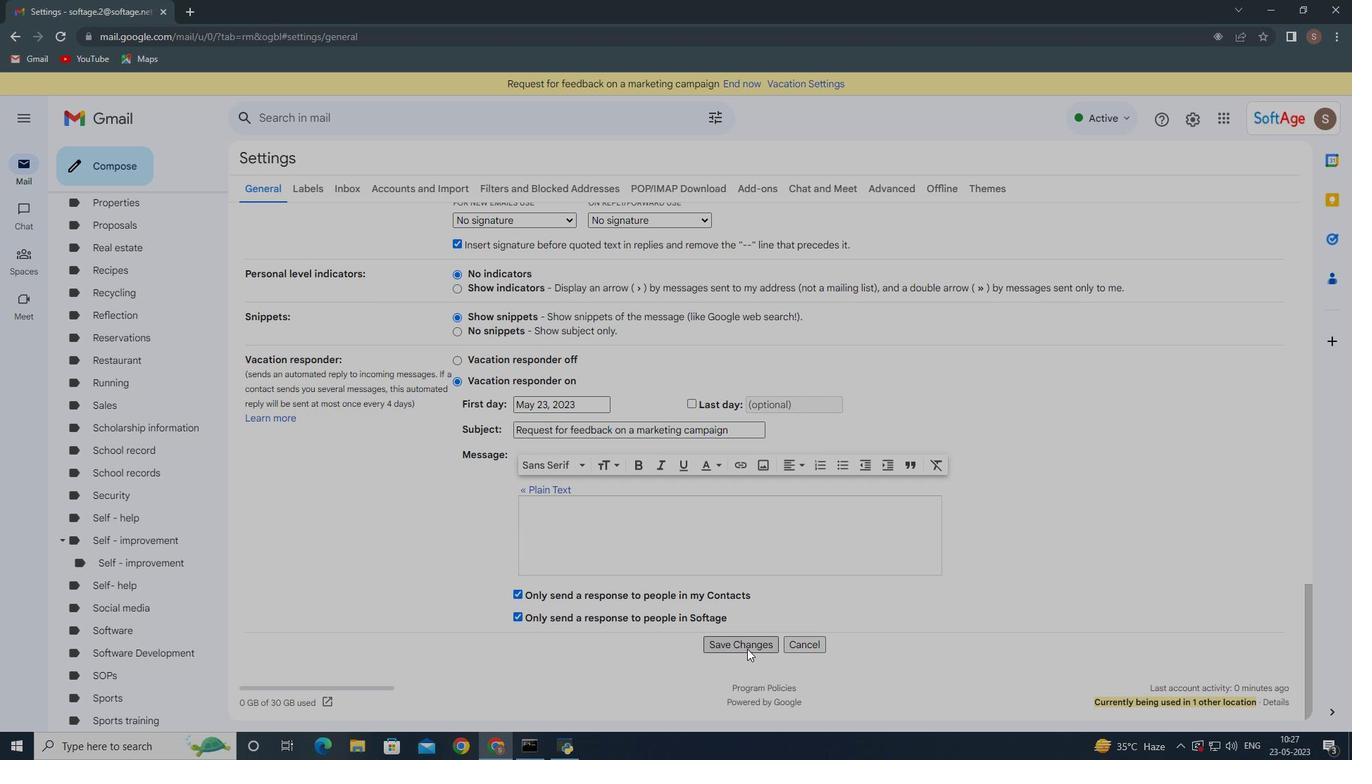 
Action: Mouse pressed left at (743, 643)
Screenshot: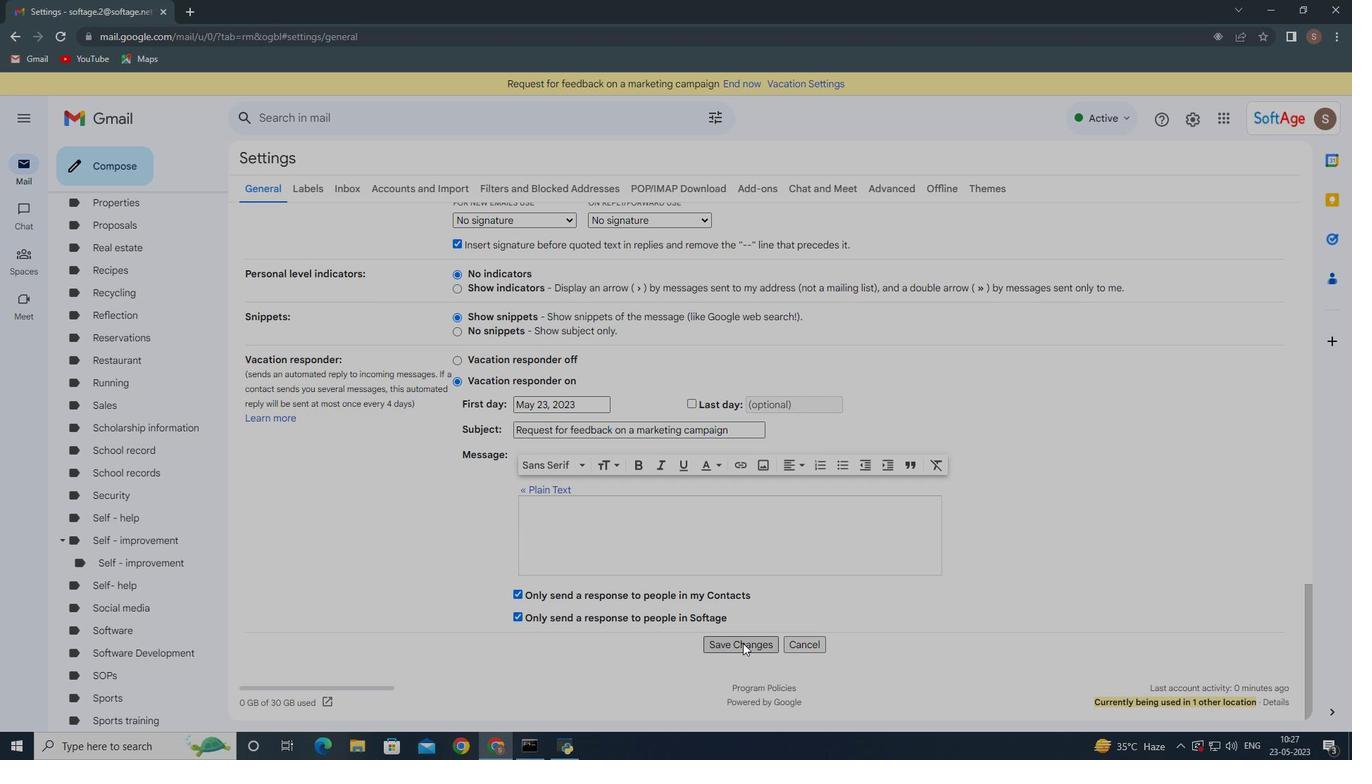 
Action: Mouse moved to (110, 162)
Screenshot: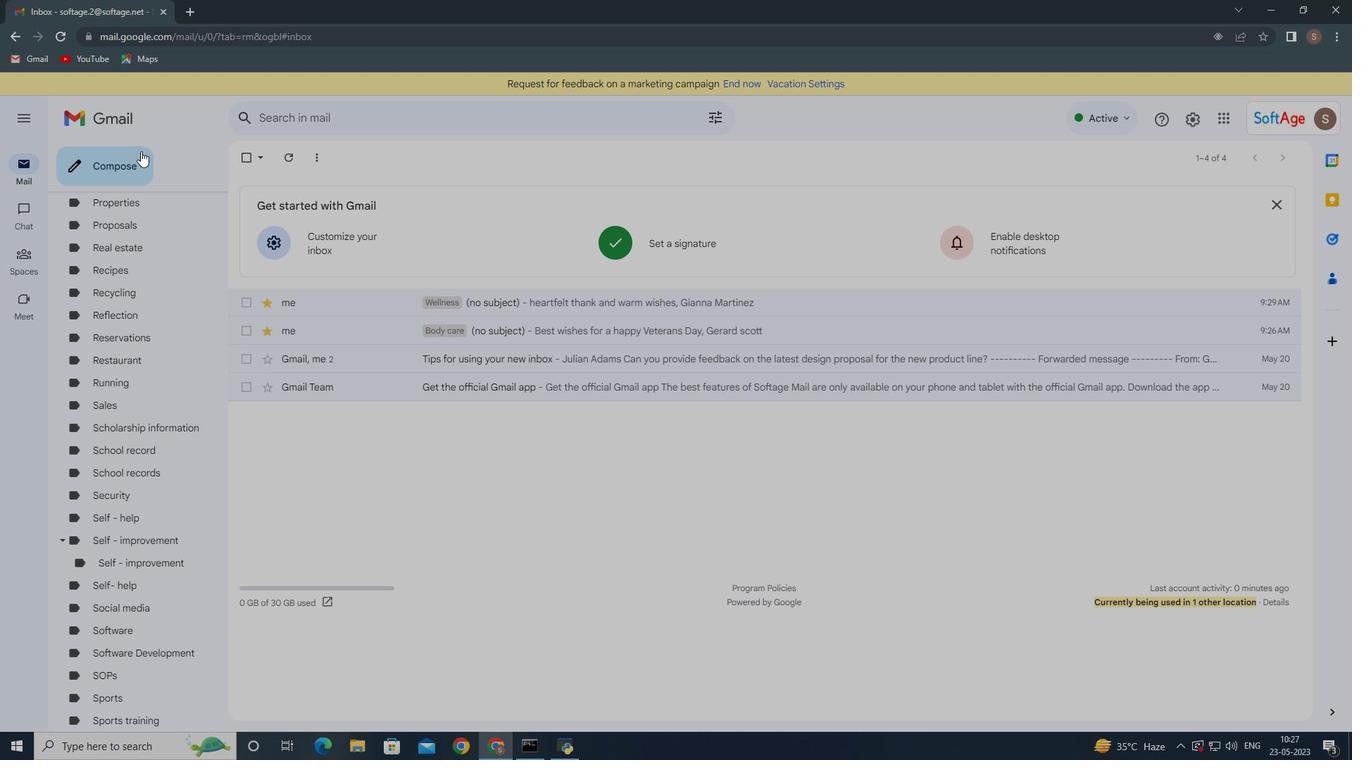 
Action: Mouse pressed left at (110, 162)
Screenshot: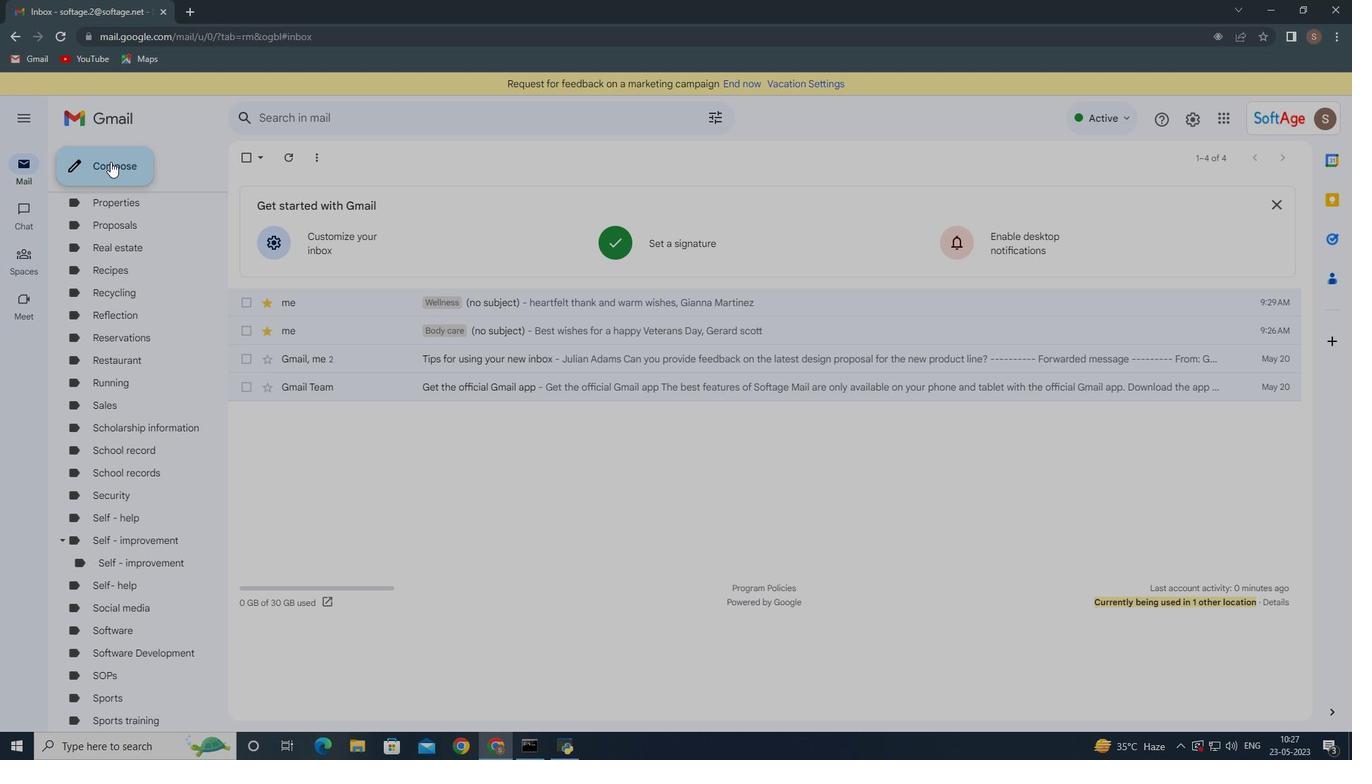 
Action: Mouse moved to (495, 252)
Screenshot: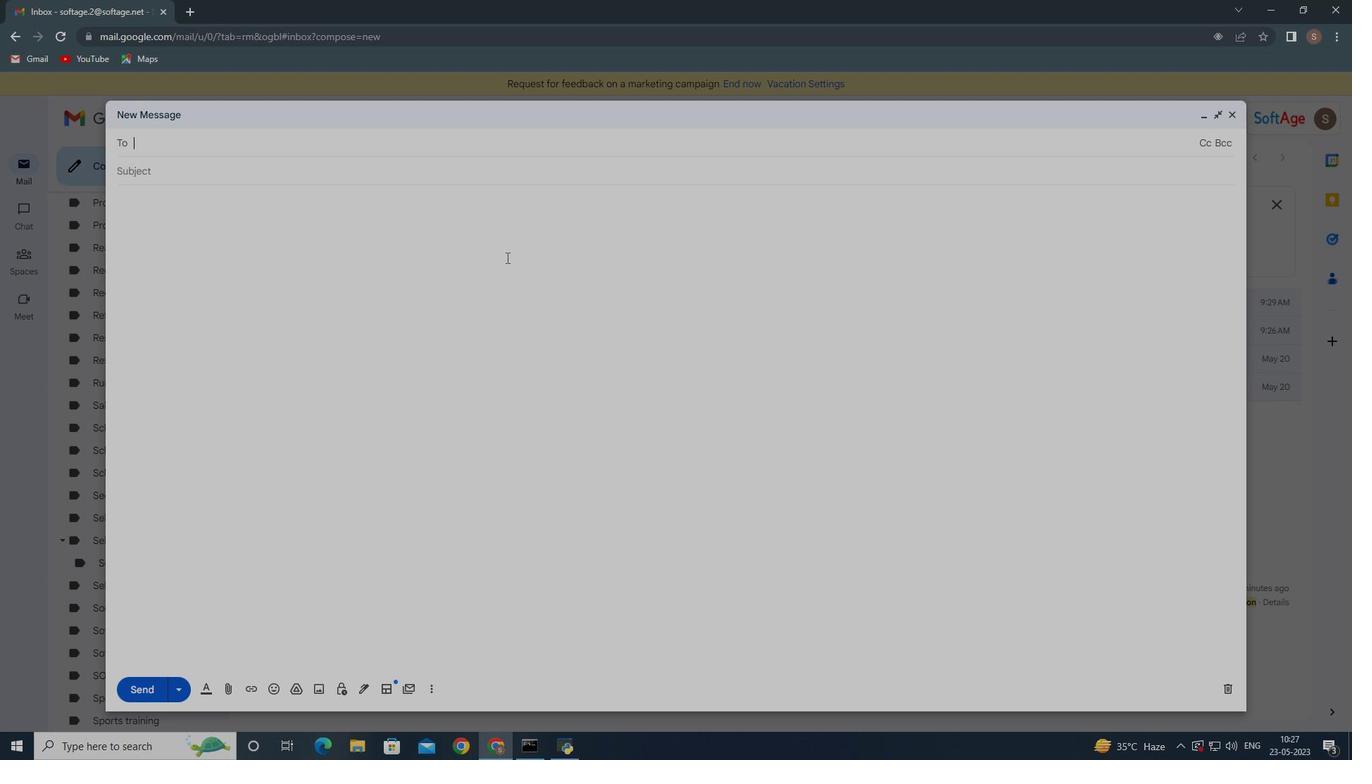 
Action: Key pressed softage.4
Screenshot: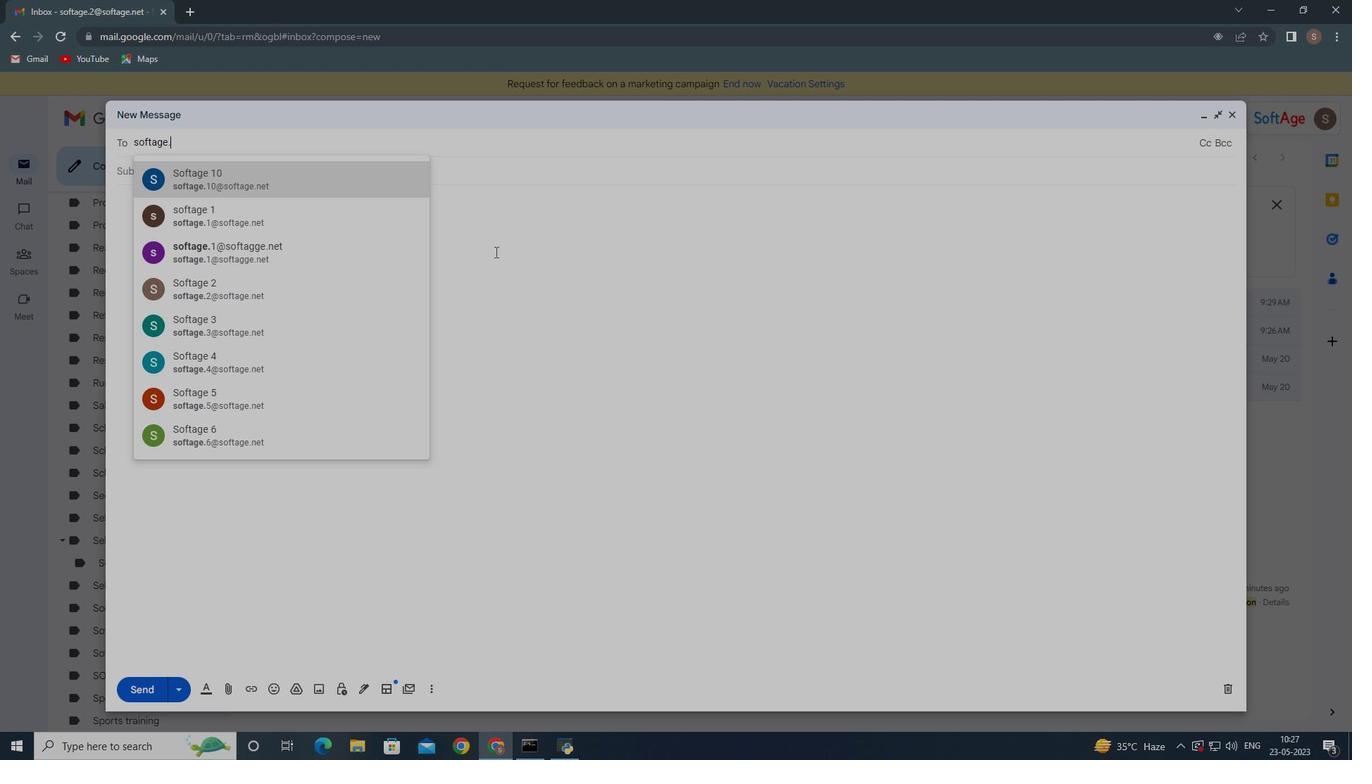 
Action: Mouse moved to (340, 192)
Screenshot: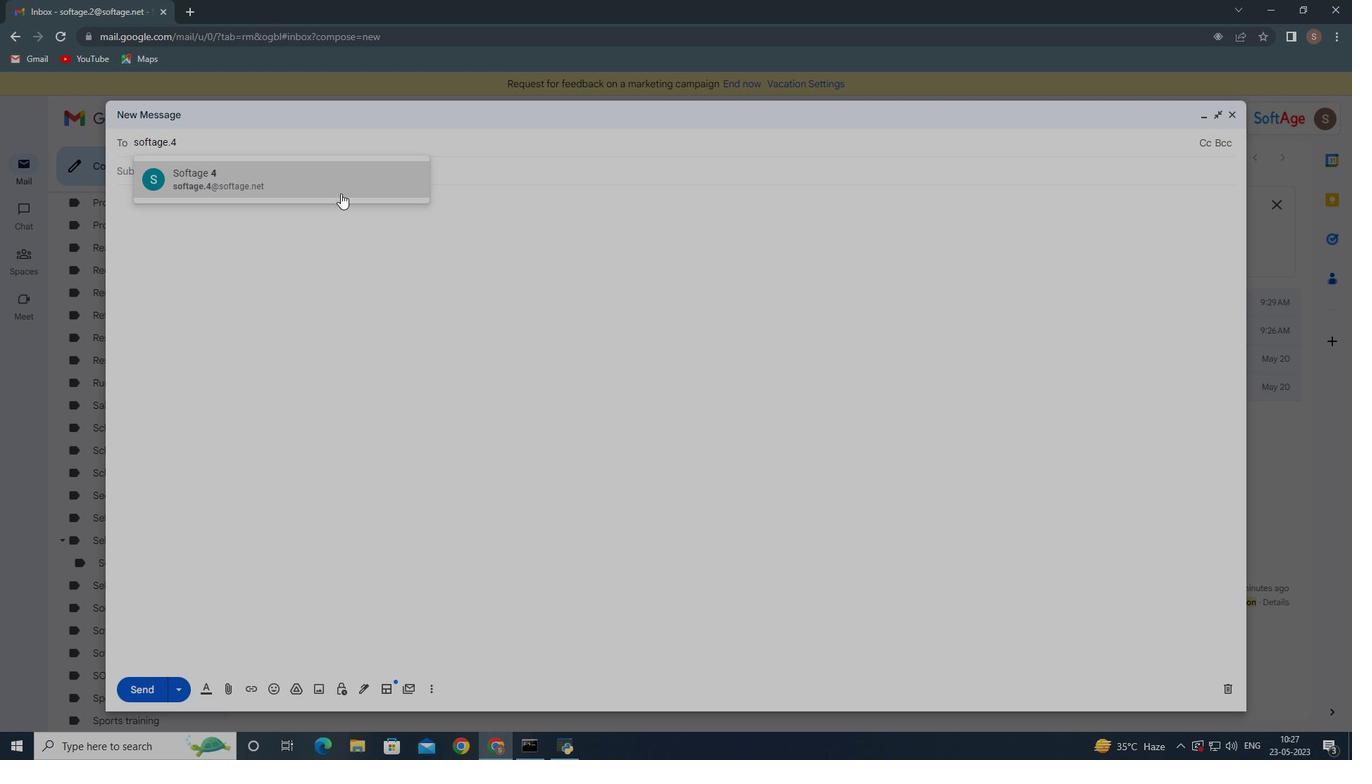 
Action: Mouse pressed left at (340, 192)
Screenshot: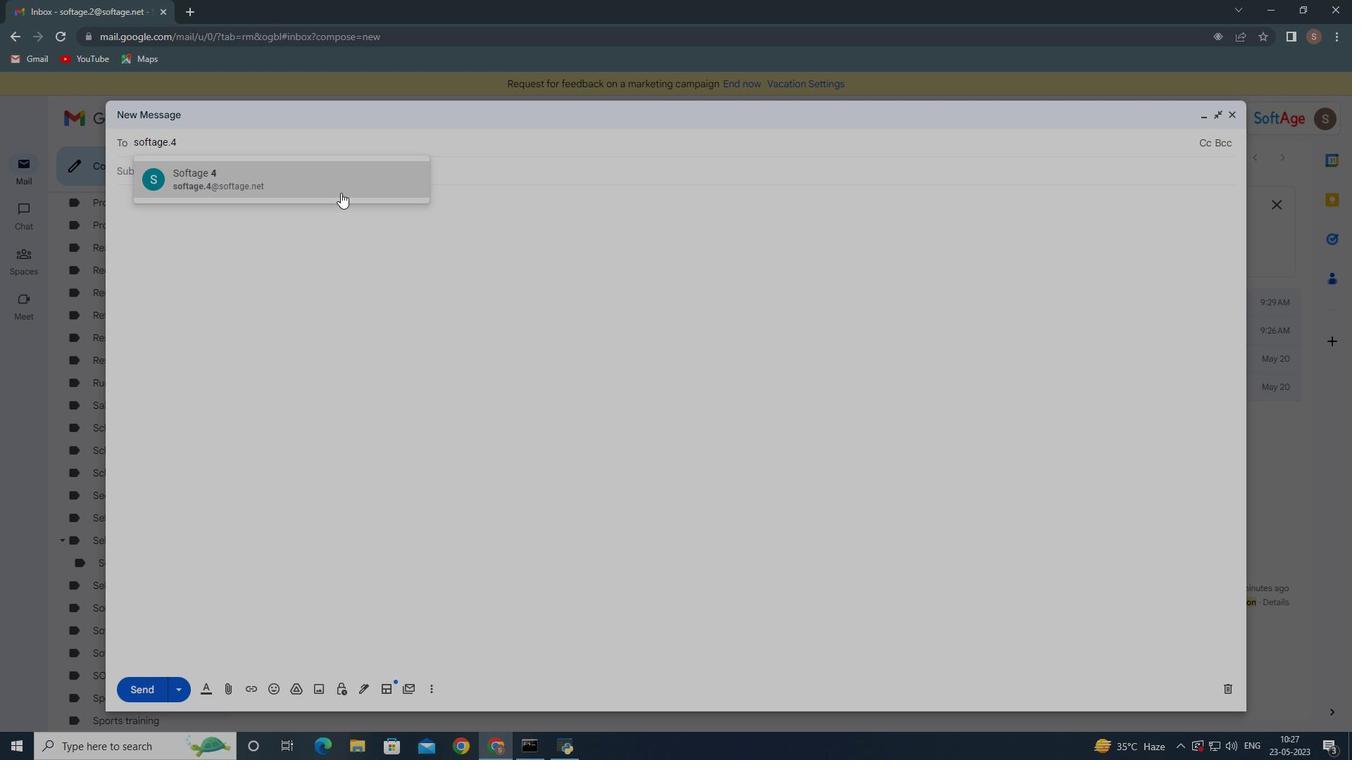
Action: Mouse moved to (360, 691)
Screenshot: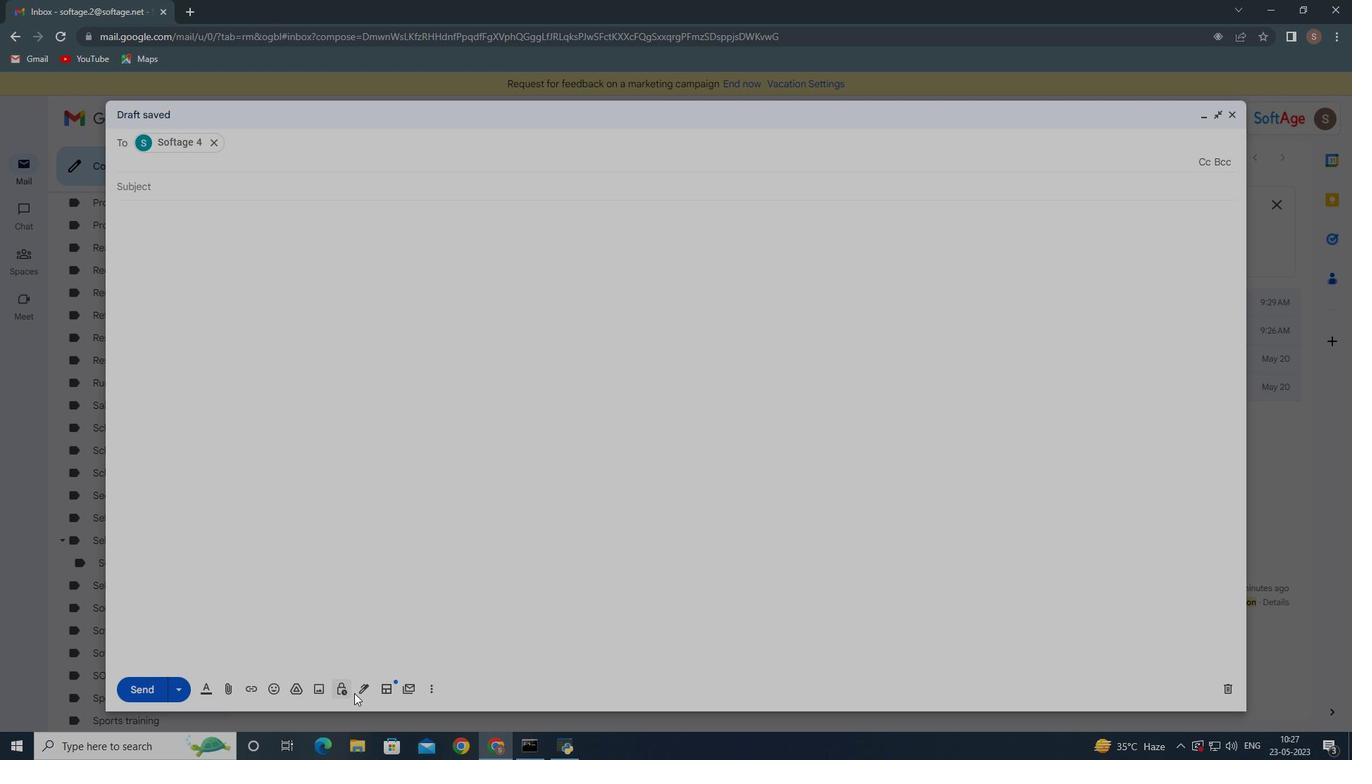 
Action: Mouse pressed left at (360, 691)
Screenshot: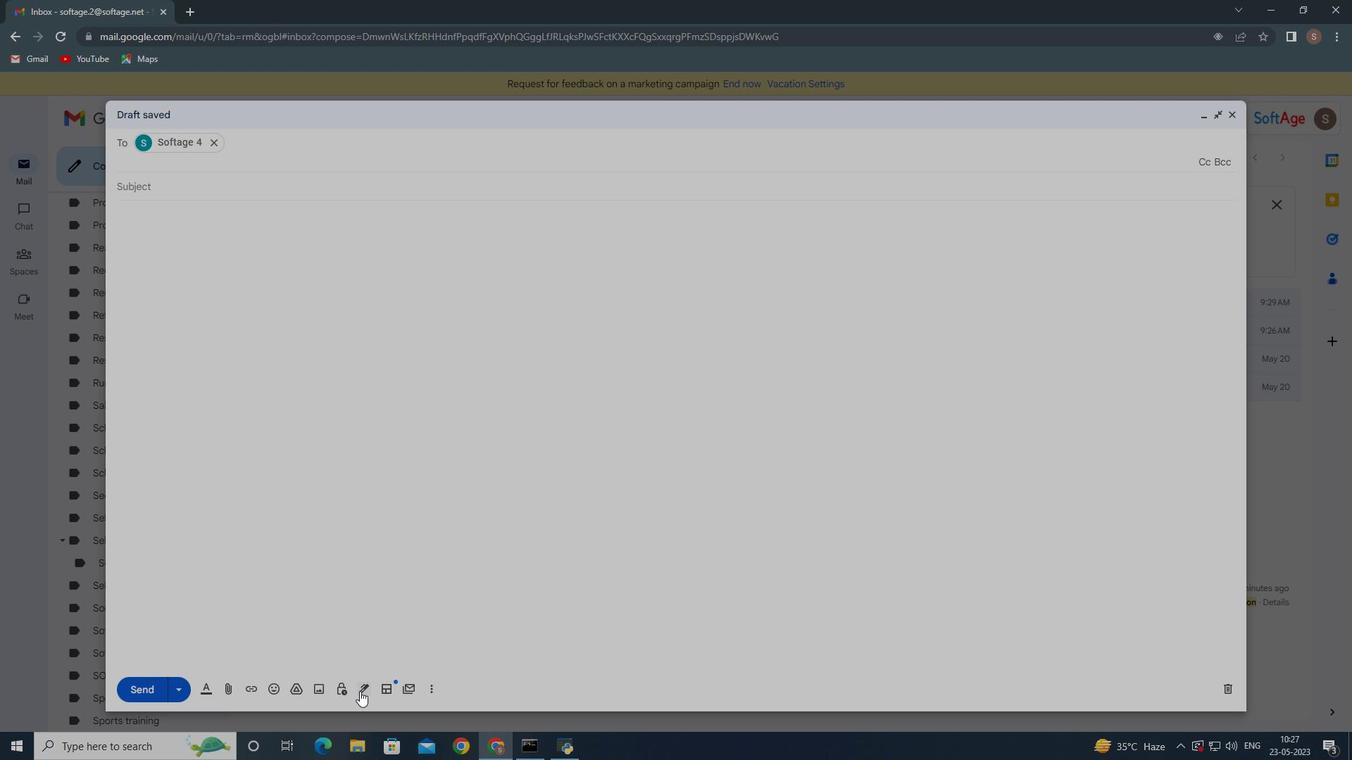 
Action: Mouse moved to (424, 463)
Screenshot: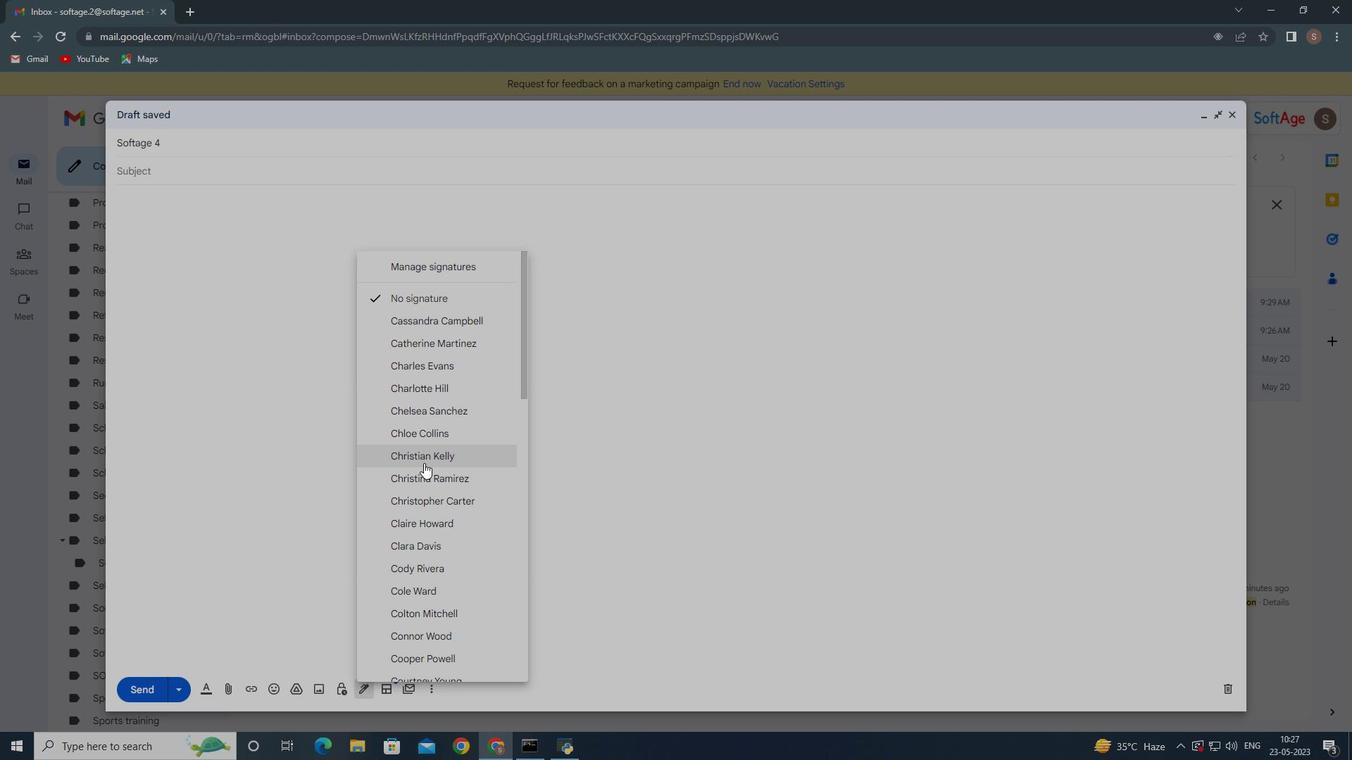 
Action: Mouse scrolled (424, 462) with delta (0, 0)
Screenshot: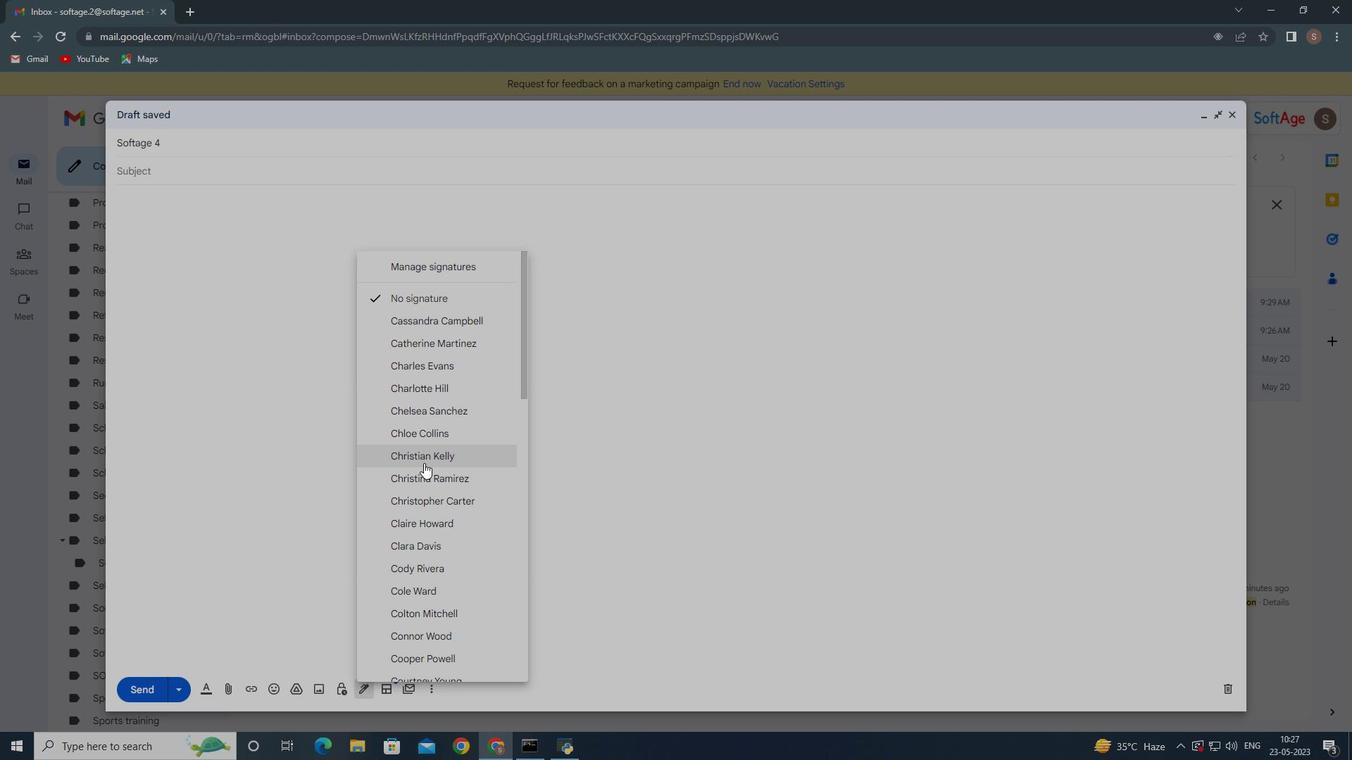 
Action: Mouse moved to (415, 522)
Screenshot: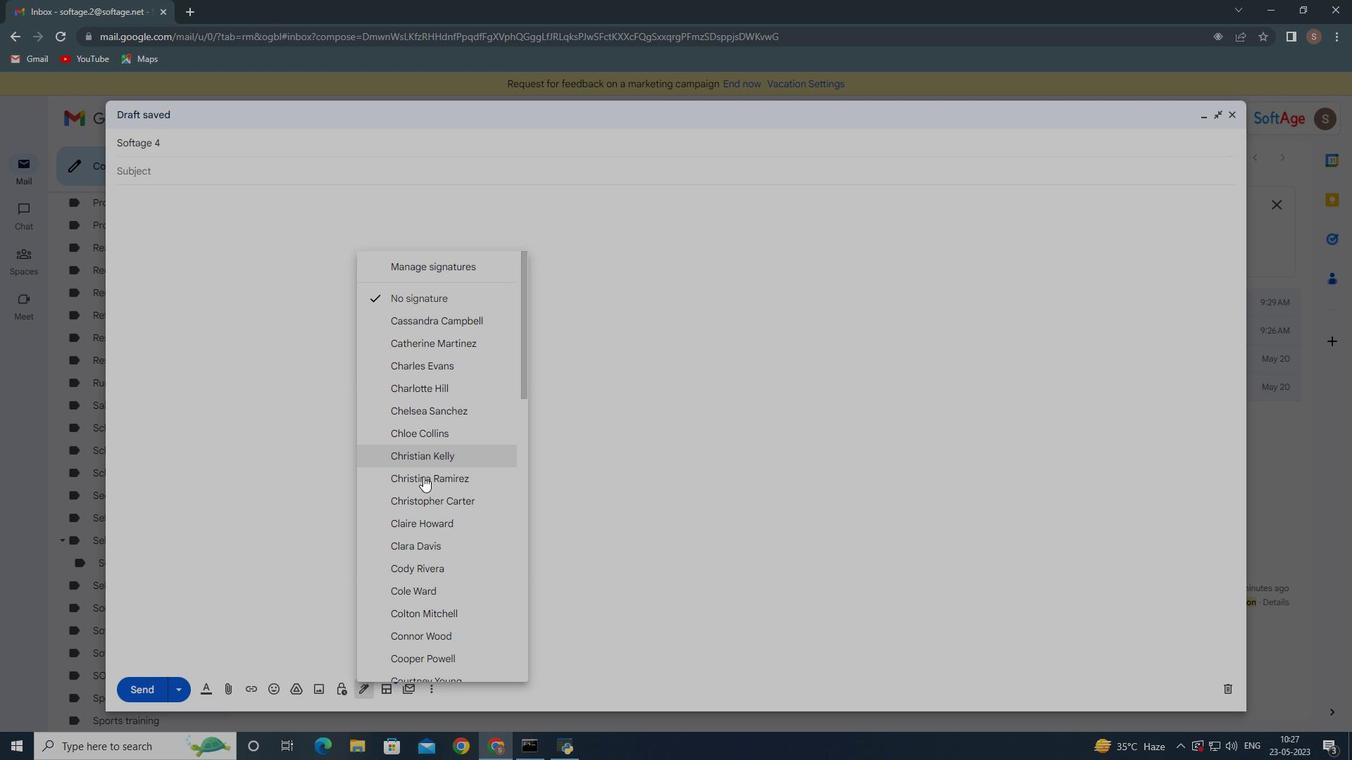 
Action: Mouse scrolled (415, 518) with delta (0, 0)
Screenshot: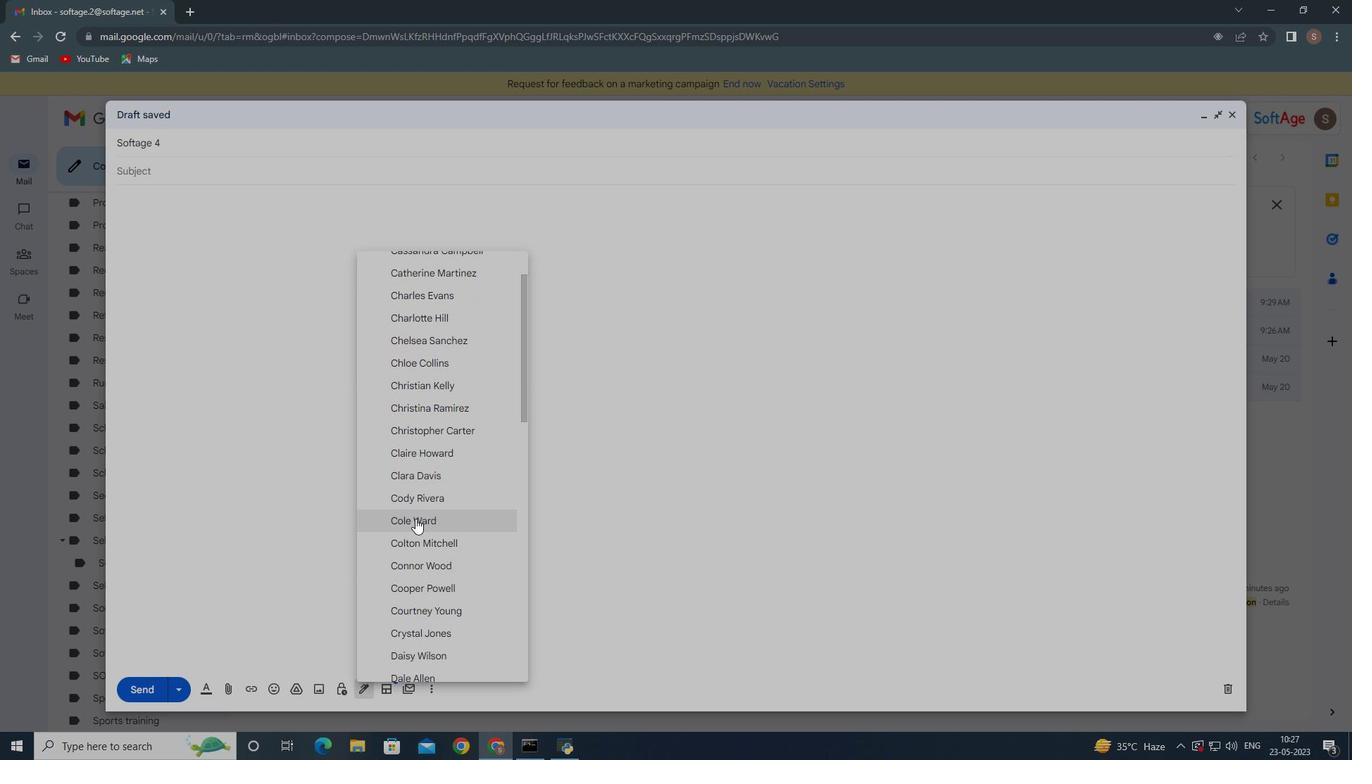 
Action: Mouse moved to (416, 597)
Screenshot: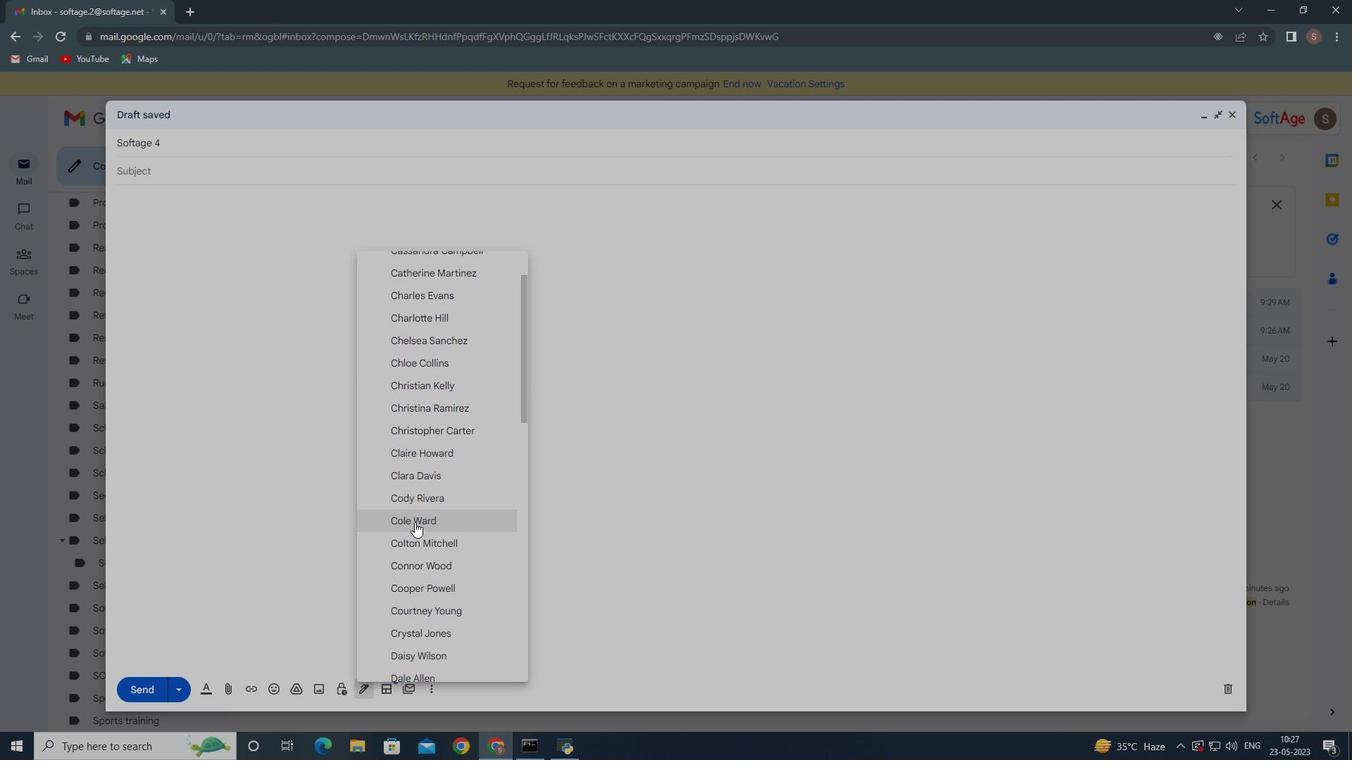 
Action: Mouse scrolled (411, 546) with delta (0, 0)
Screenshot: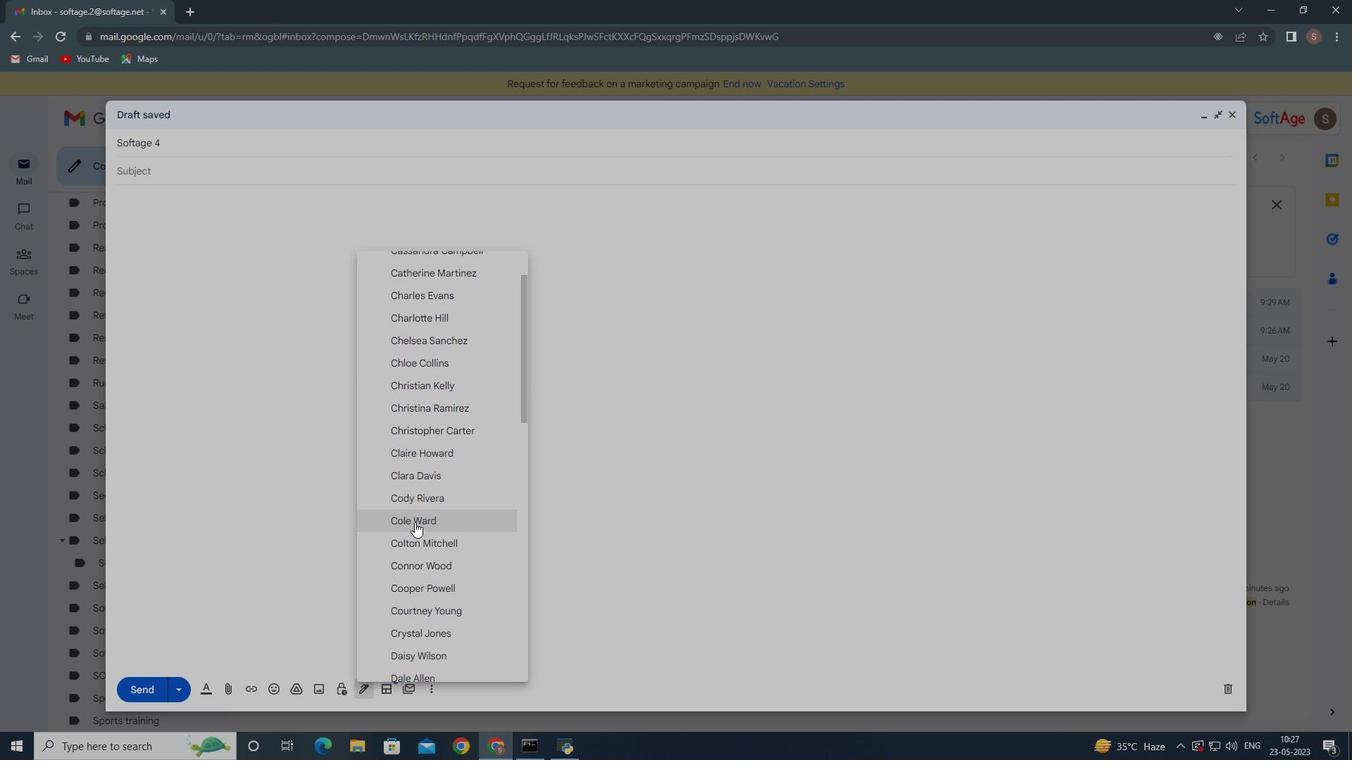 
Action: Mouse moved to (420, 672)
Screenshot: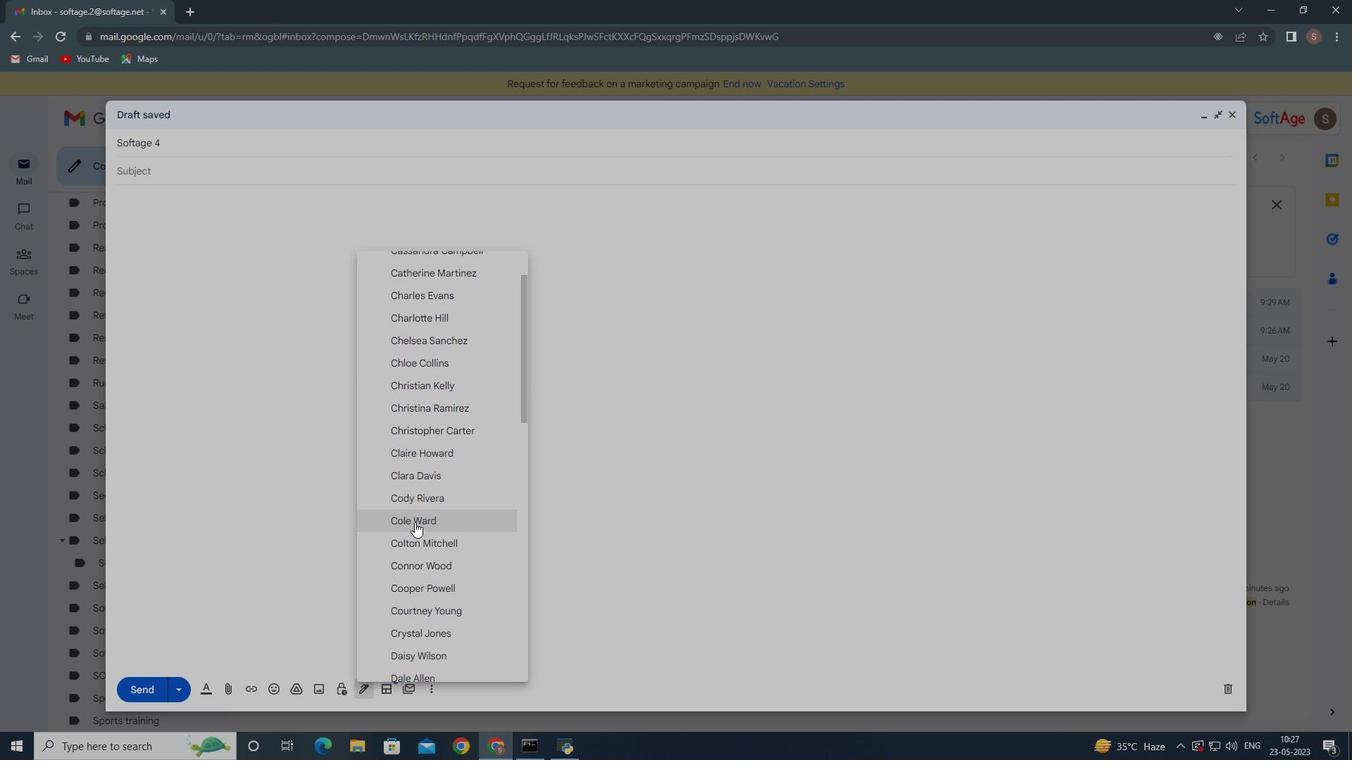 
Action: Mouse scrolled (410, 557) with delta (0, 0)
Screenshot: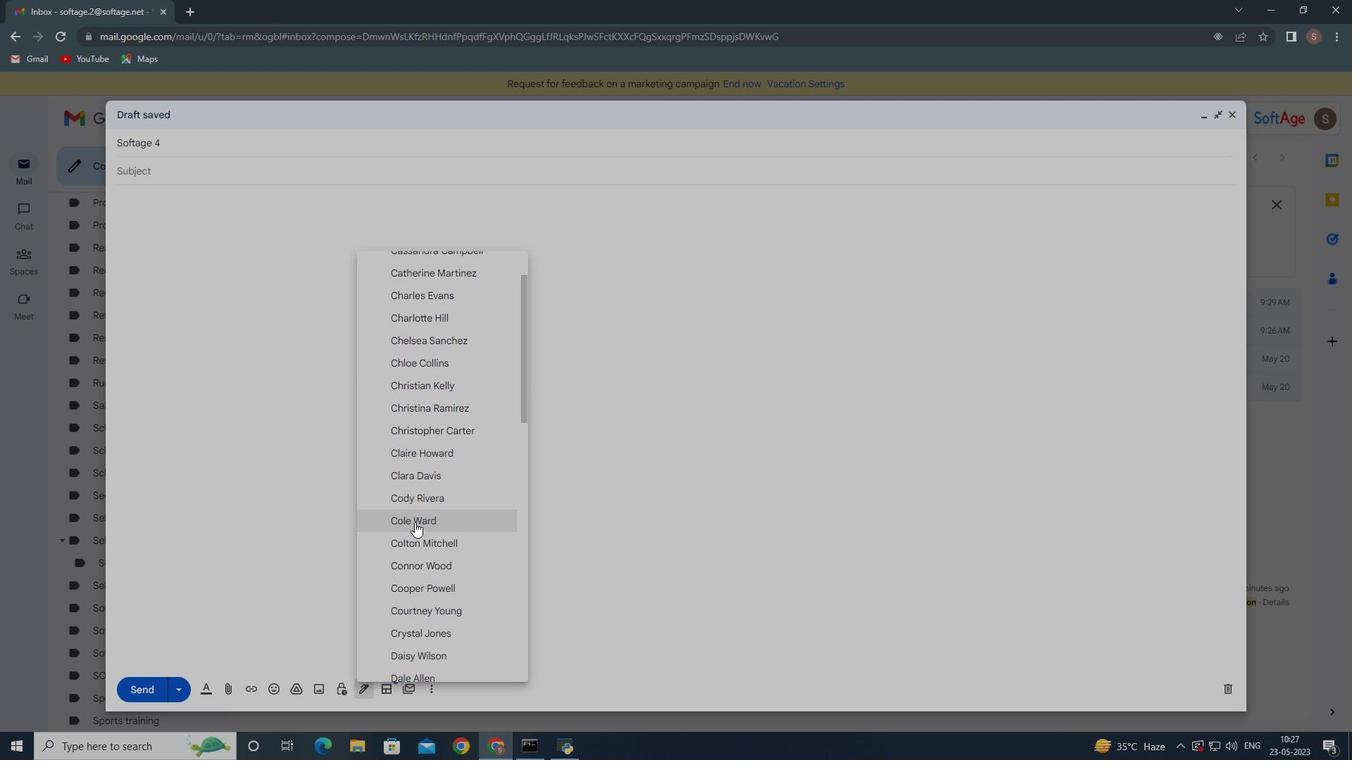 
Action: Mouse moved to (419, 688)
Screenshot: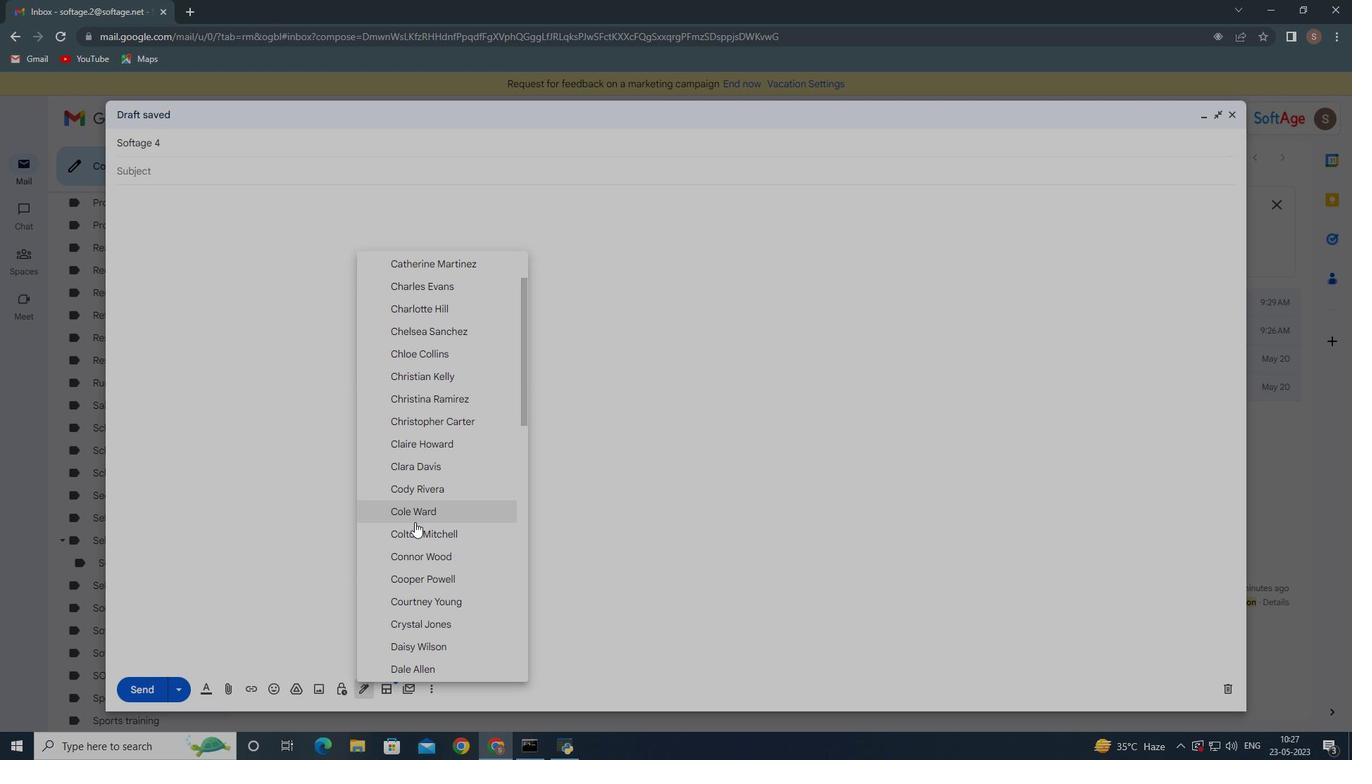 
Action: Mouse scrolled (419, 686) with delta (0, 0)
Screenshot: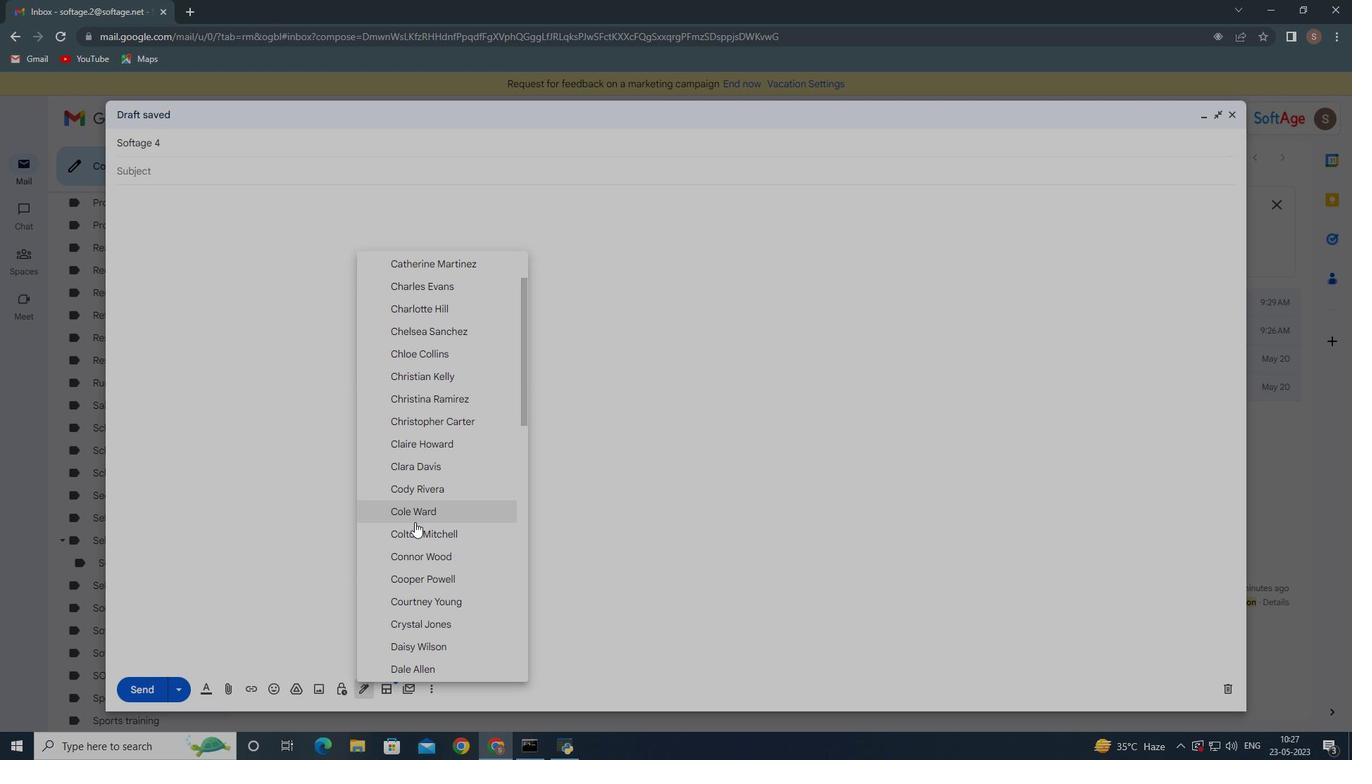 
Action: Mouse moved to (419, 690)
Screenshot: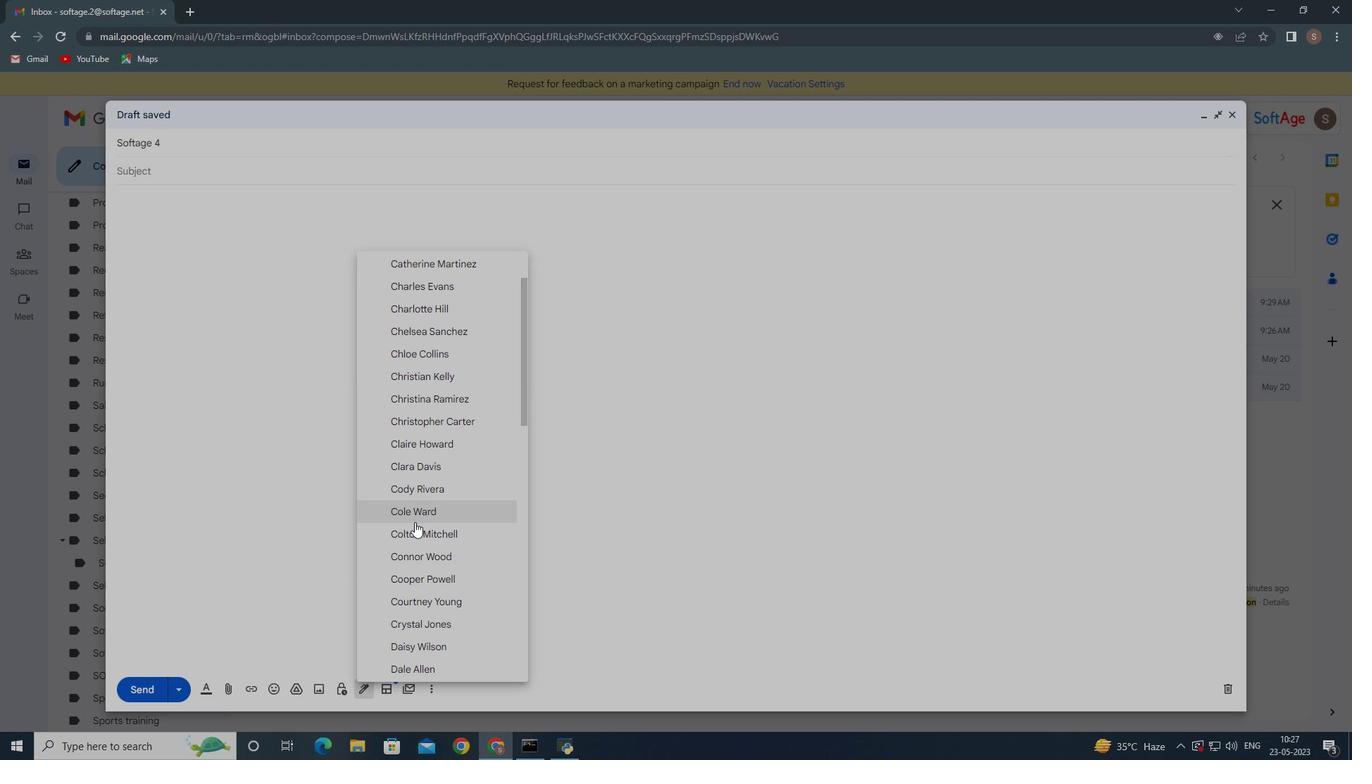 
Action: Mouse scrolled (419, 689) with delta (0, 0)
Screenshot: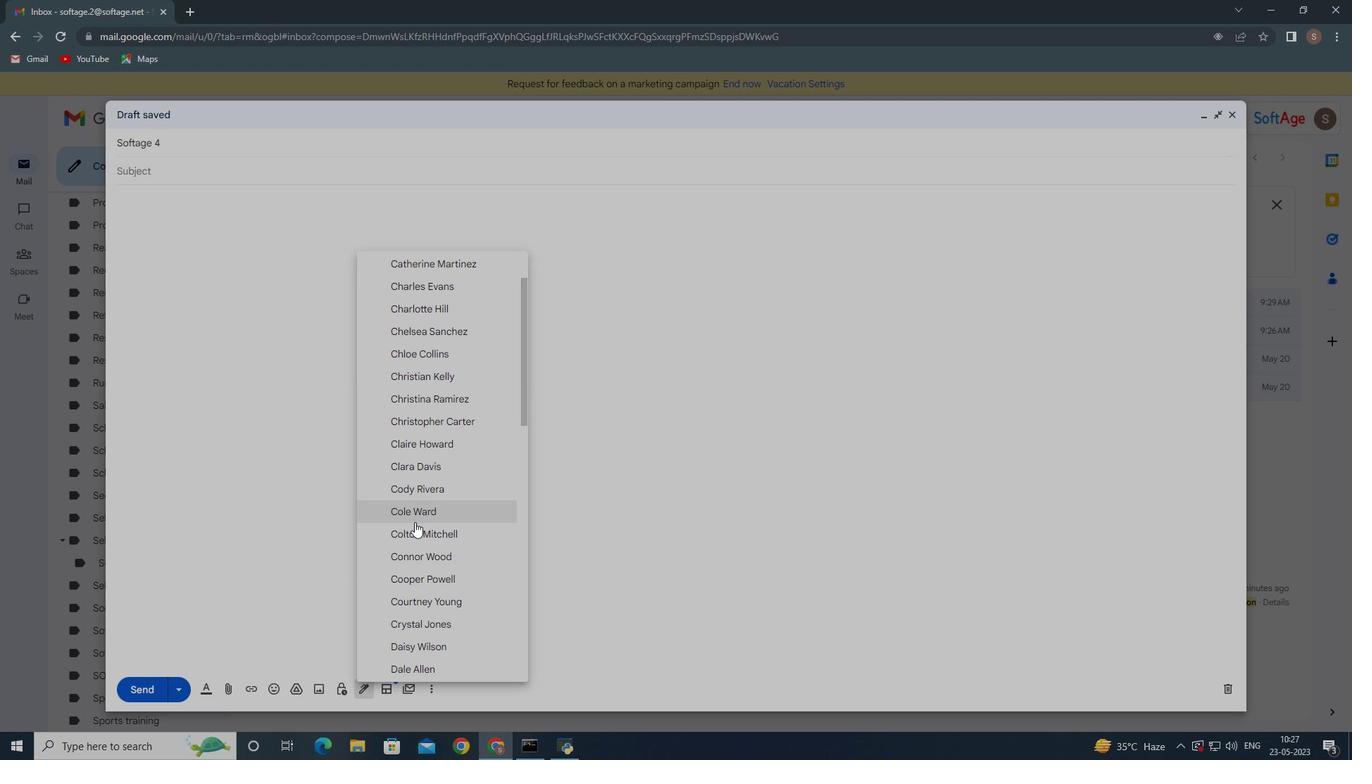 
Action: Mouse moved to (420, 690)
Screenshot: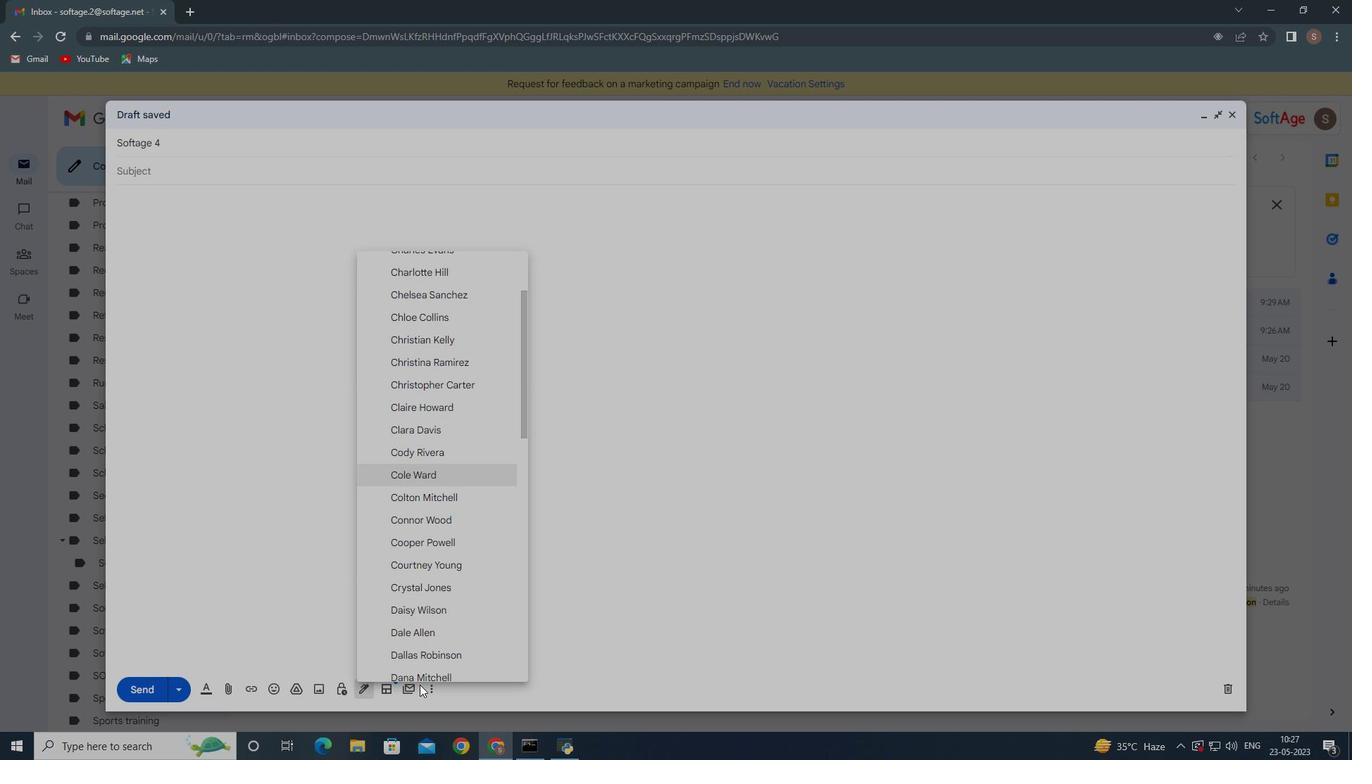 
Action: Mouse scrolled (420, 689) with delta (0, 0)
Screenshot: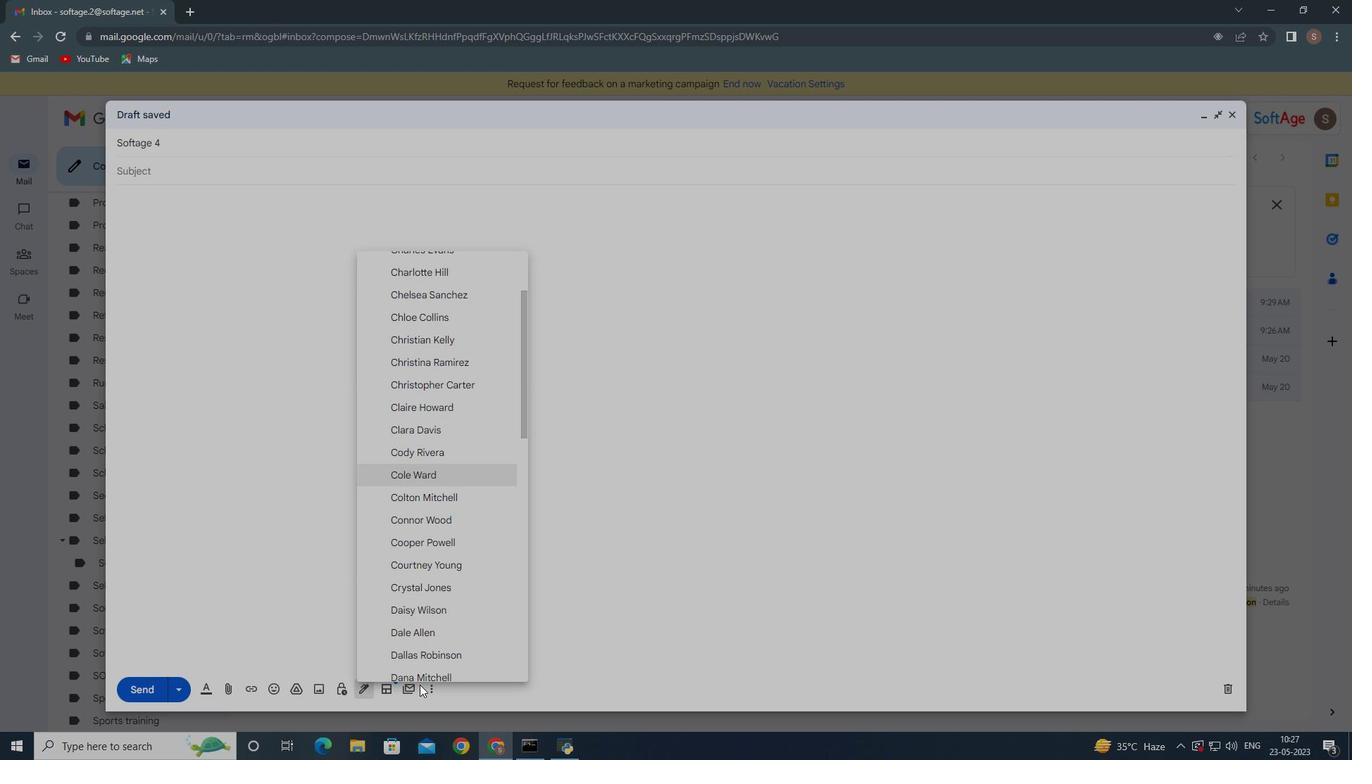 
Action: Mouse moved to (421, 690)
Screenshot: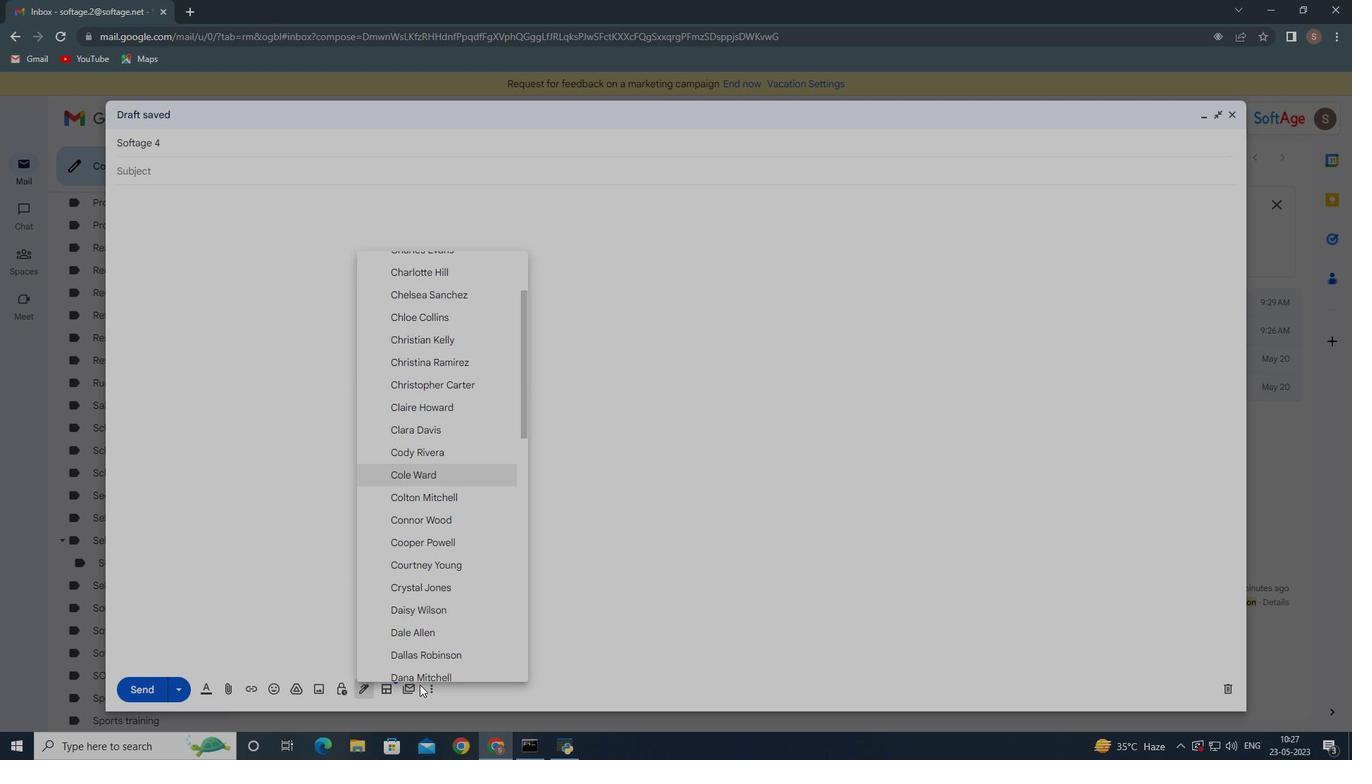 
Action: Mouse scrolled (421, 689) with delta (0, 0)
Screenshot: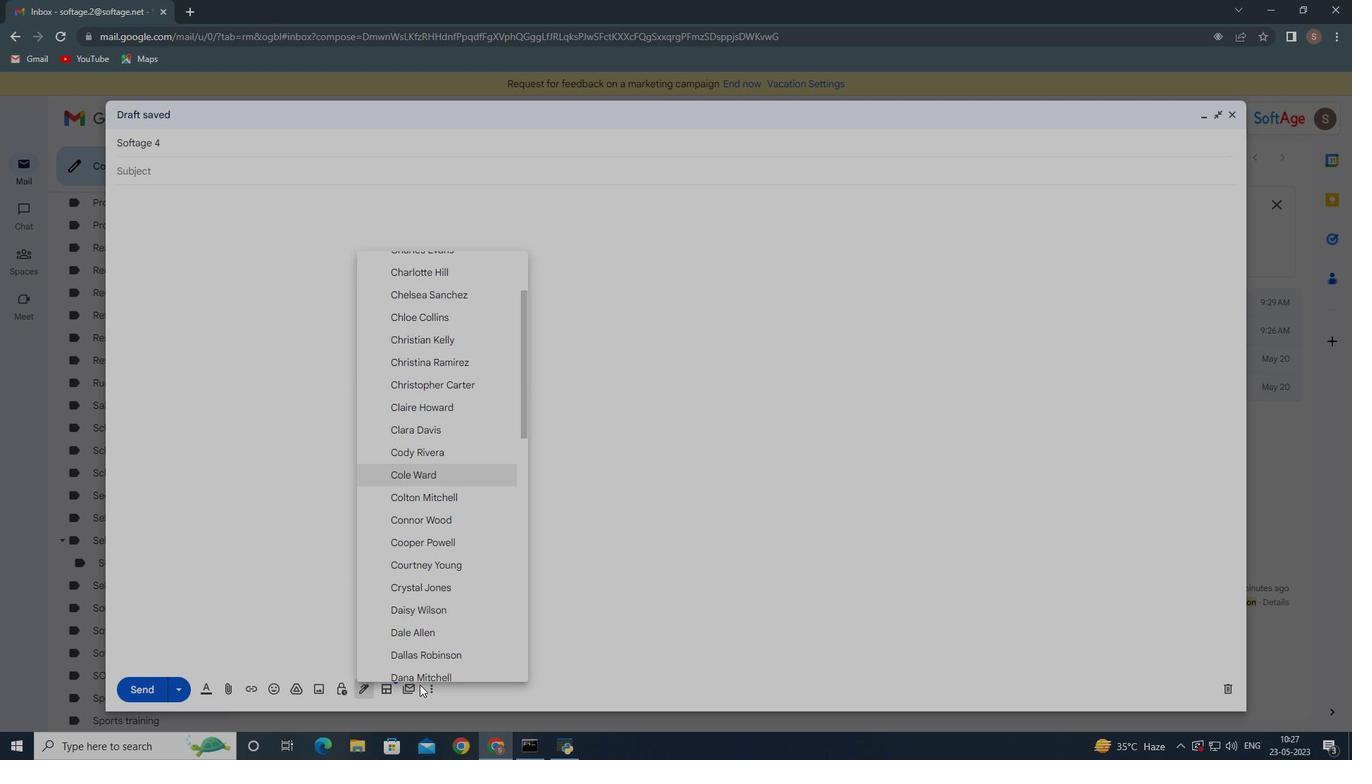 
Action: Mouse moved to (416, 638)
Screenshot: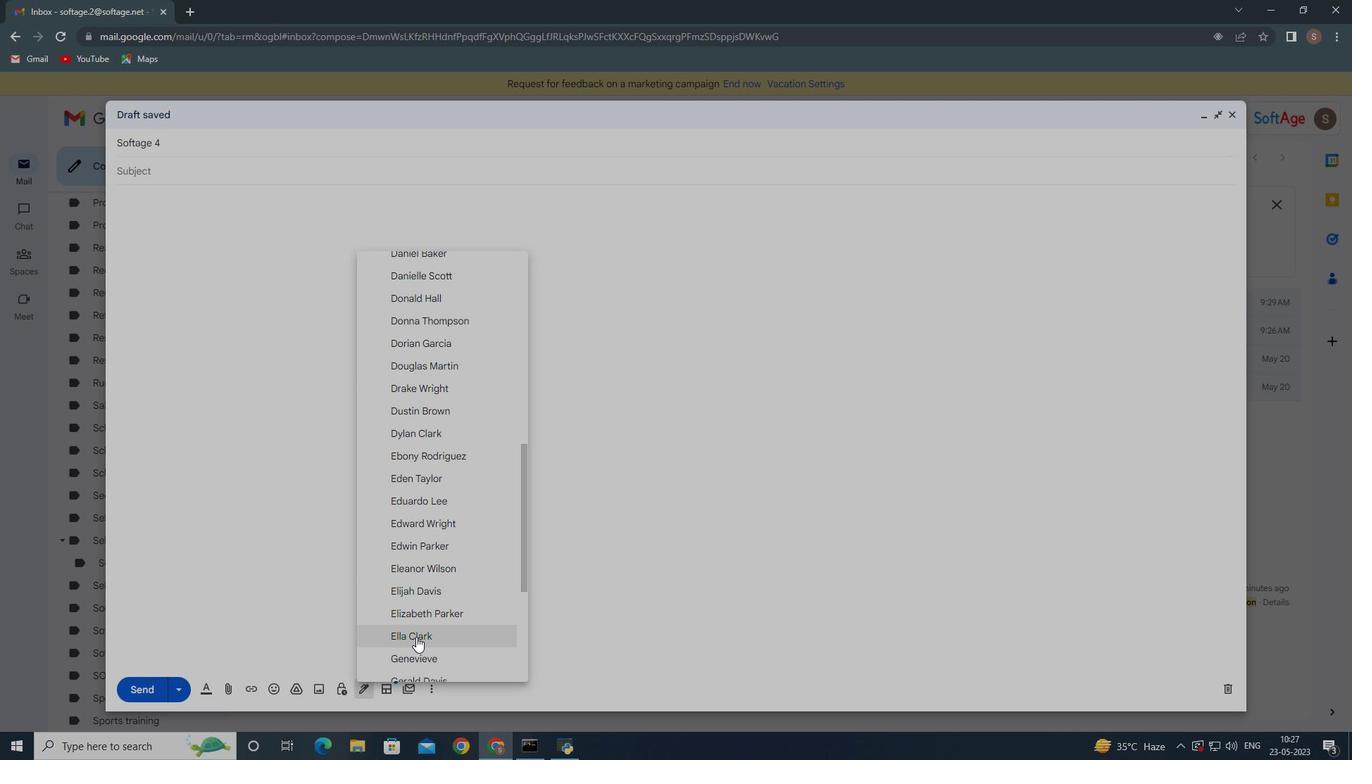 
Action: Mouse pressed left at (416, 638)
Screenshot: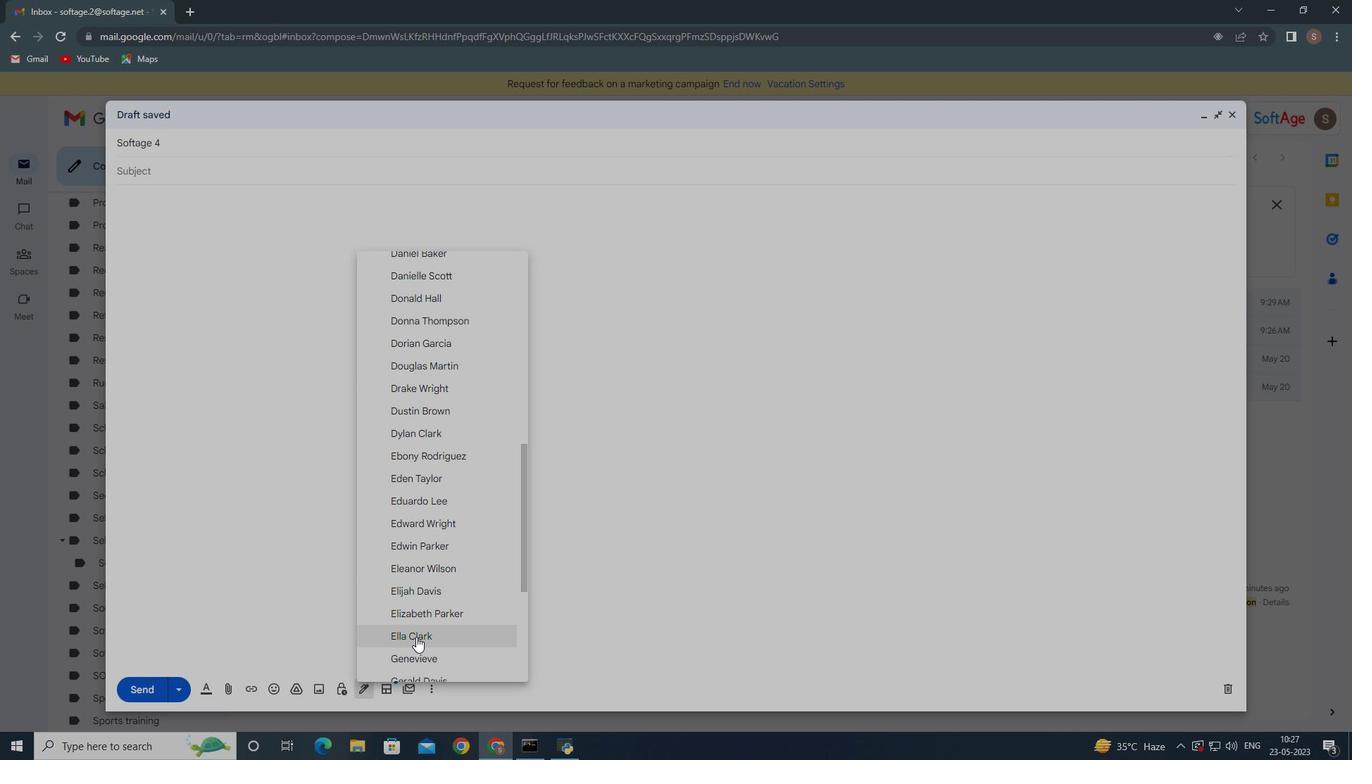 
Action: Mouse moved to (430, 689)
Screenshot: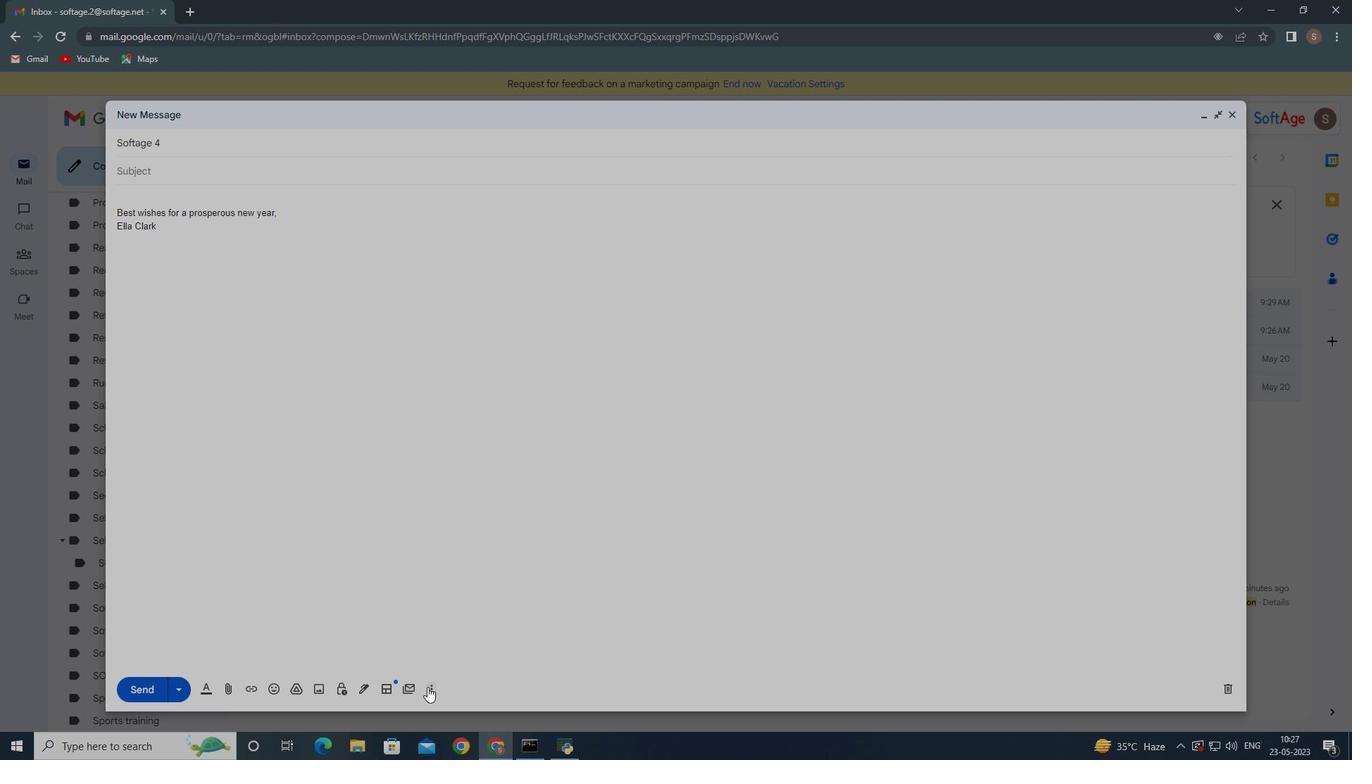 
Action: Mouse pressed left at (430, 689)
Screenshot: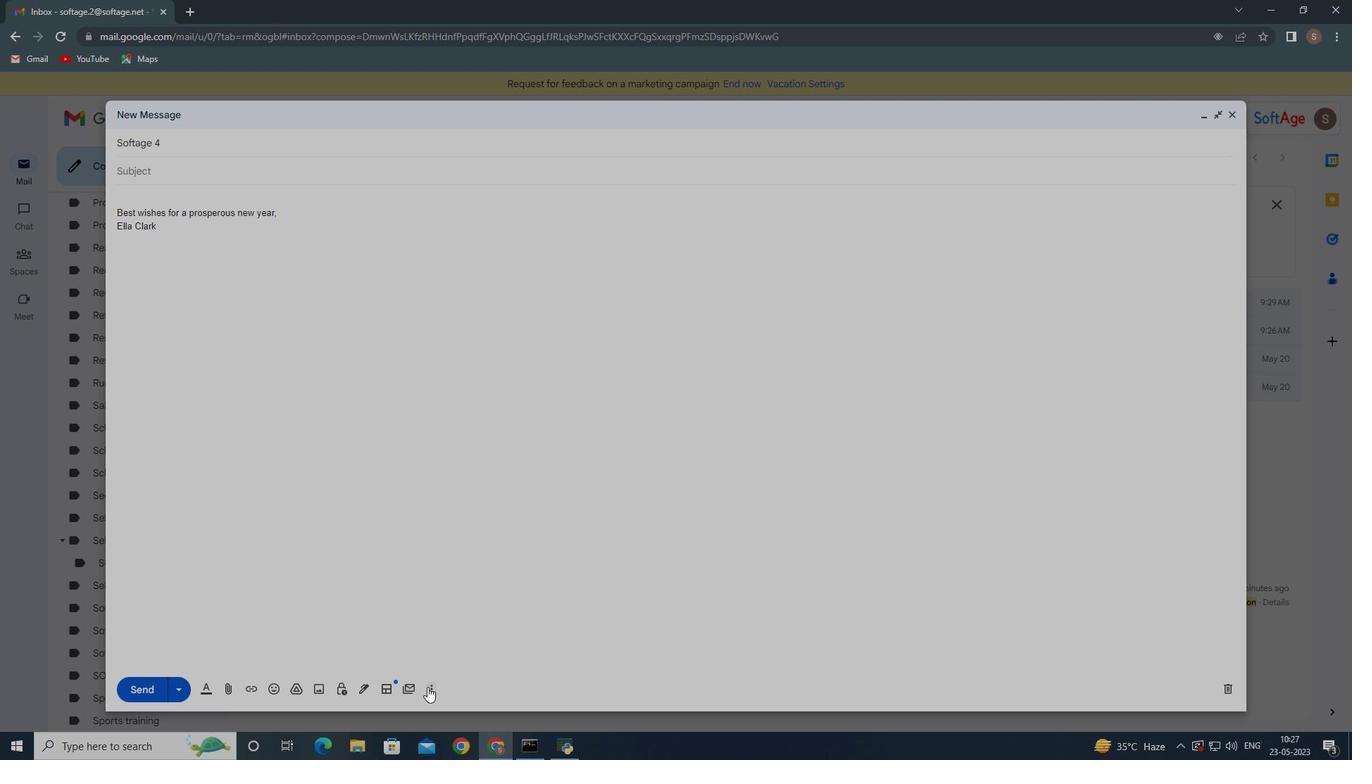
Action: Mouse moved to (465, 555)
Screenshot: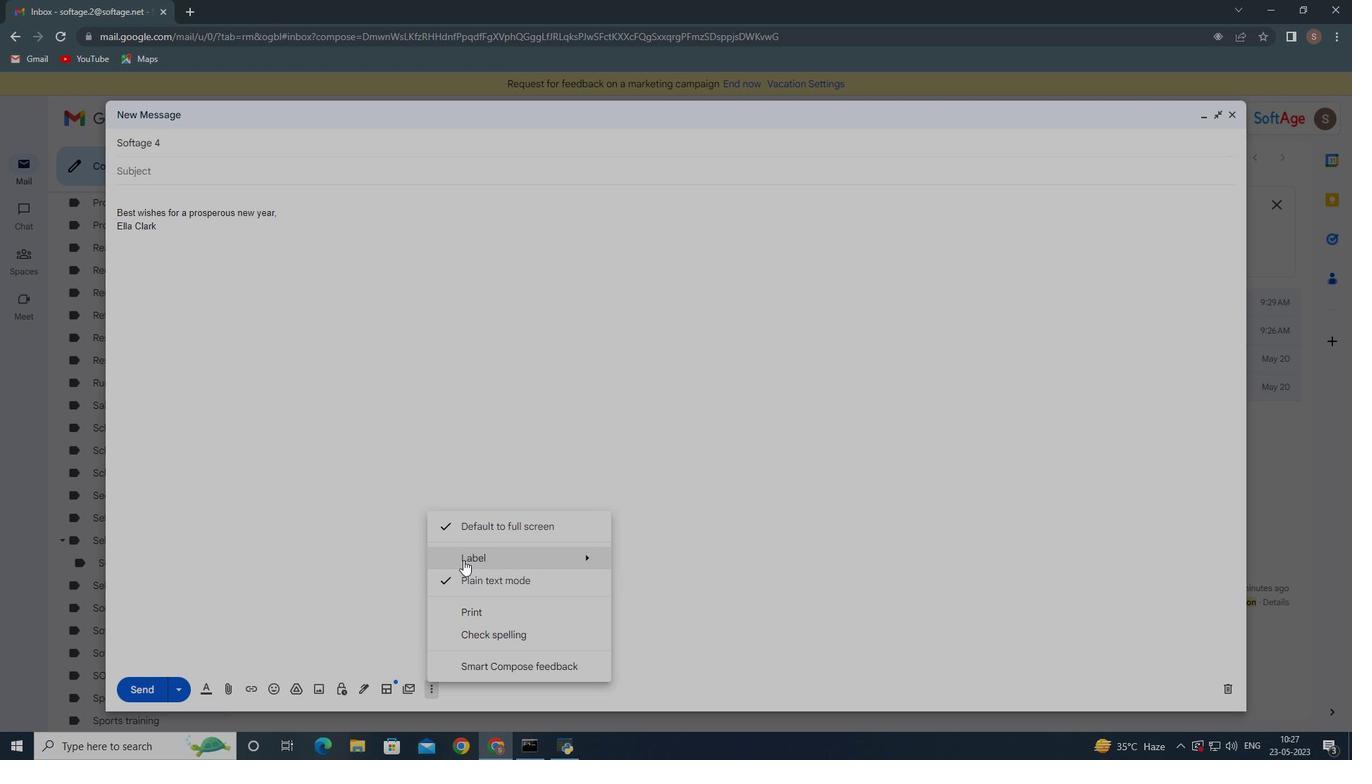 
Action: Mouse pressed left at (465, 555)
Screenshot: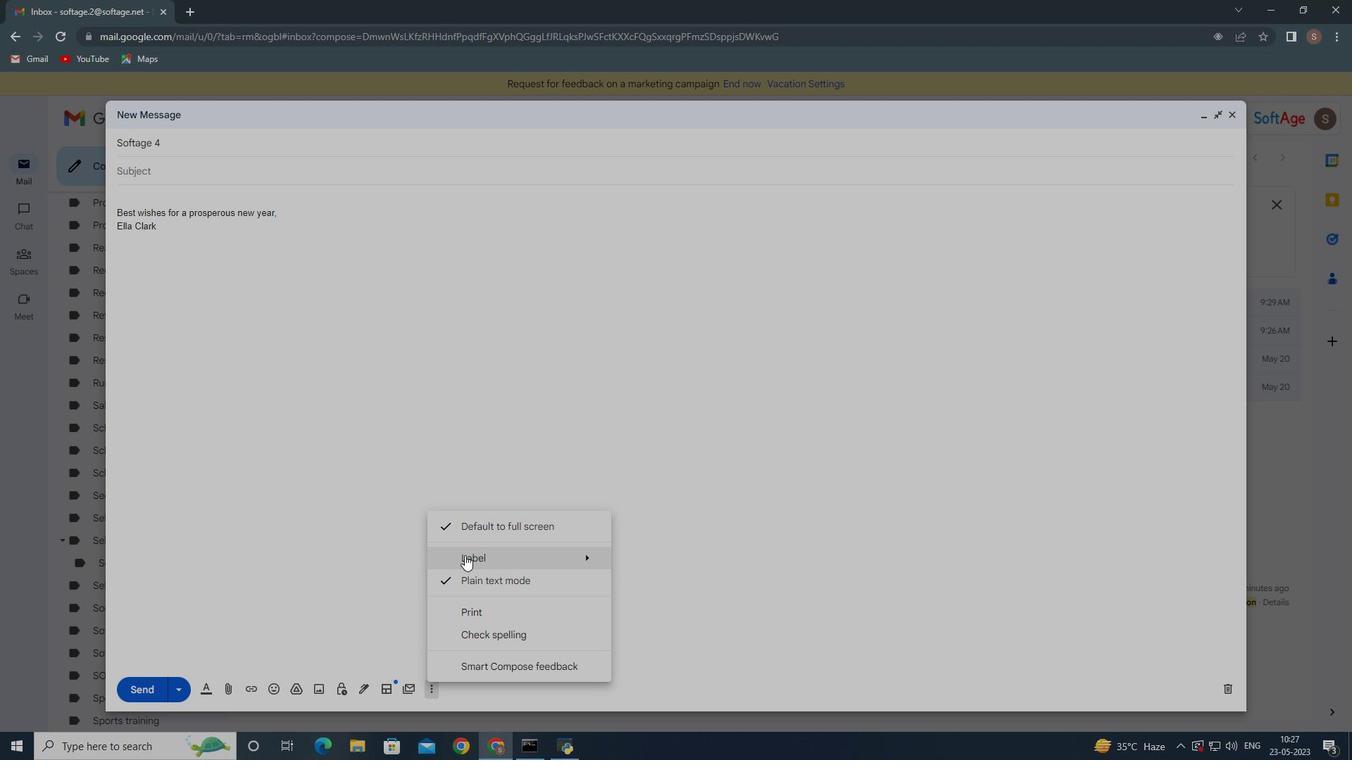 
Action: Mouse moved to (575, 557)
Screenshot: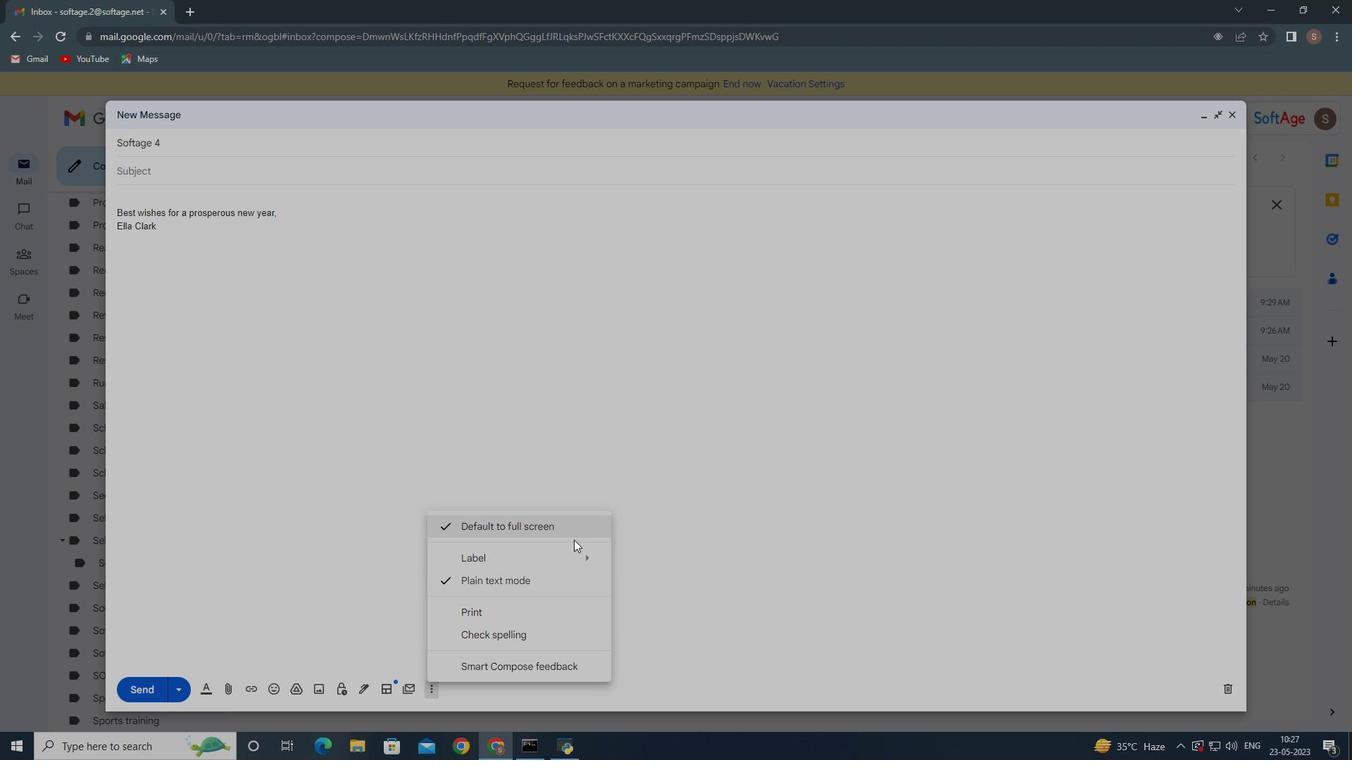 
Action: Mouse pressed left at (575, 557)
Screenshot: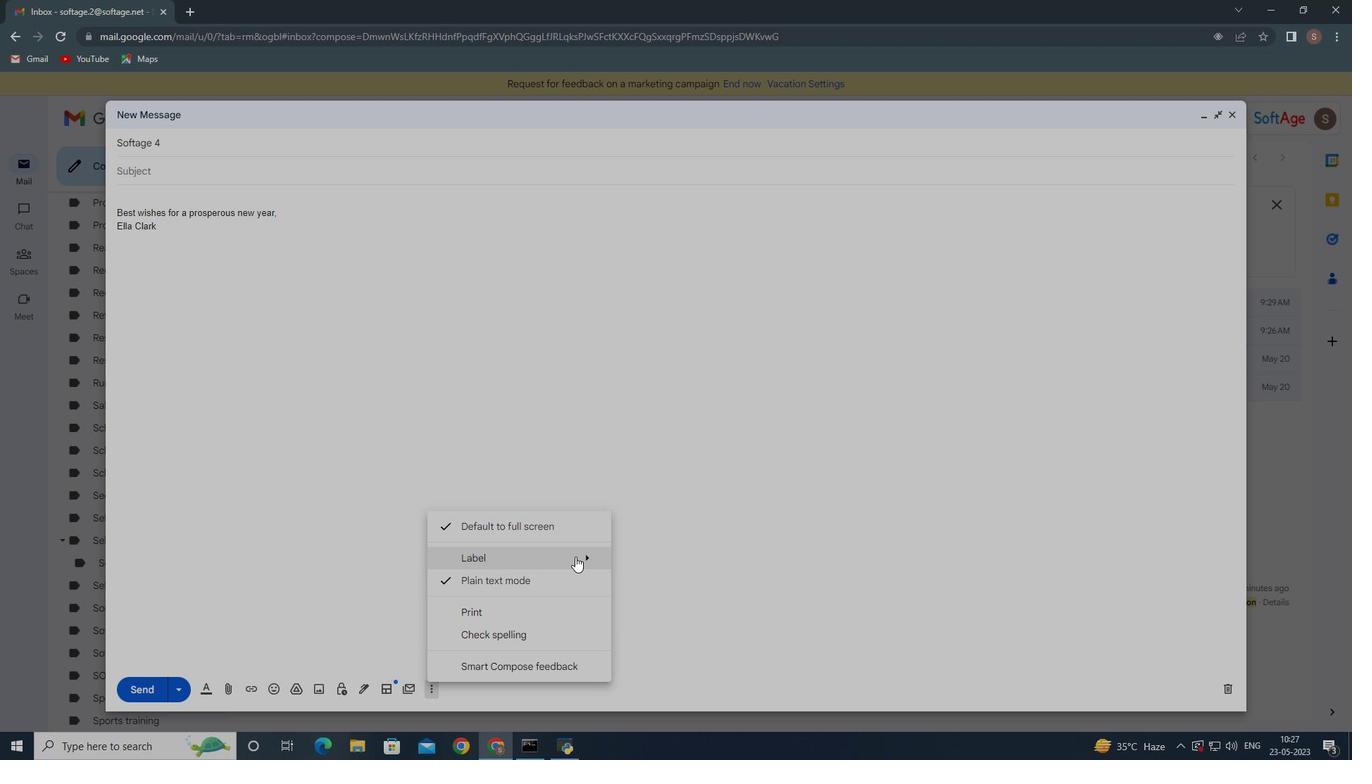 
Action: Mouse moved to (681, 531)
Screenshot: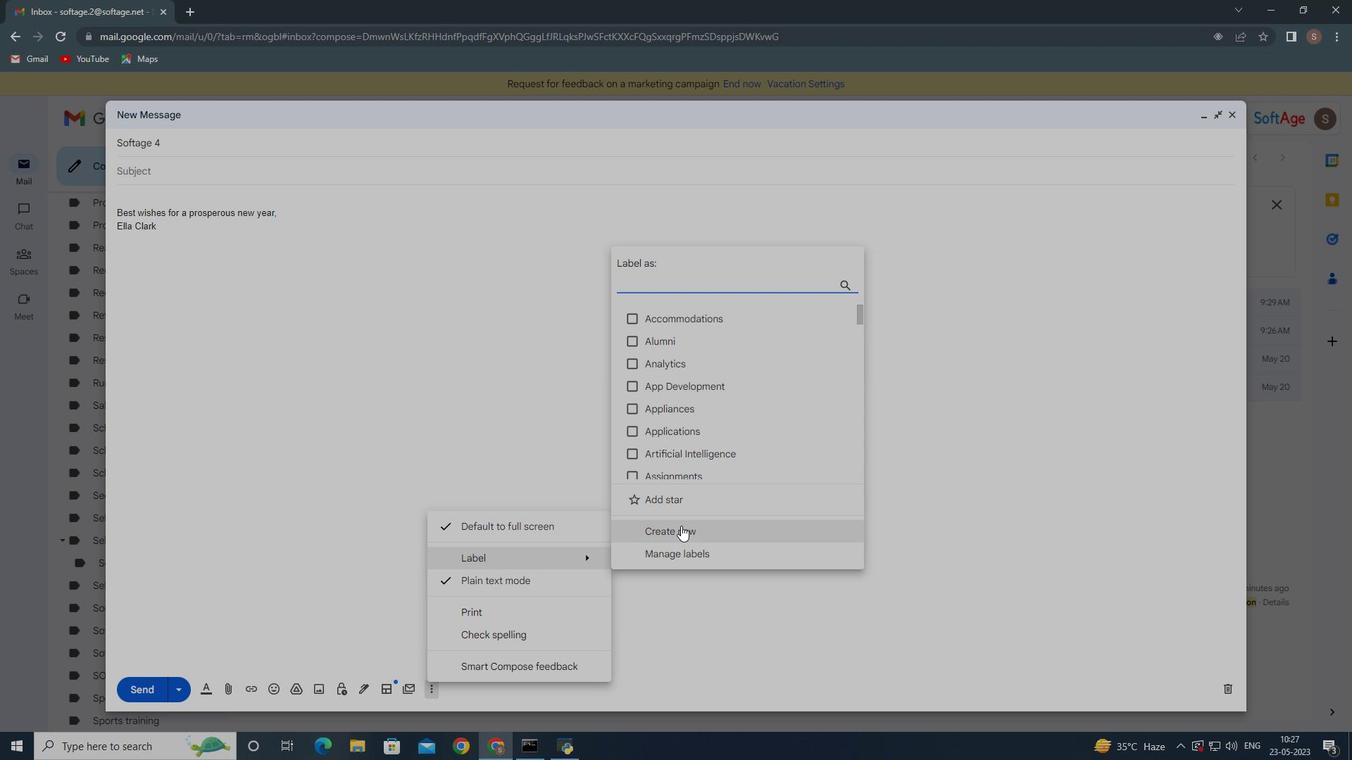
Action: Mouse pressed left at (681, 531)
Screenshot: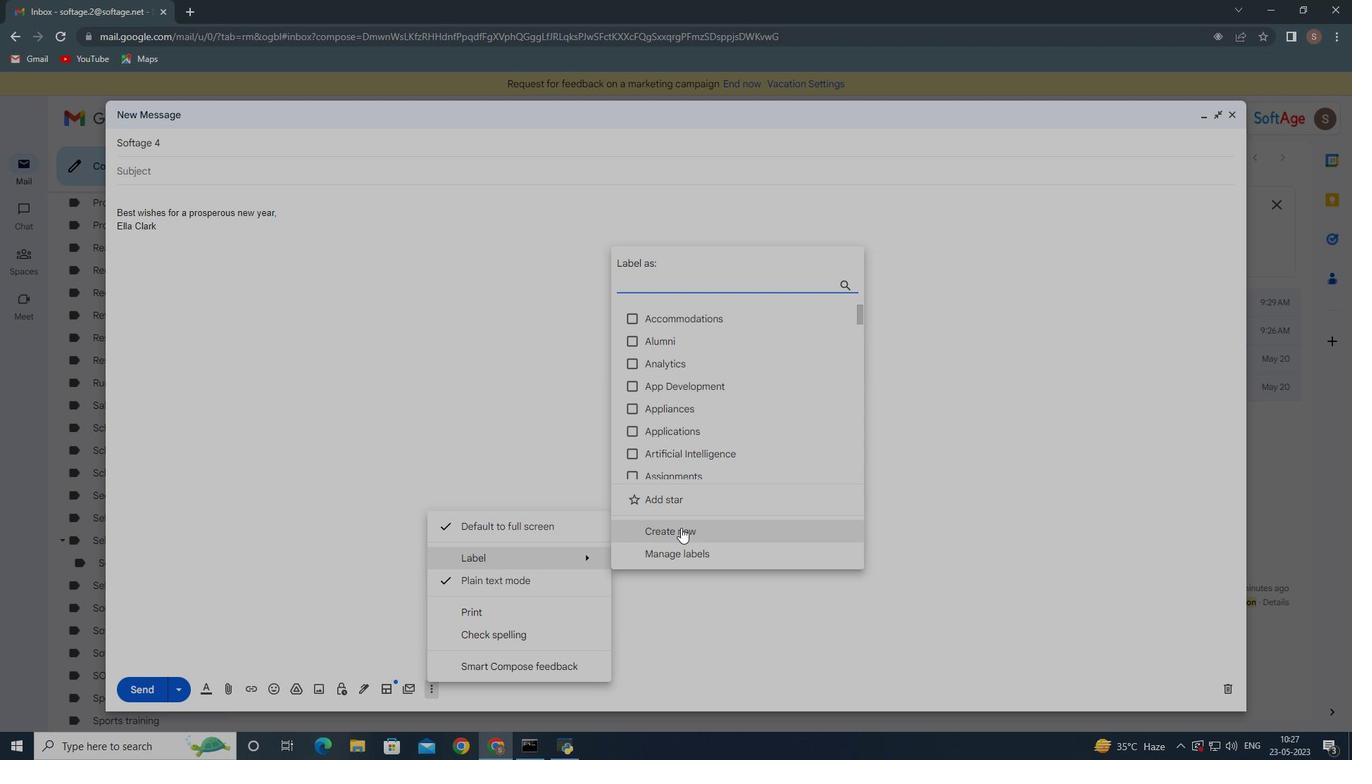 
Action: Mouse moved to (534, 386)
Screenshot: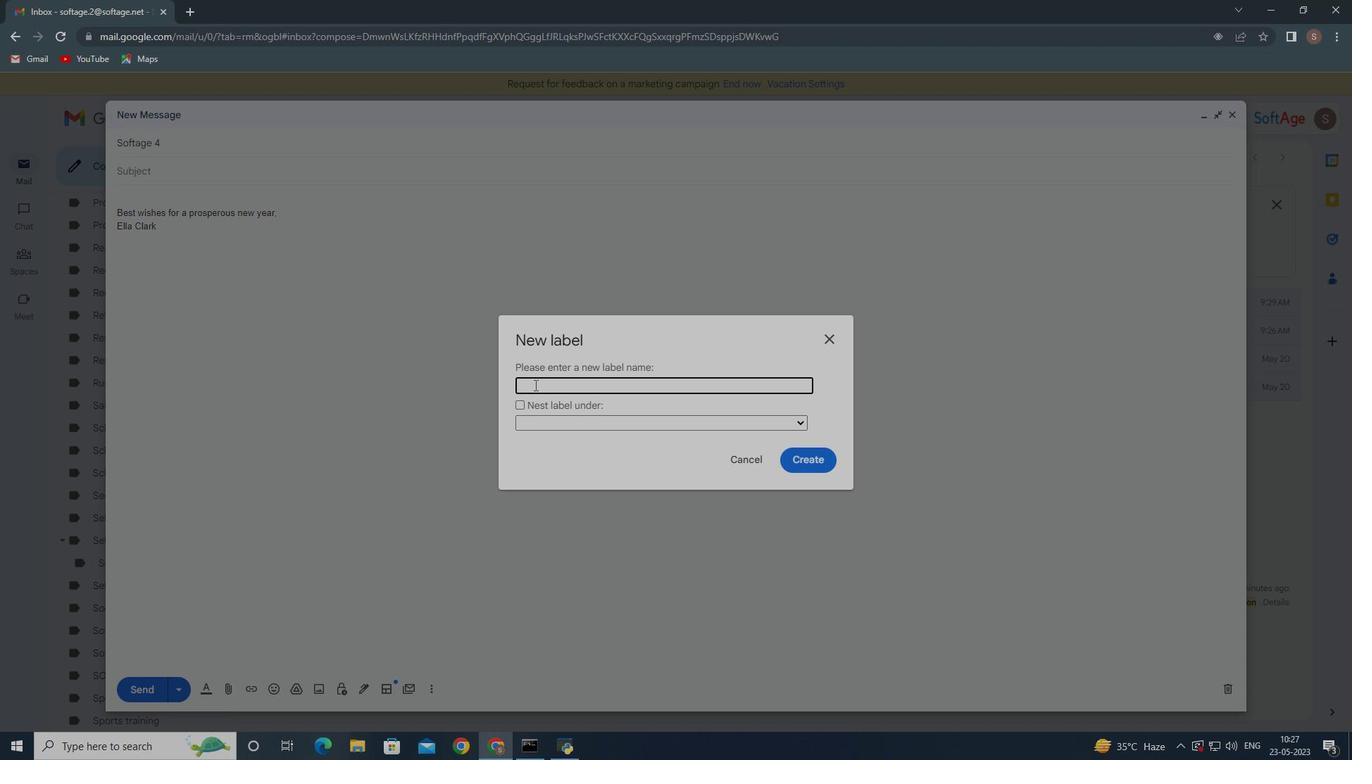 
Action: Key pressed <Key.shift>Teams
Screenshot: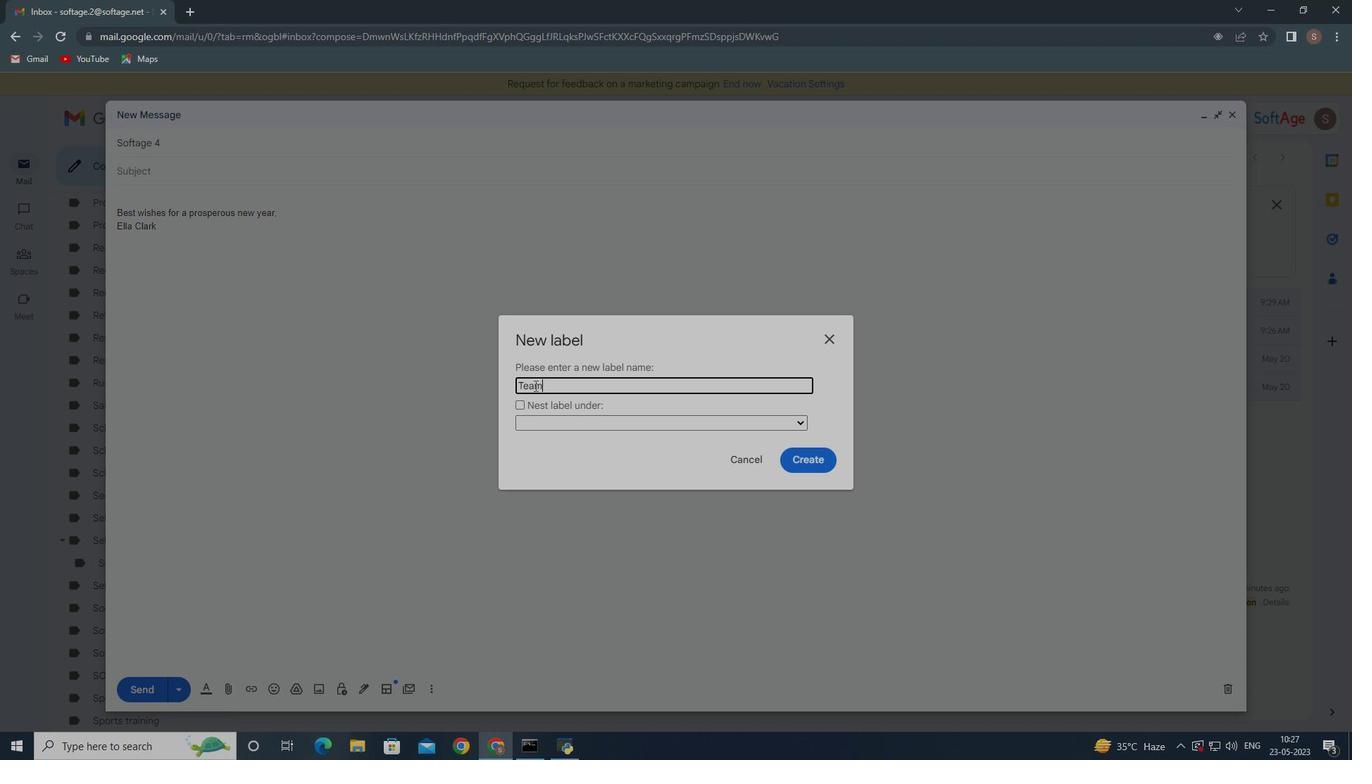 
Action: Mouse moved to (794, 455)
Screenshot: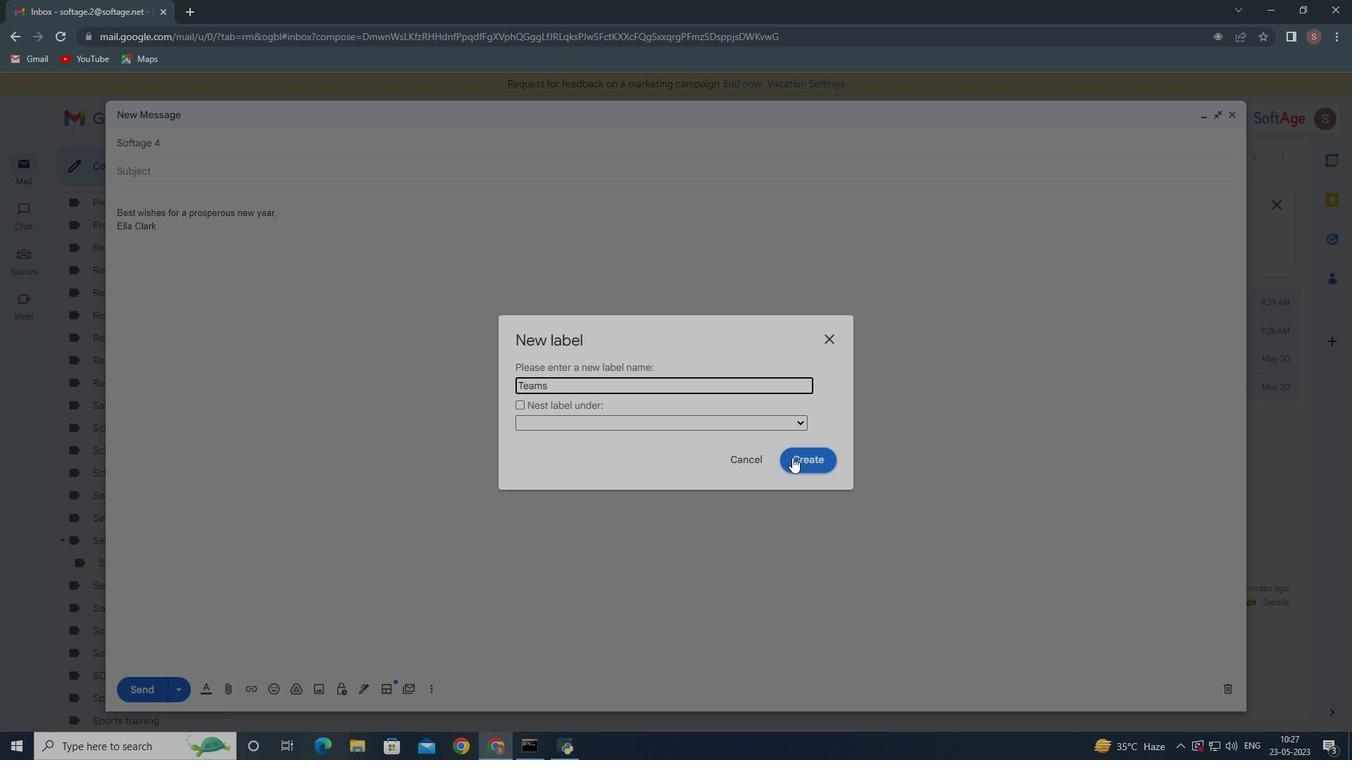 
Action: Mouse pressed left at (794, 455)
Screenshot: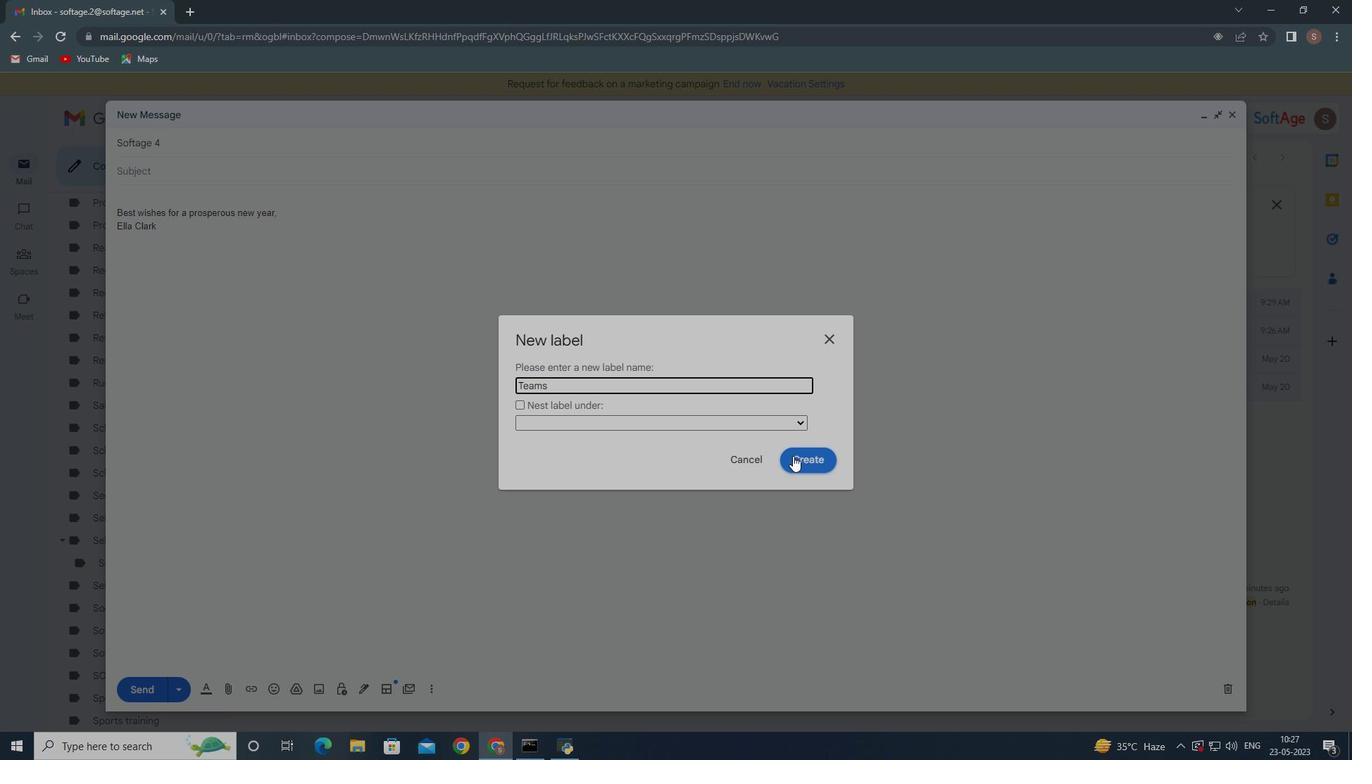 
Action: Mouse moved to (436, 687)
Screenshot: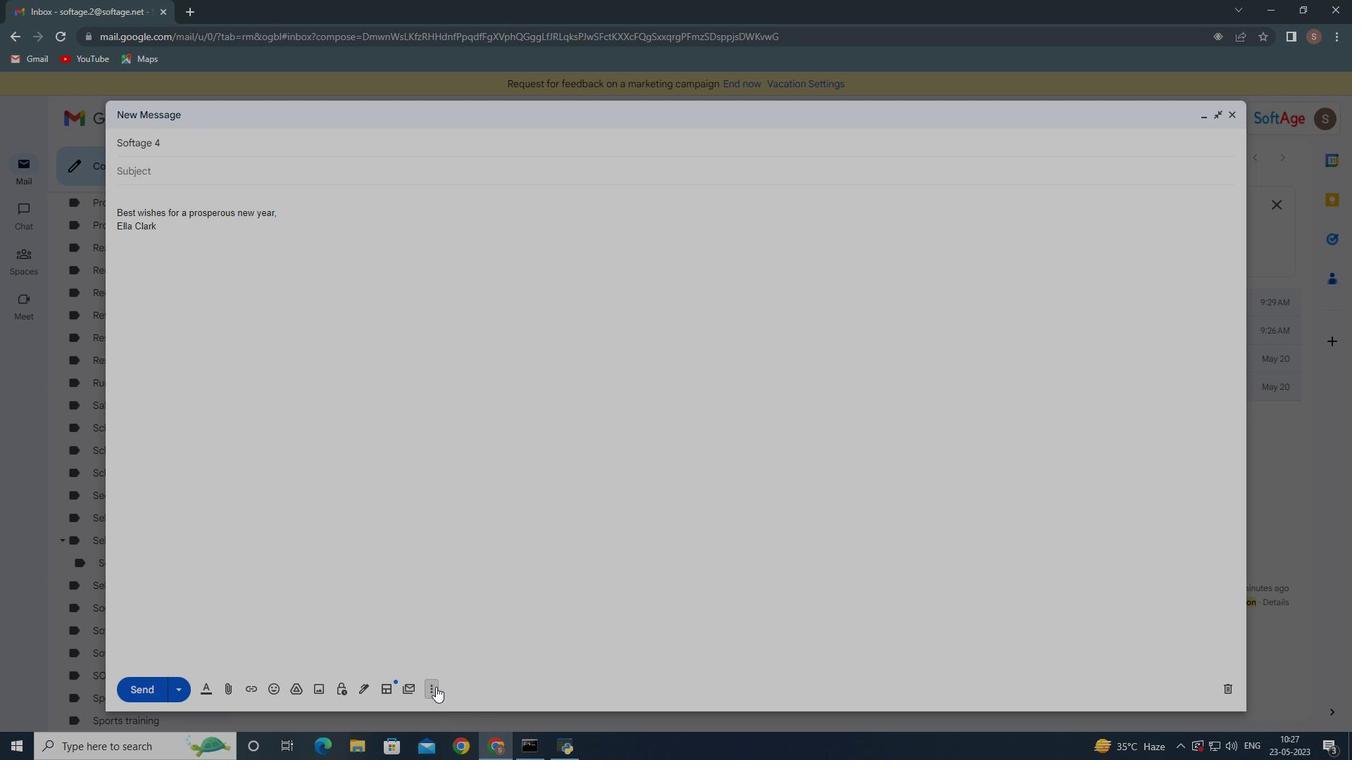 
Action: Mouse pressed left at (436, 687)
Screenshot: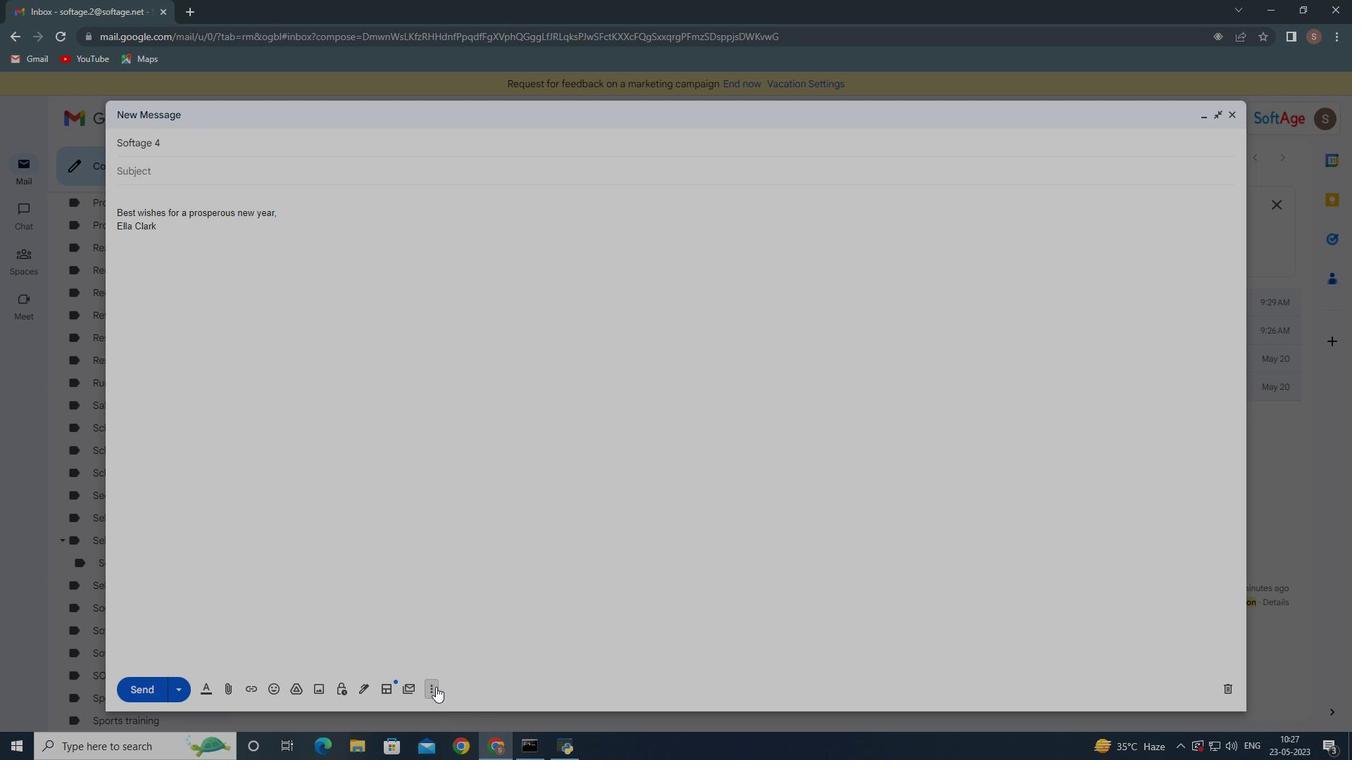 
Action: Mouse moved to (460, 556)
Screenshot: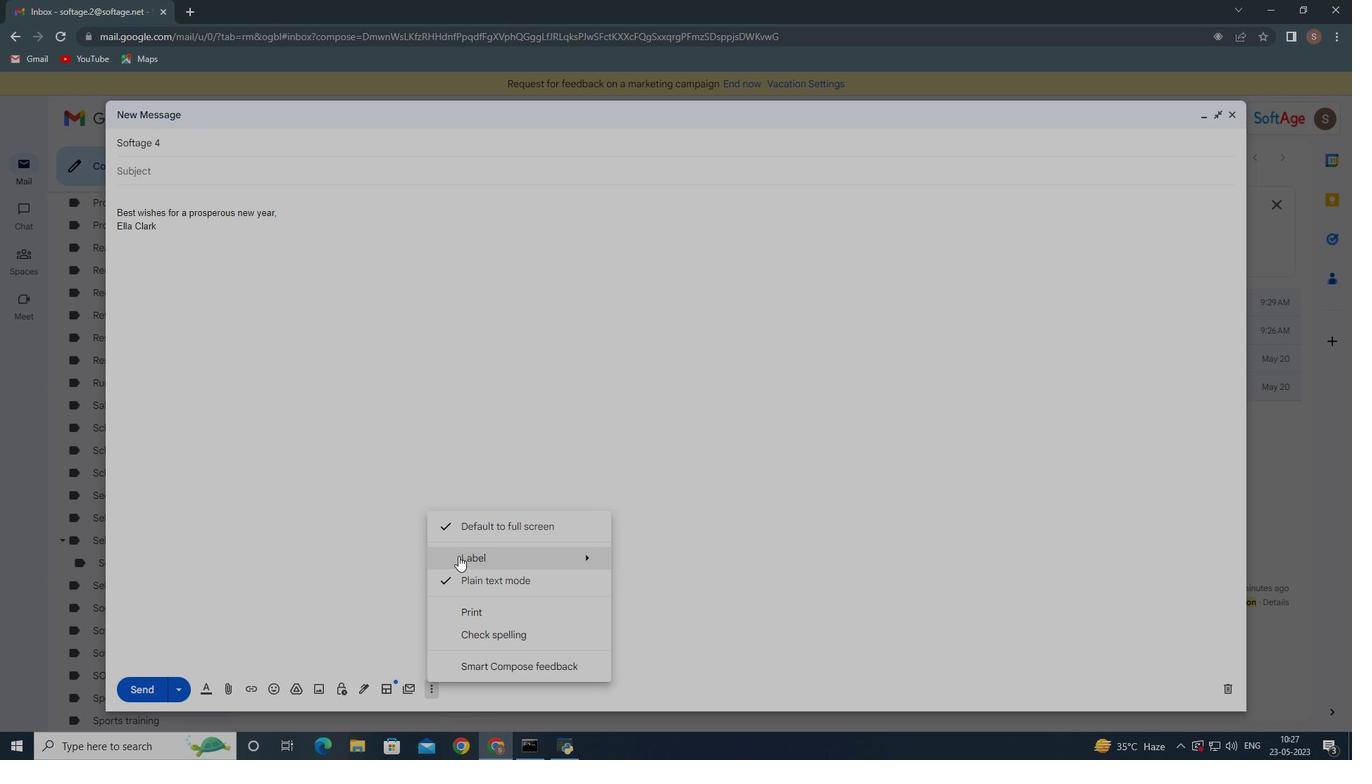 
Action: Mouse pressed left at (460, 556)
Screenshot: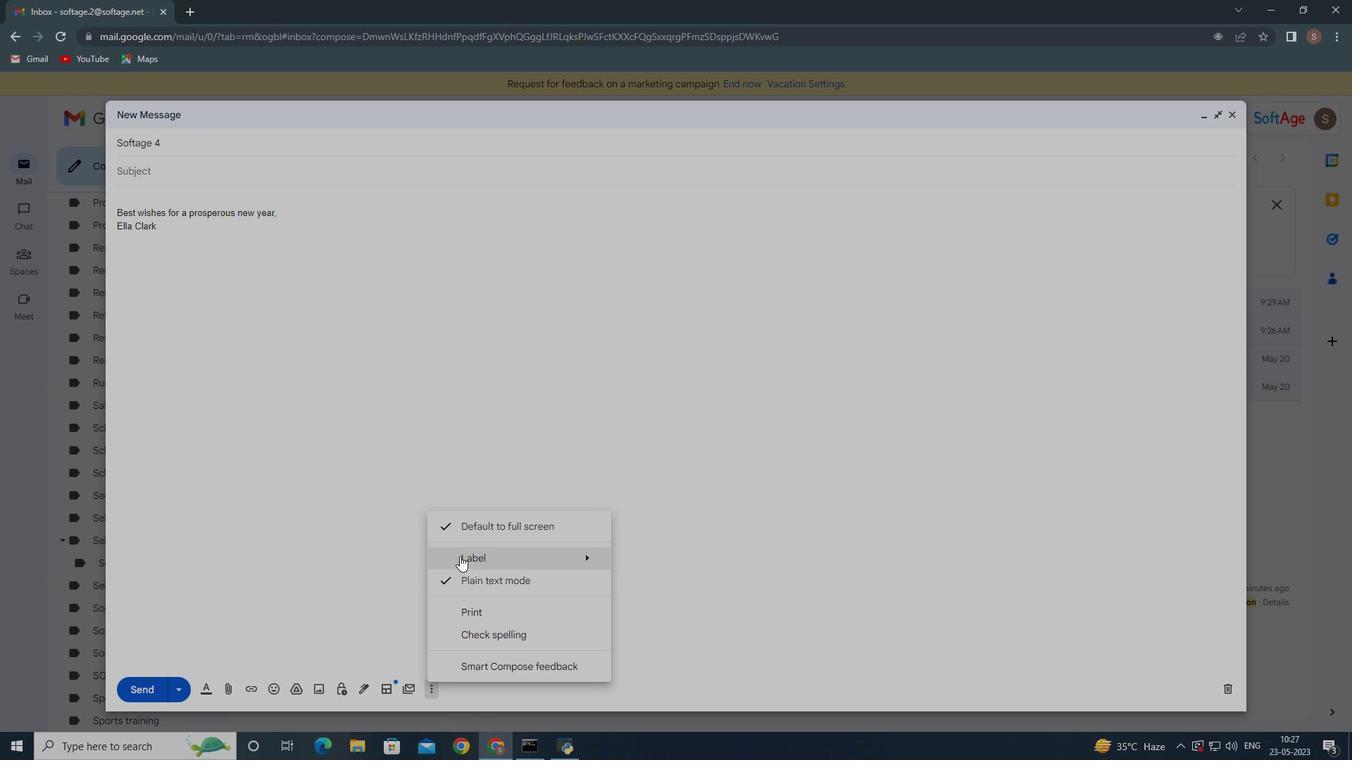 
Action: Mouse moved to (638, 425)
Screenshot: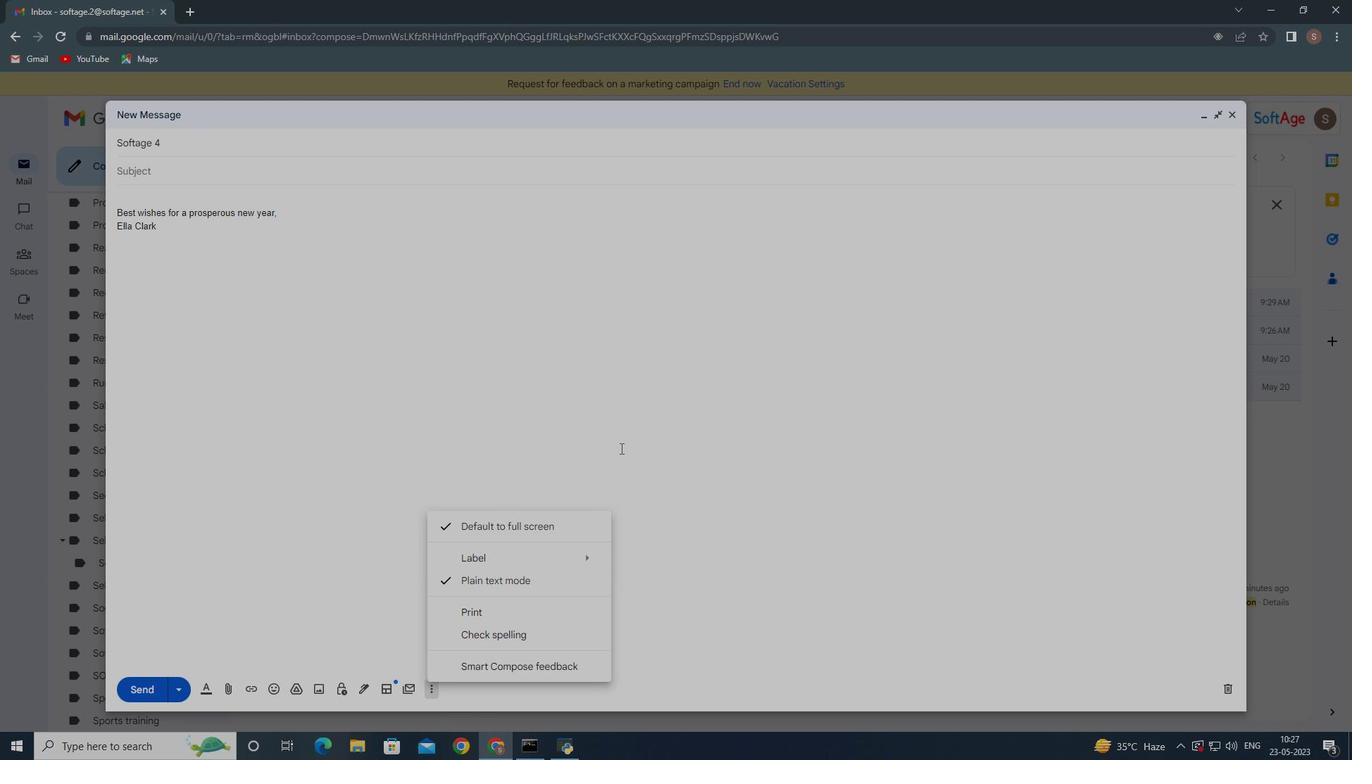 
